 Task: Add a signature Dylan Clark containing With sincere gratitude, Dylan Clark to email address softage.4@softage.net and add a label Tickets
Action: Mouse moved to (1222, 124)
Screenshot: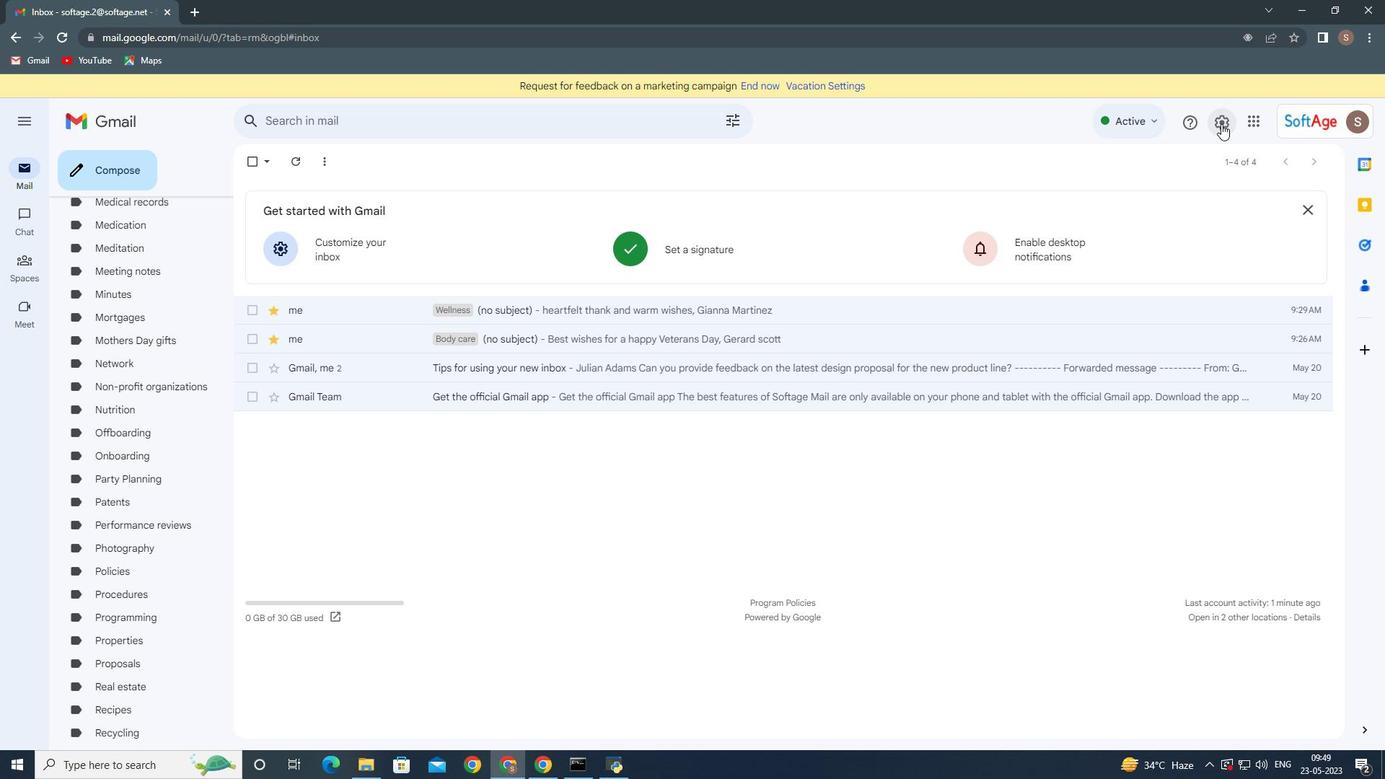 
Action: Mouse pressed left at (1222, 124)
Screenshot: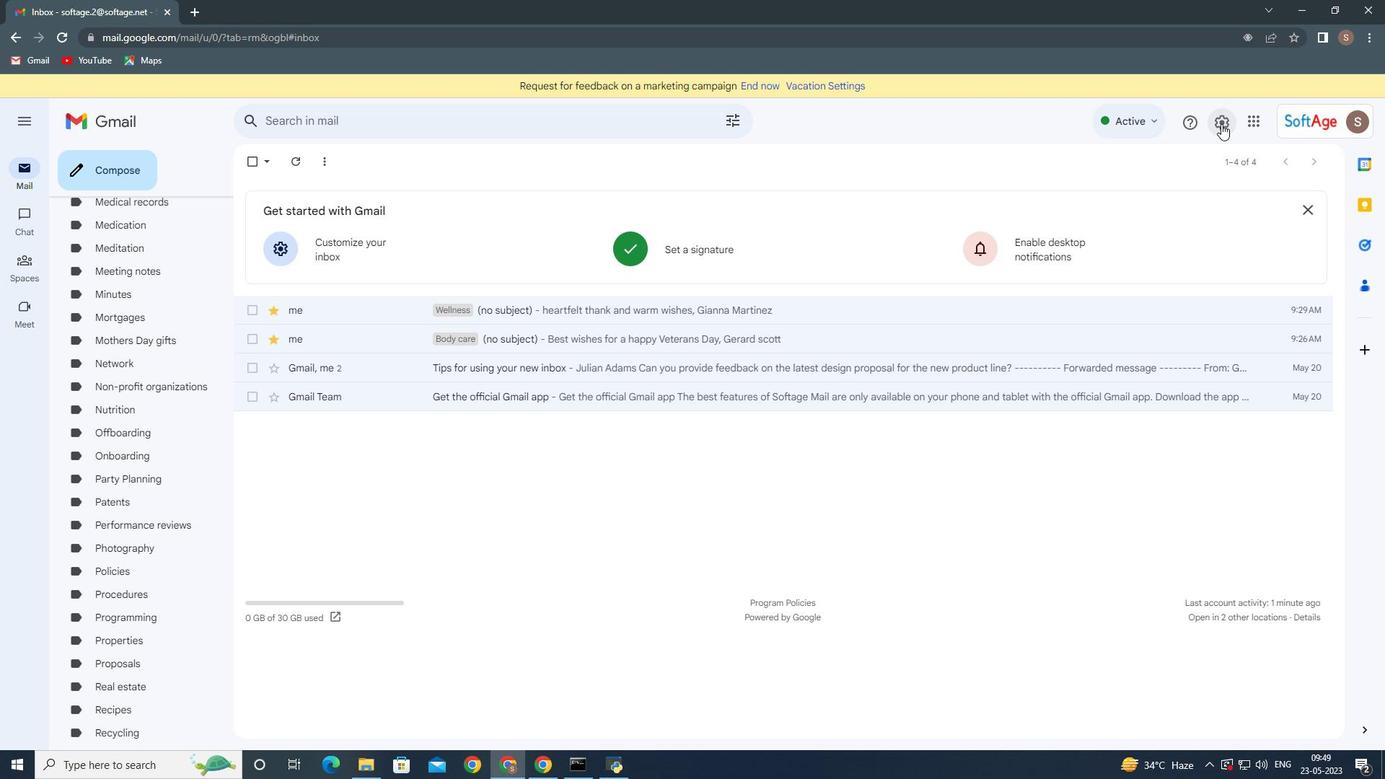 
Action: Mouse moved to (1186, 194)
Screenshot: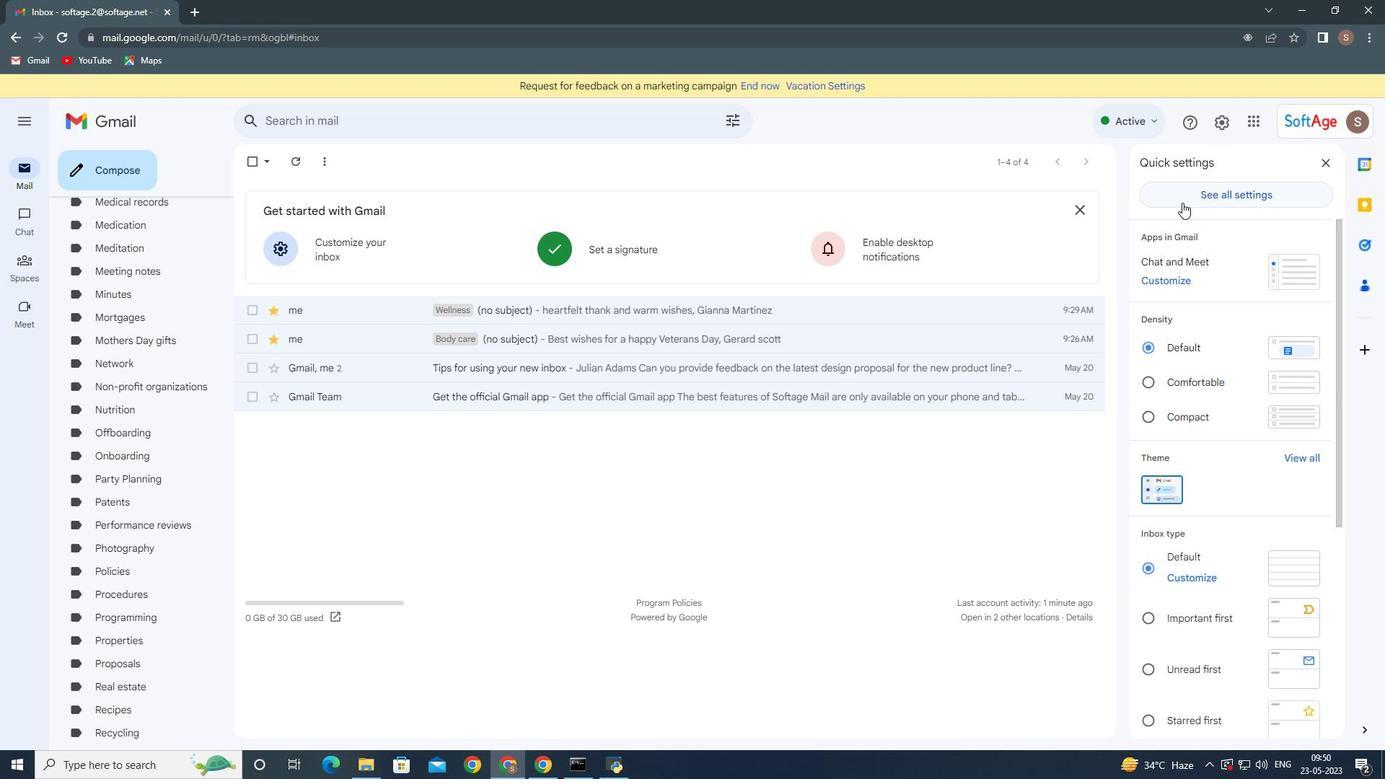 
Action: Mouse pressed left at (1186, 194)
Screenshot: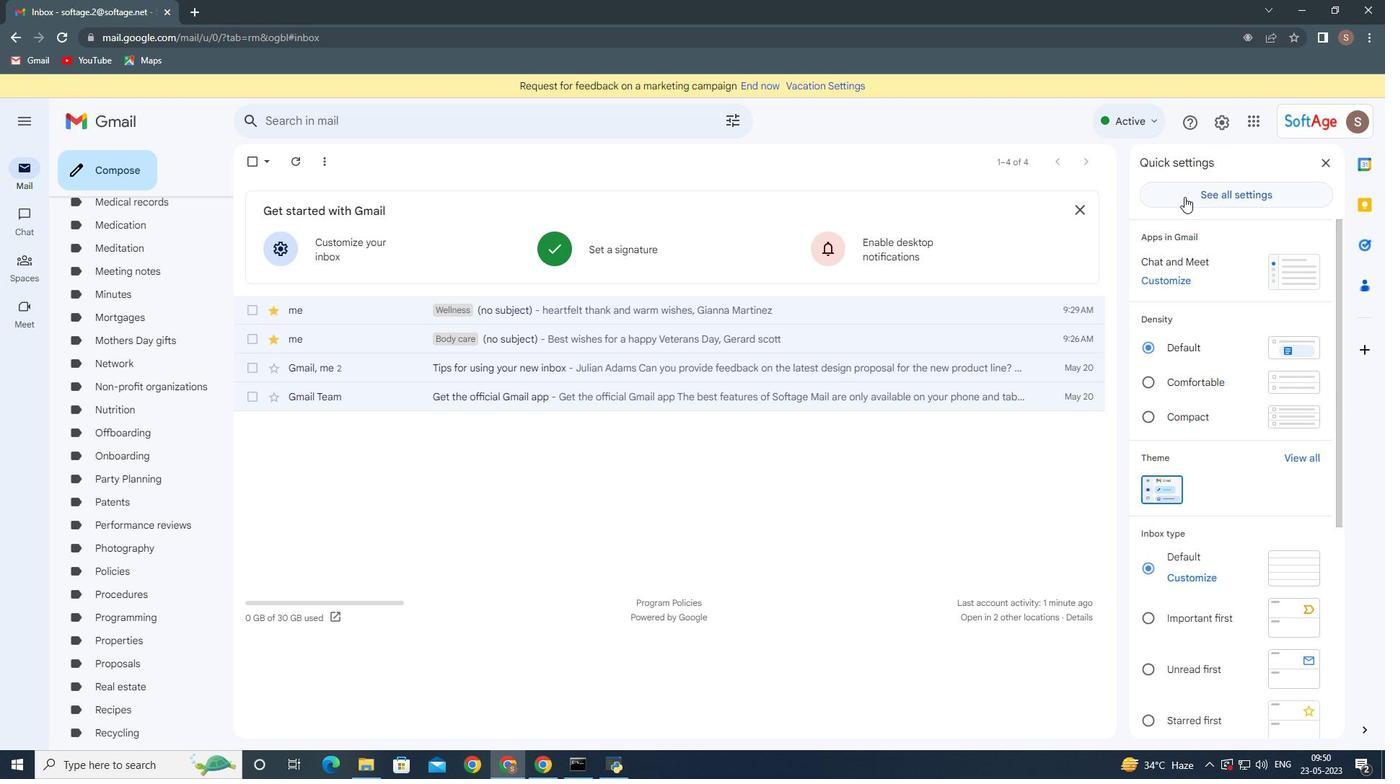 
Action: Mouse moved to (365, 230)
Screenshot: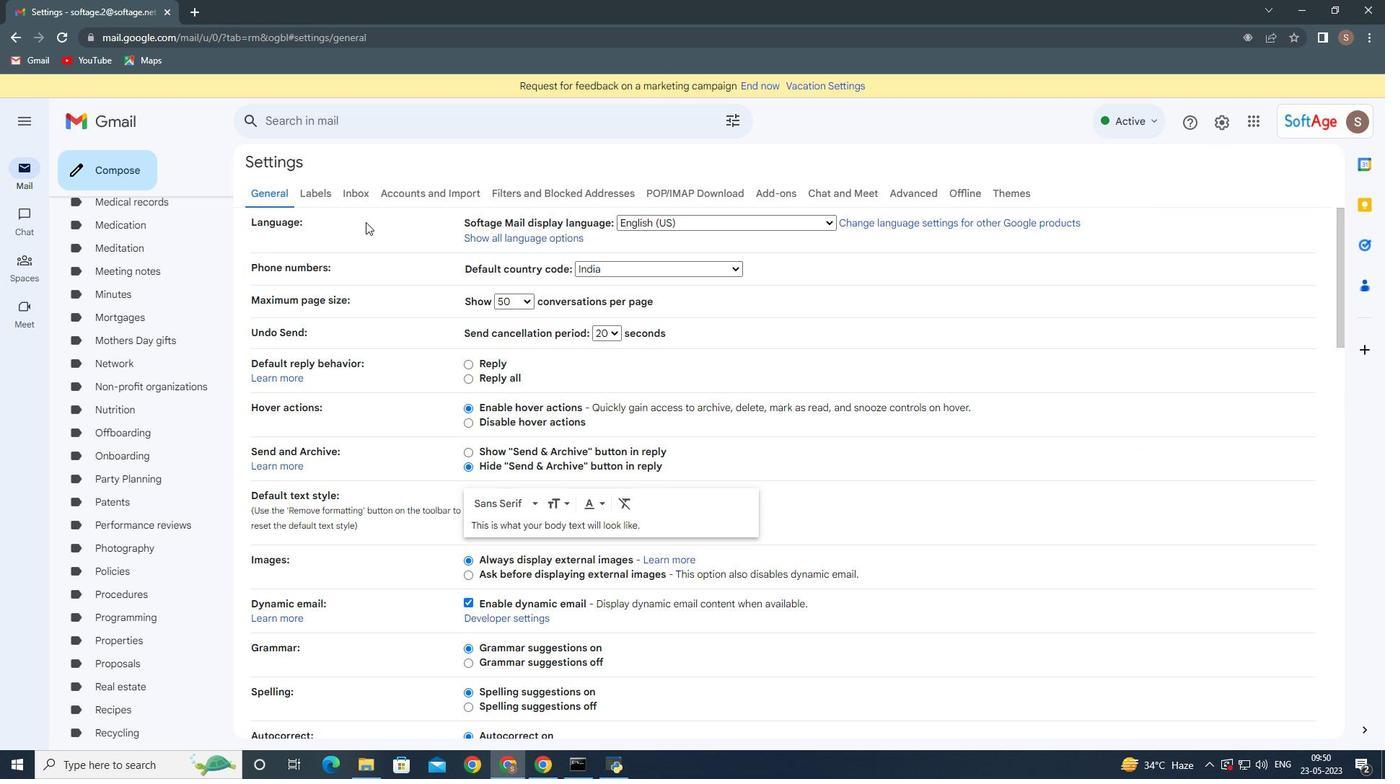 
Action: Mouse scrolled (365, 229) with delta (0, 0)
Screenshot: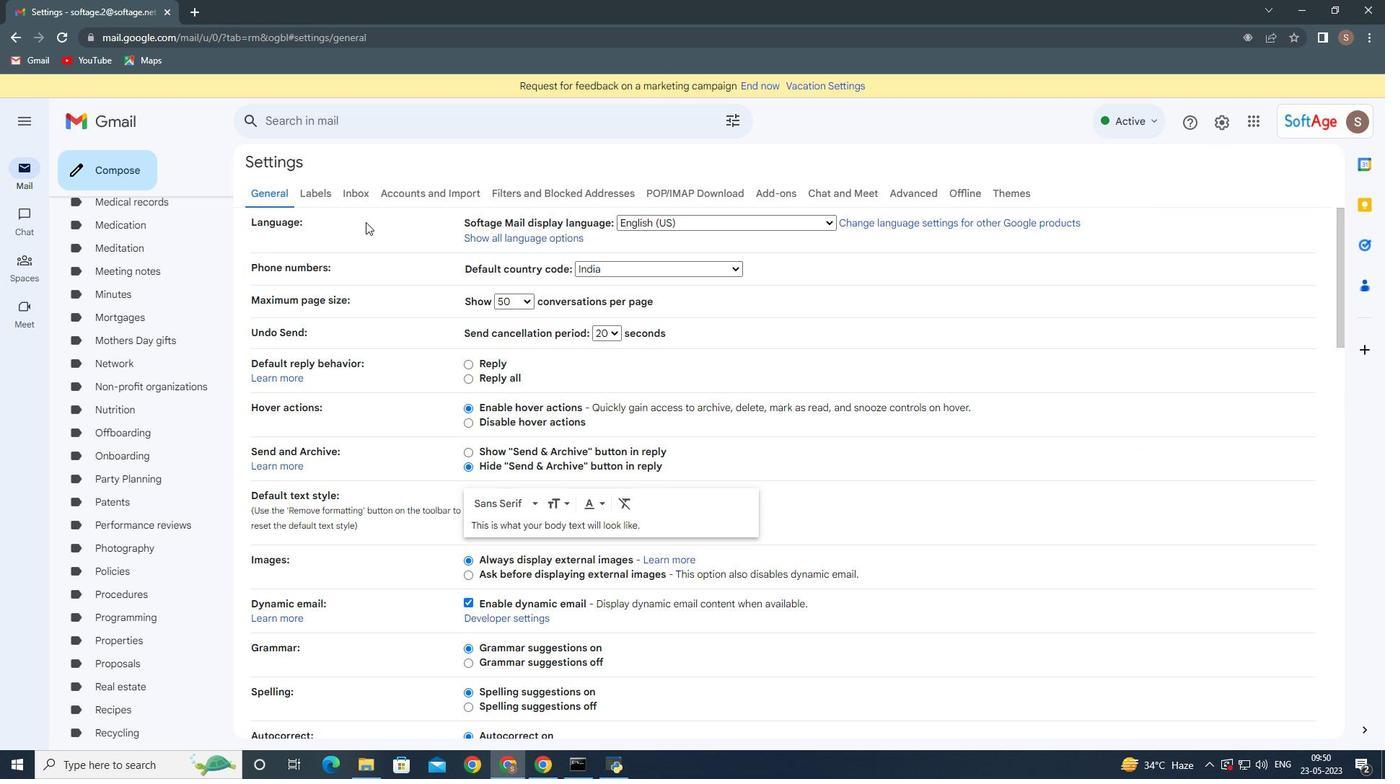 
Action: Mouse moved to (366, 240)
Screenshot: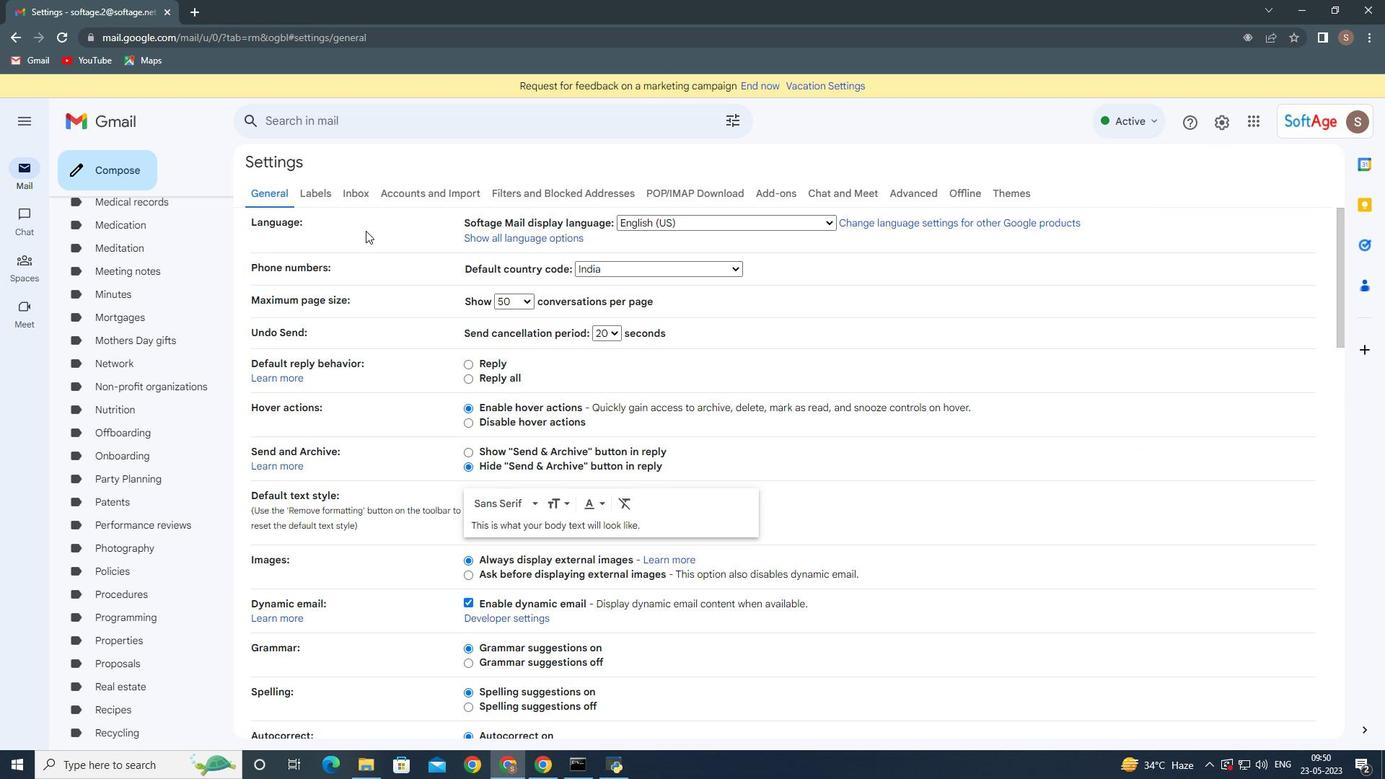 
Action: Mouse scrolled (366, 240) with delta (0, 0)
Screenshot: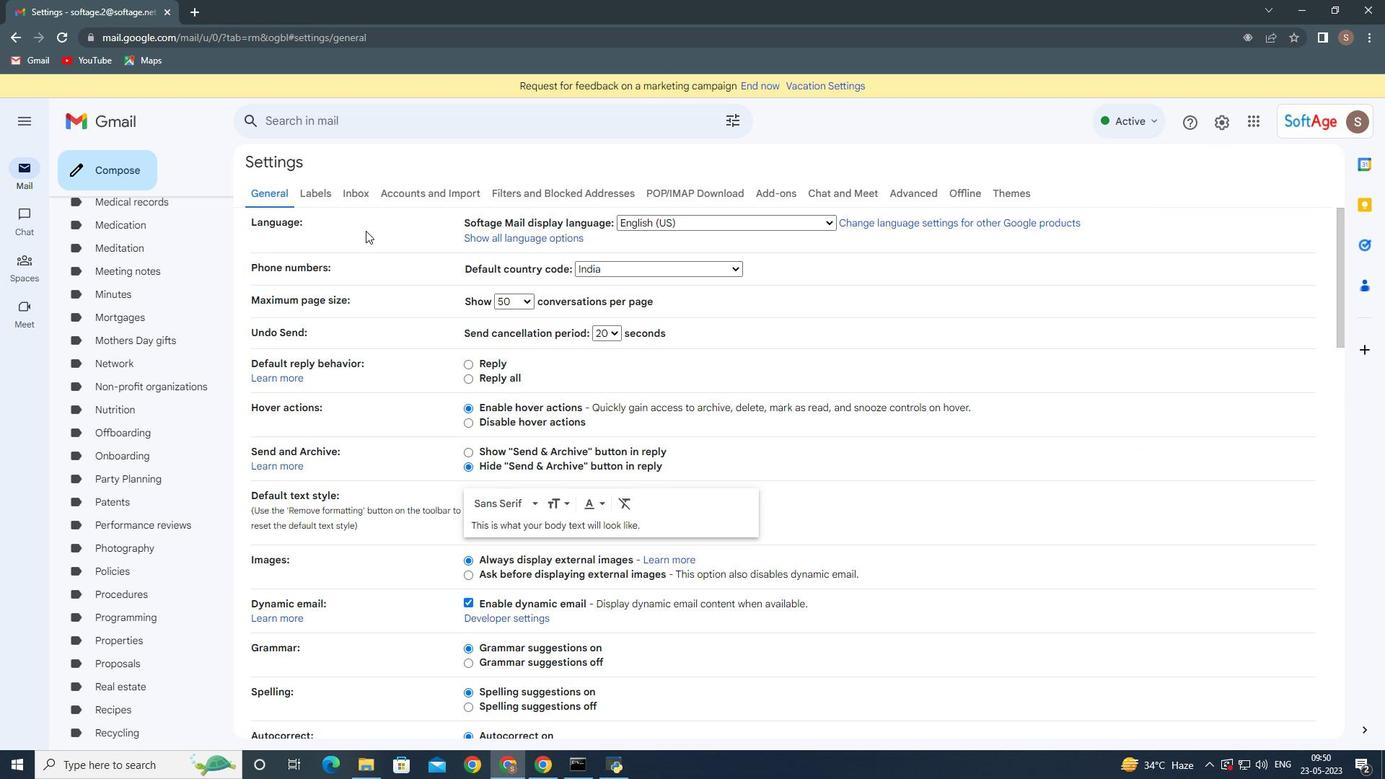 
Action: Mouse moved to (489, 375)
Screenshot: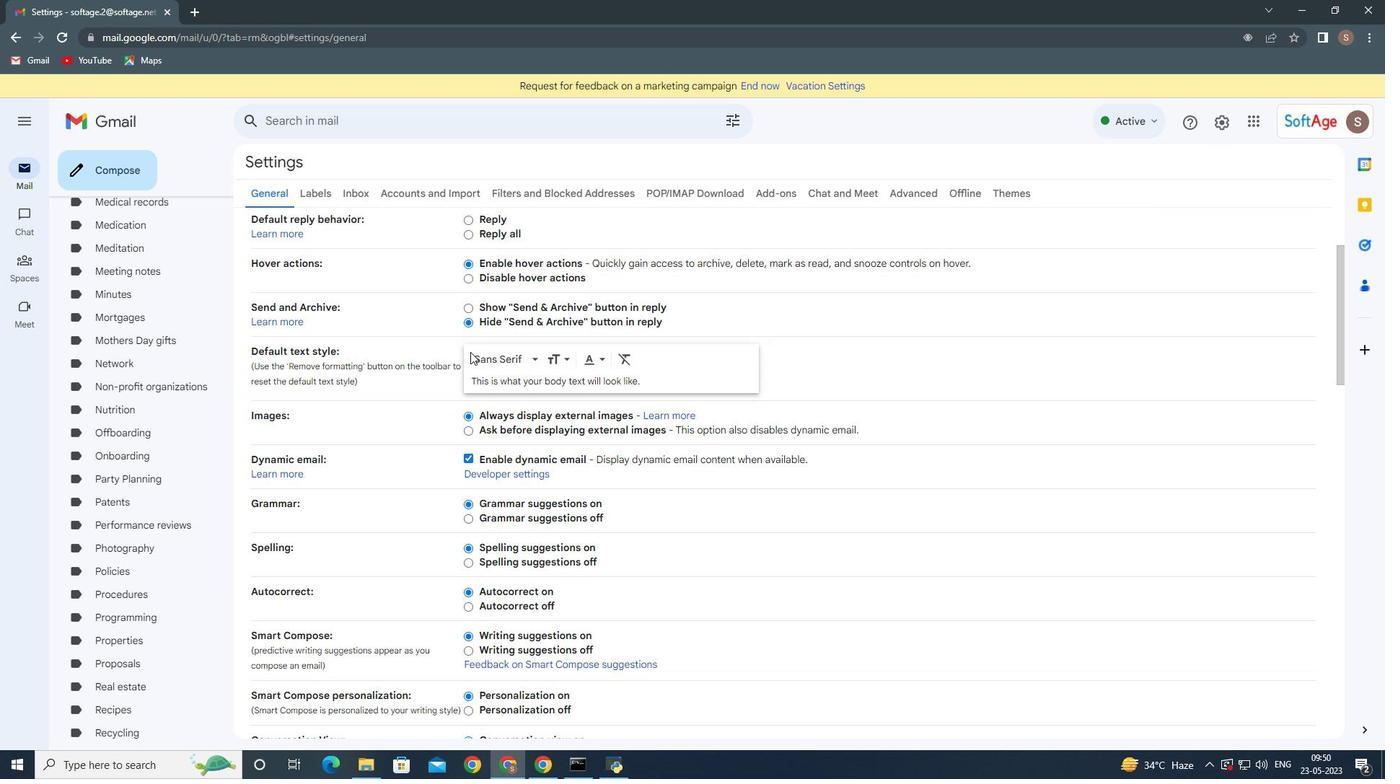 
Action: Mouse scrolled (489, 375) with delta (0, 0)
Screenshot: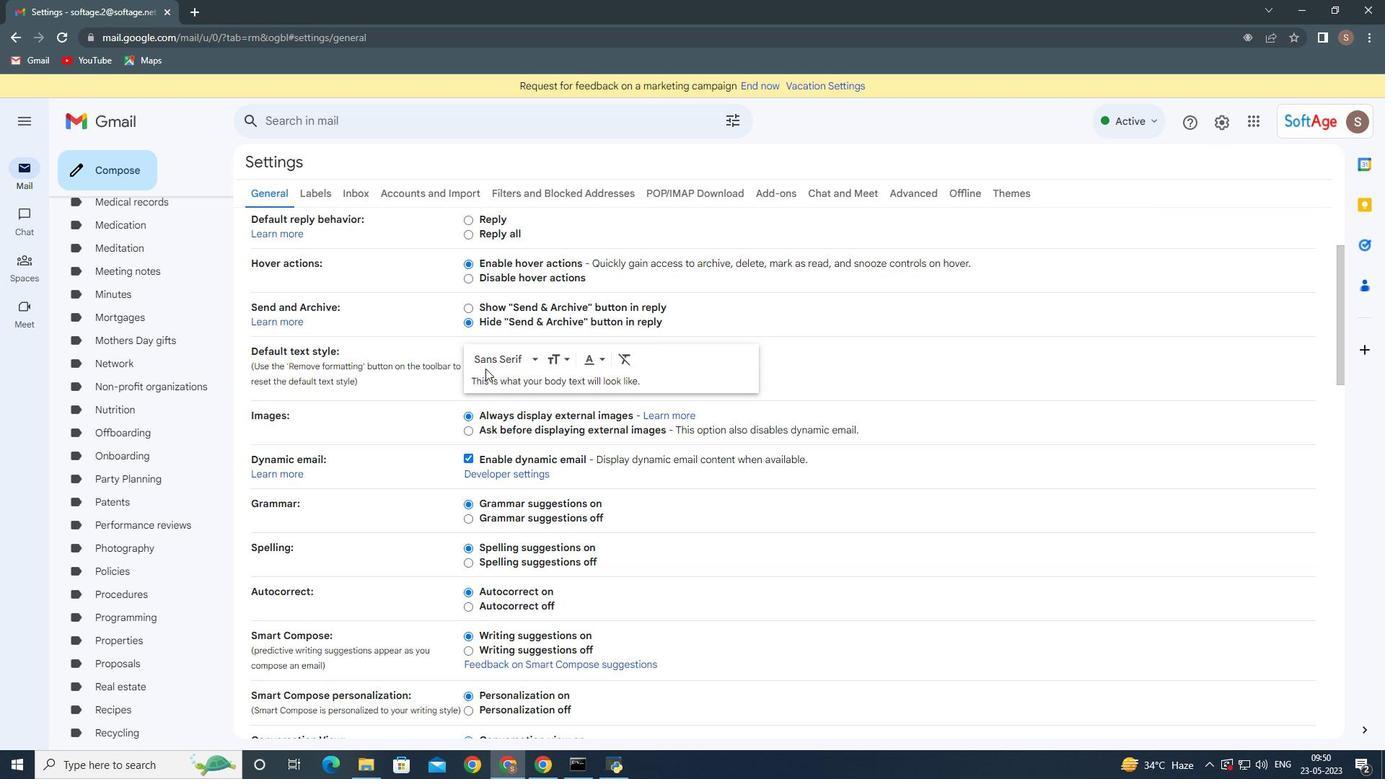 
Action: Mouse moved to (489, 375)
Screenshot: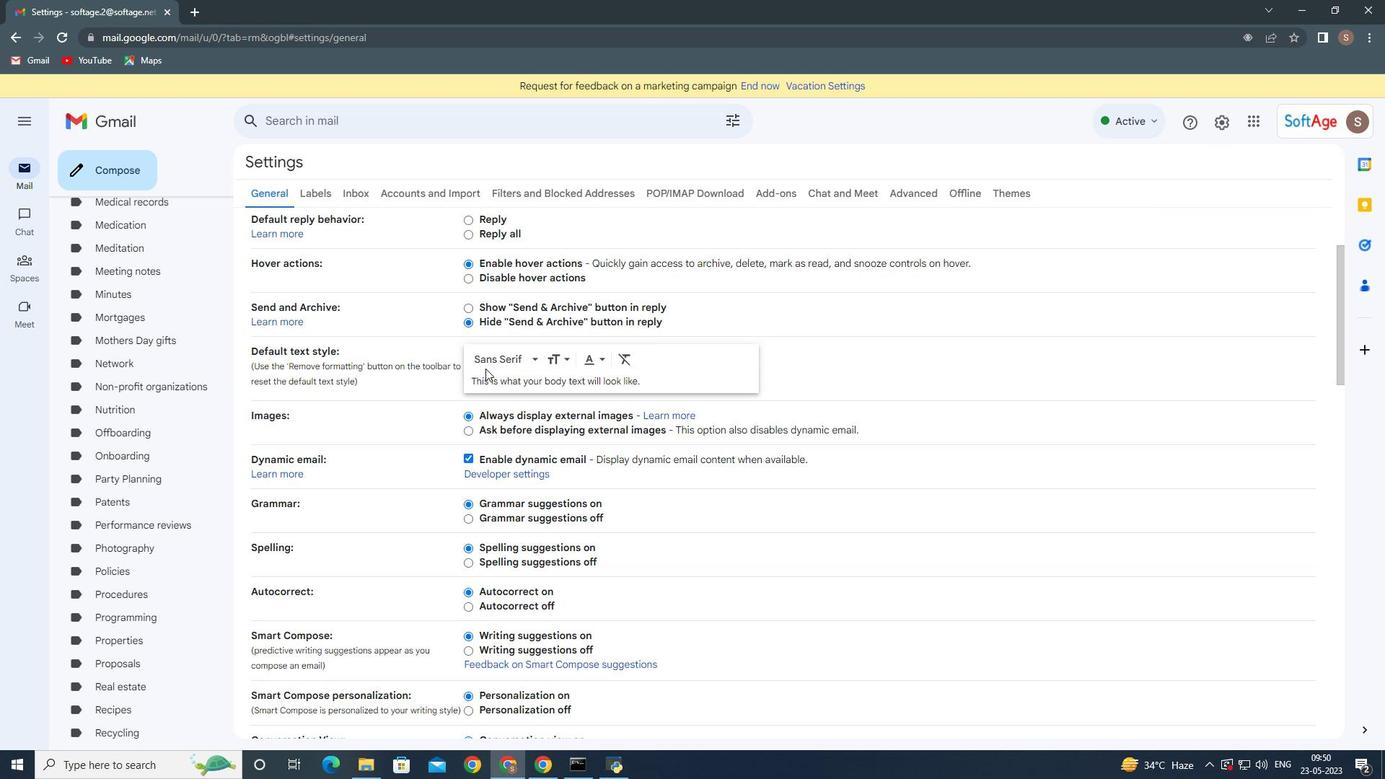 
Action: Mouse scrolled (489, 375) with delta (0, 0)
Screenshot: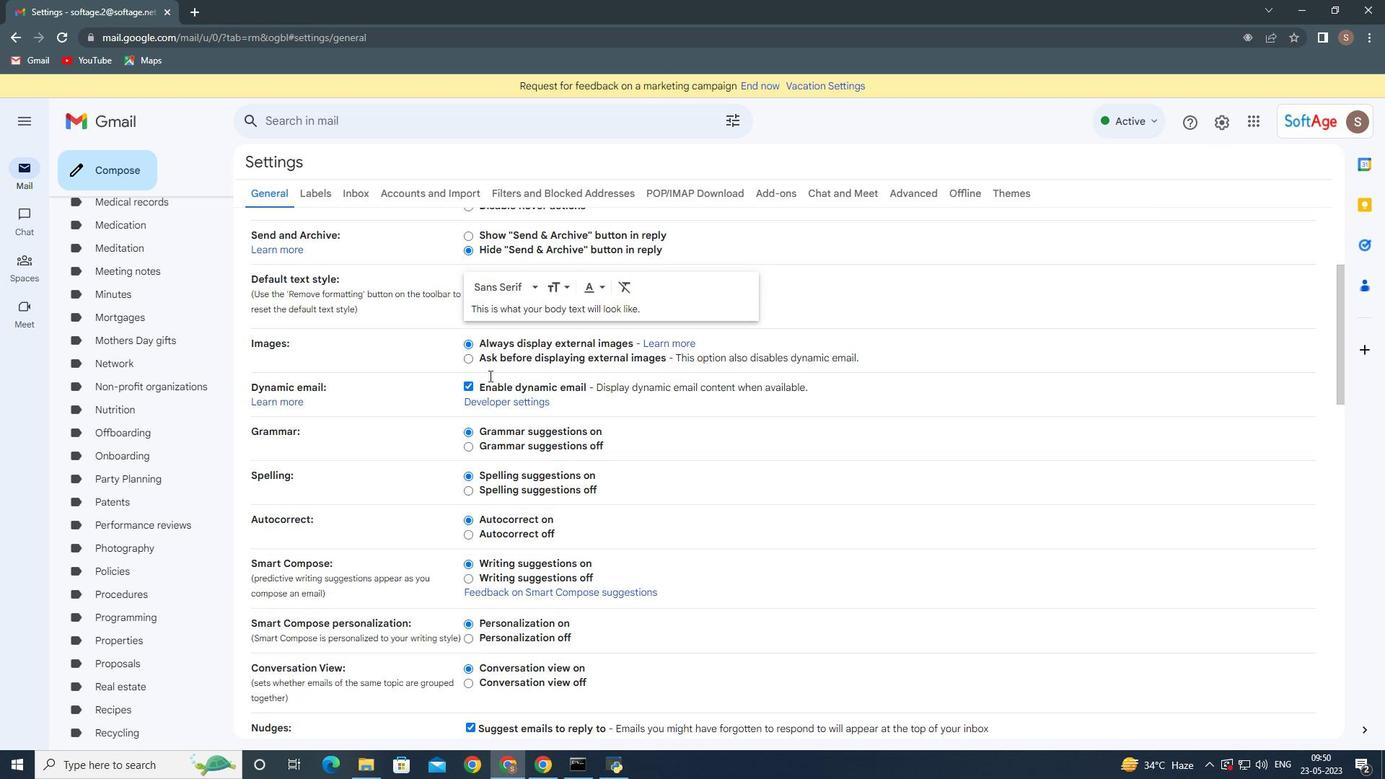
Action: Mouse moved to (489, 378)
Screenshot: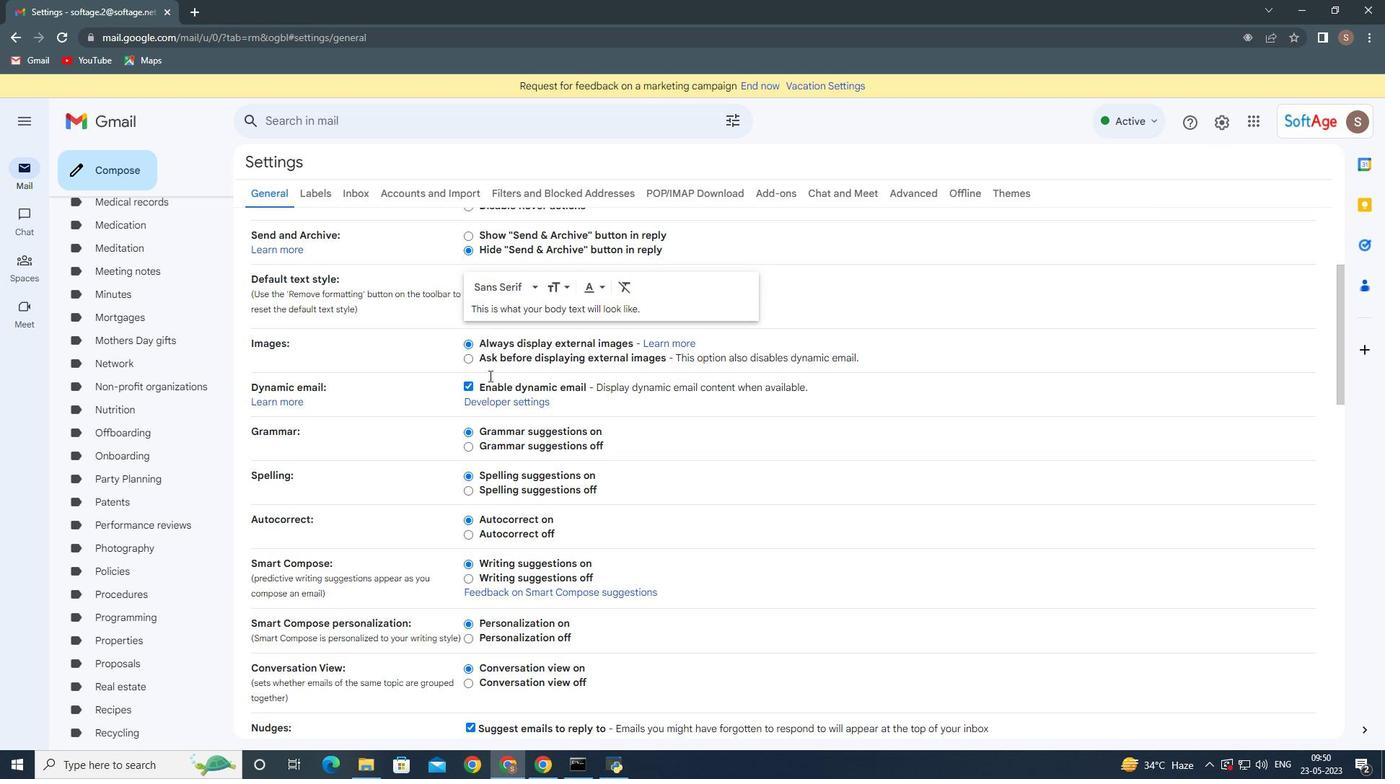 
Action: Mouse scrolled (489, 378) with delta (0, 0)
Screenshot: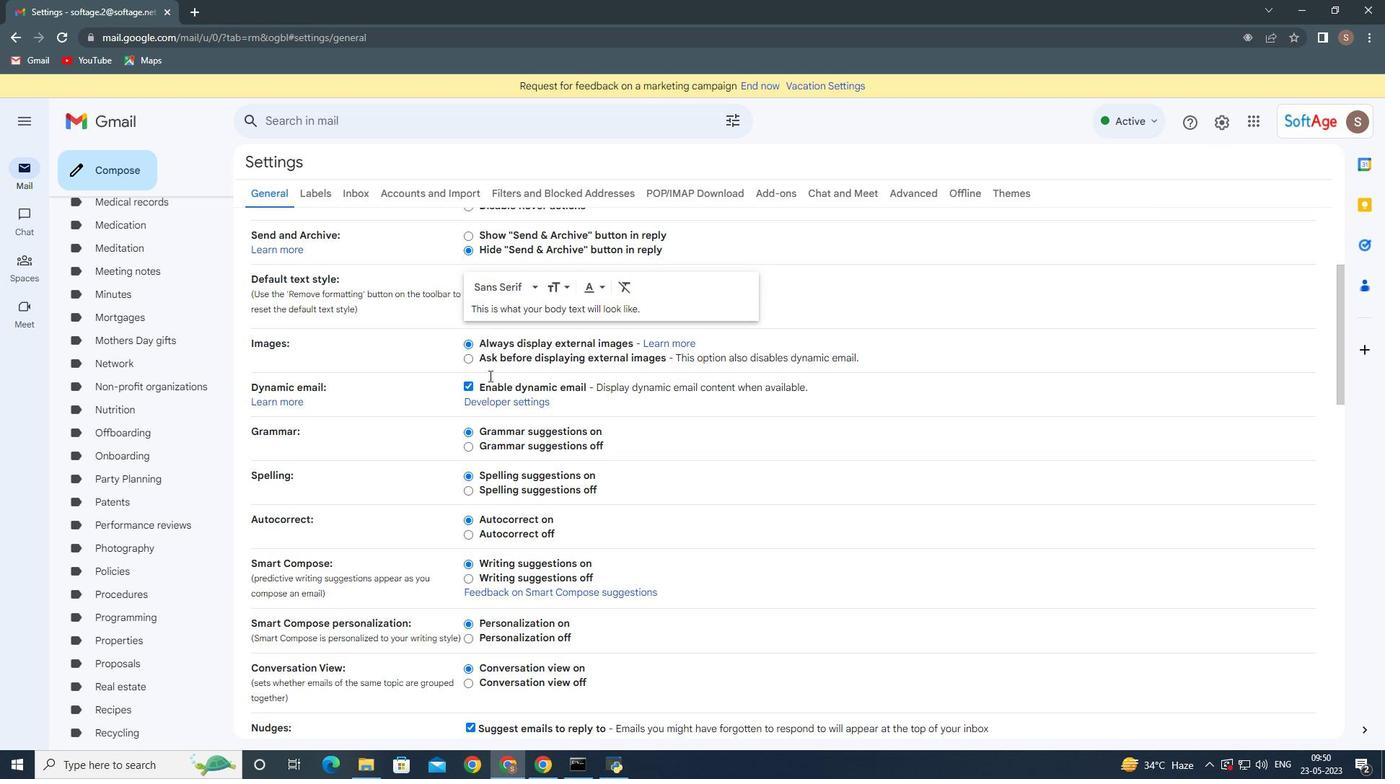 
Action: Mouse moved to (489, 380)
Screenshot: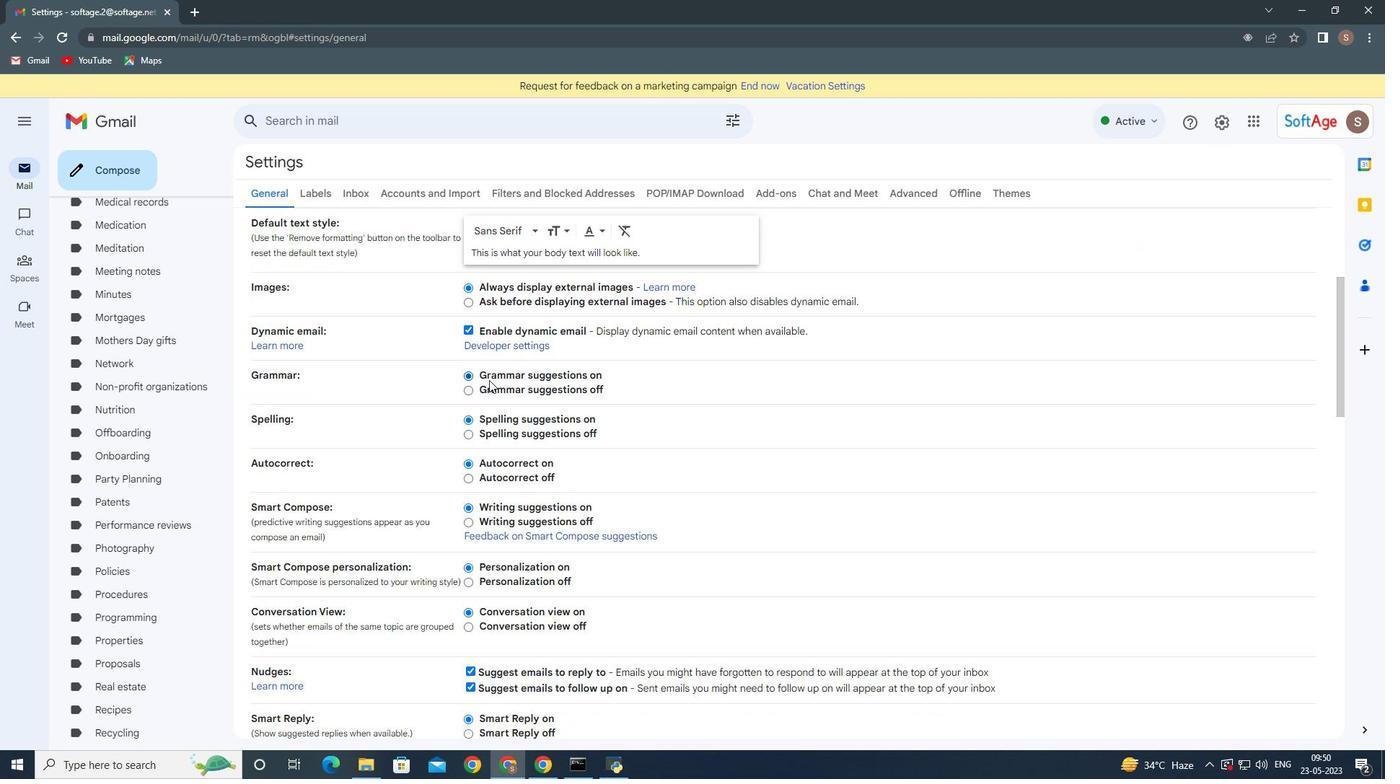 
Action: Mouse scrolled (489, 380) with delta (0, 0)
Screenshot: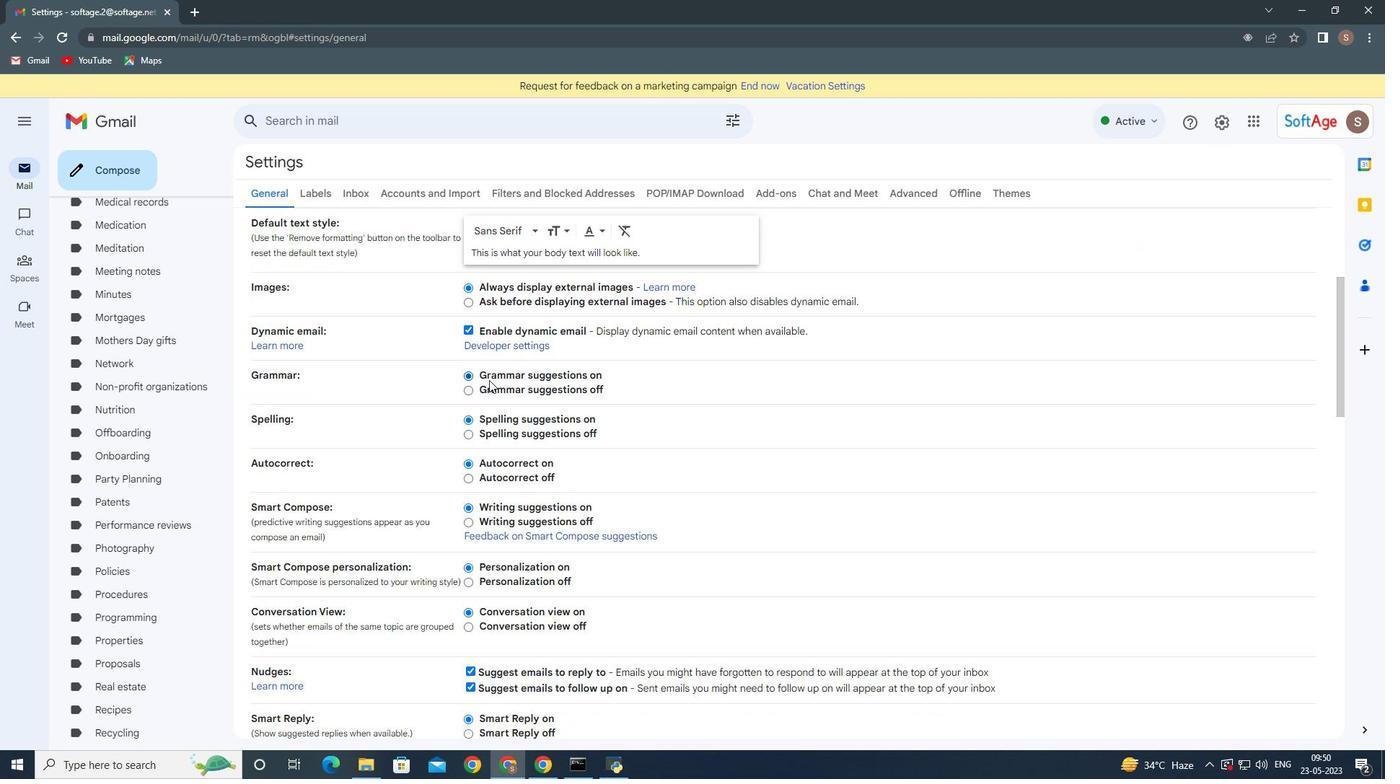 
Action: Mouse moved to (496, 399)
Screenshot: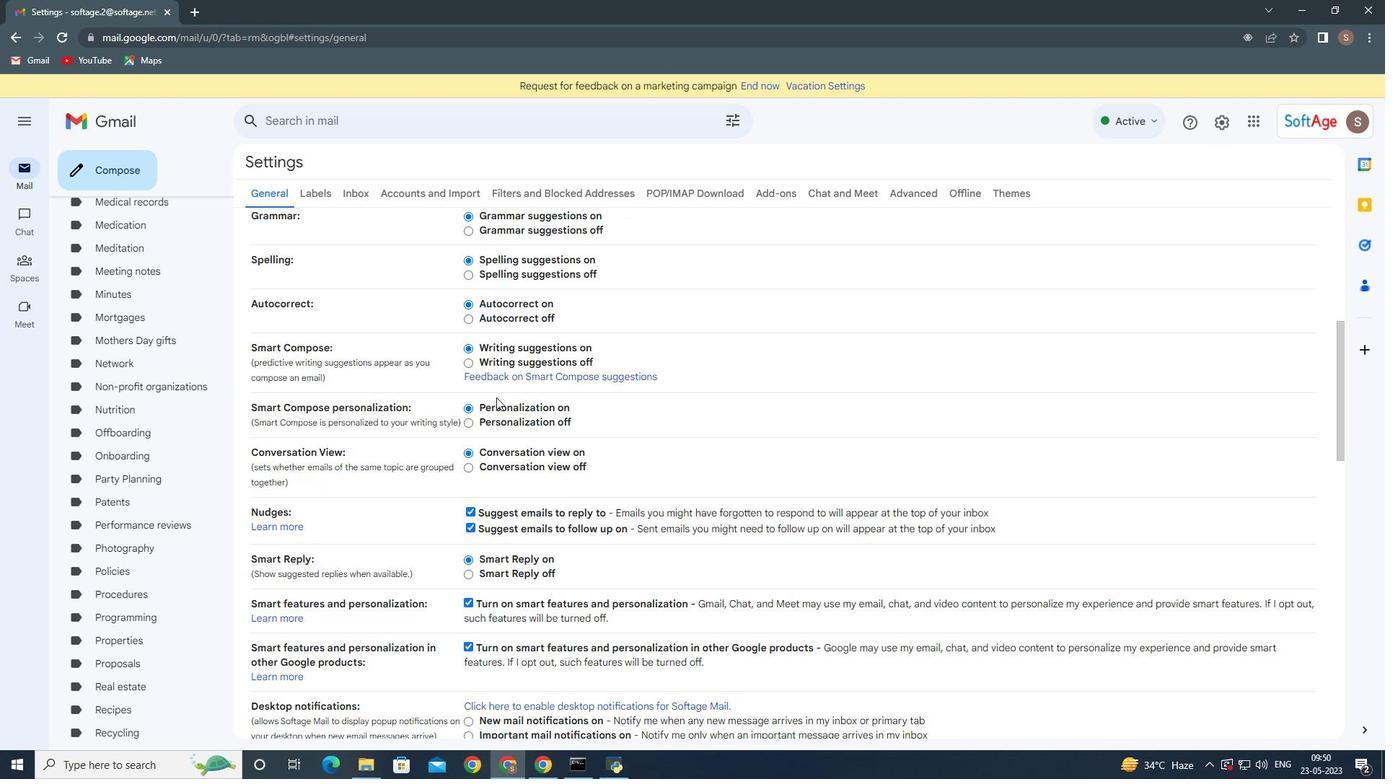 
Action: Mouse scrolled (496, 399) with delta (0, 0)
Screenshot: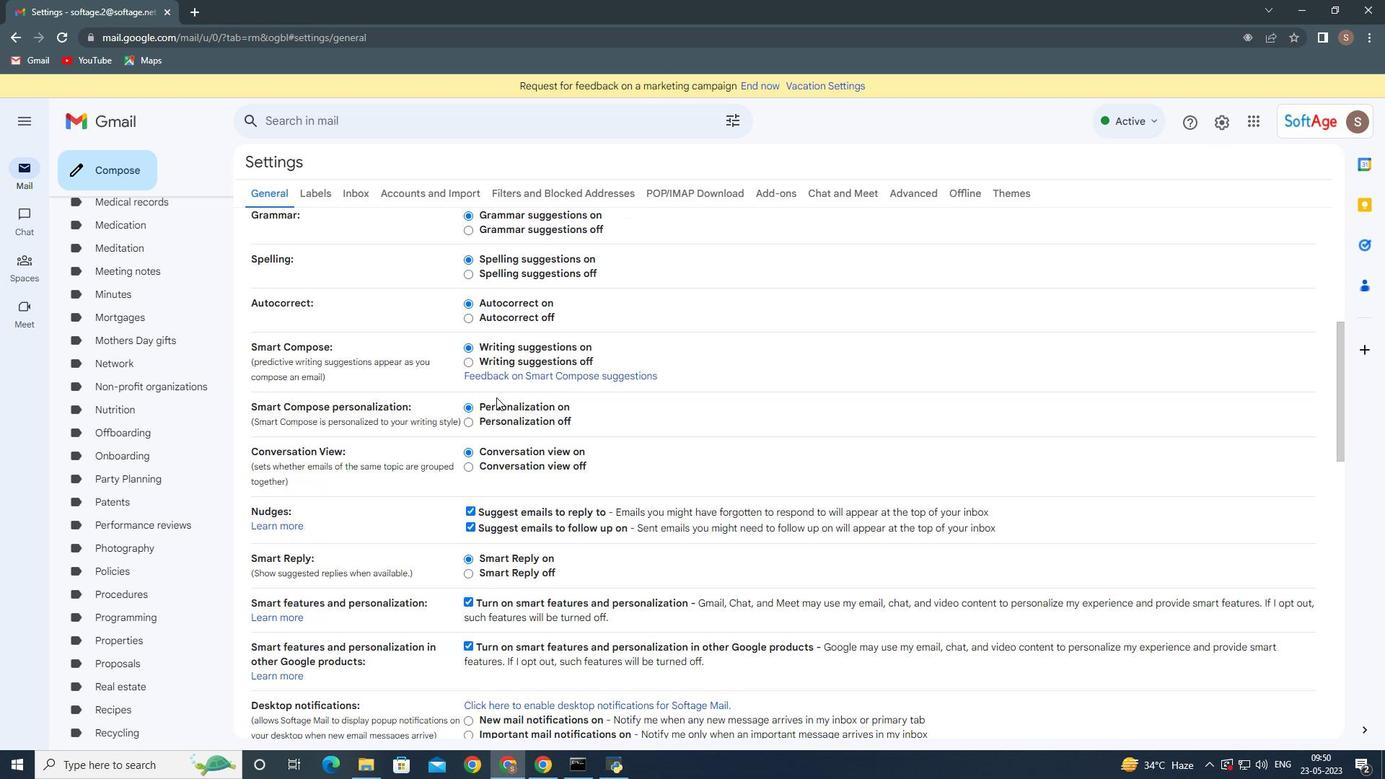 
Action: Mouse moved to (497, 401)
Screenshot: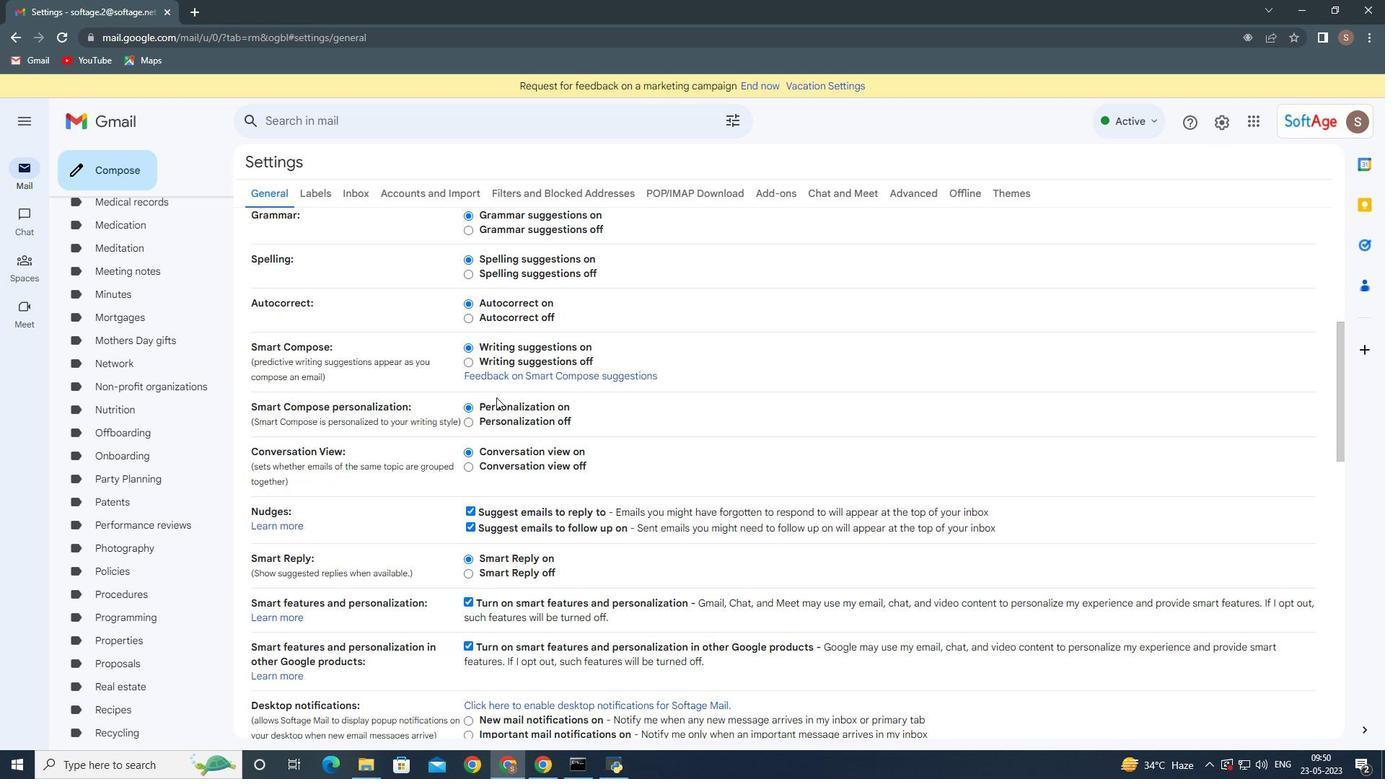 
Action: Mouse scrolled (497, 400) with delta (0, 0)
Screenshot: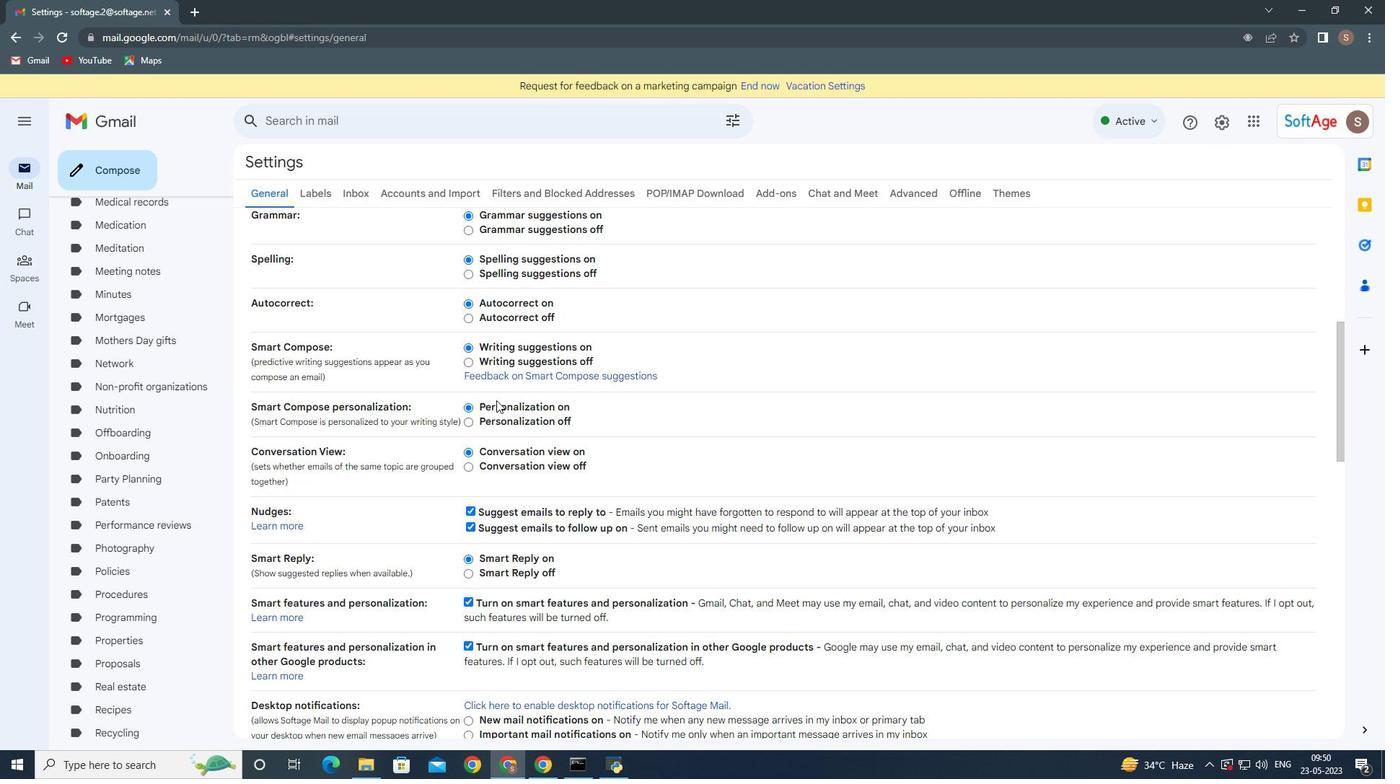
Action: Mouse moved to (497, 401)
Screenshot: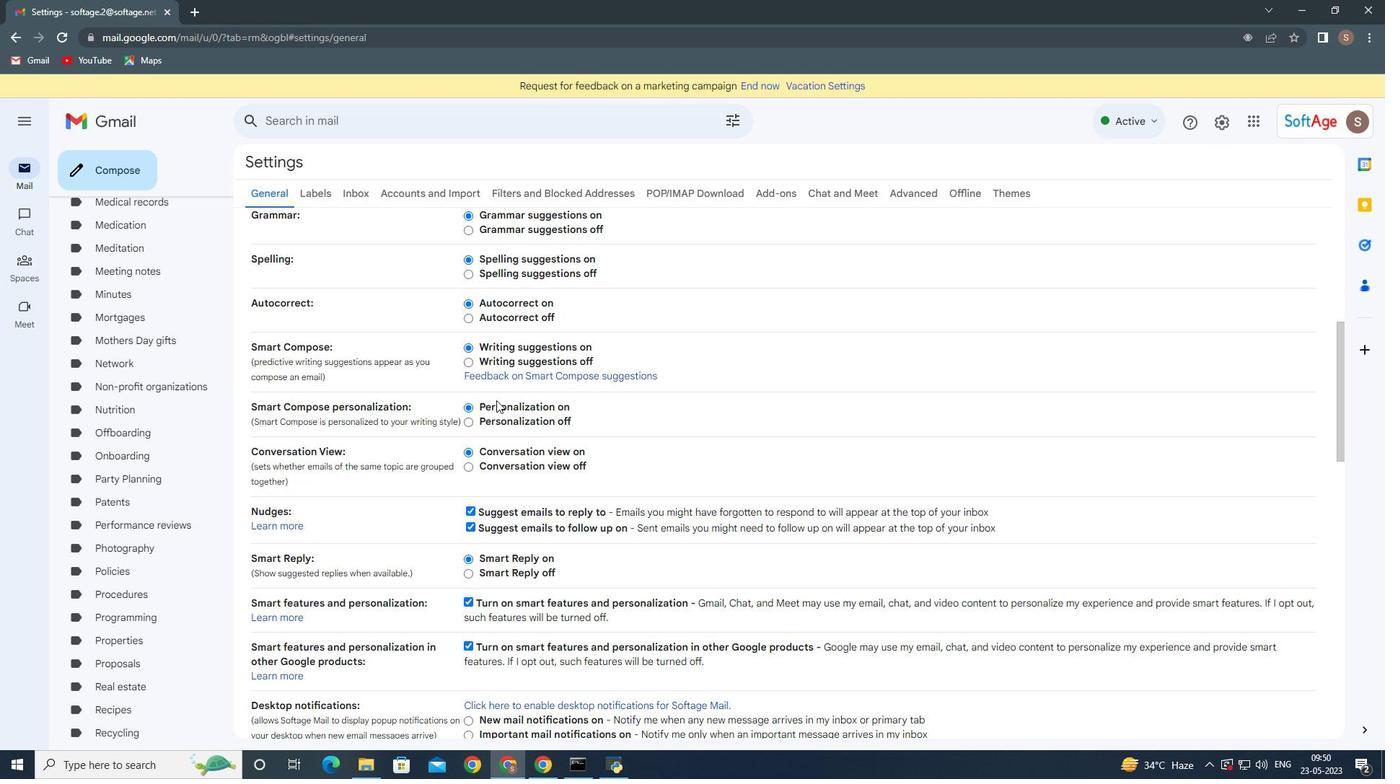 
Action: Mouse scrolled (497, 400) with delta (0, 0)
Screenshot: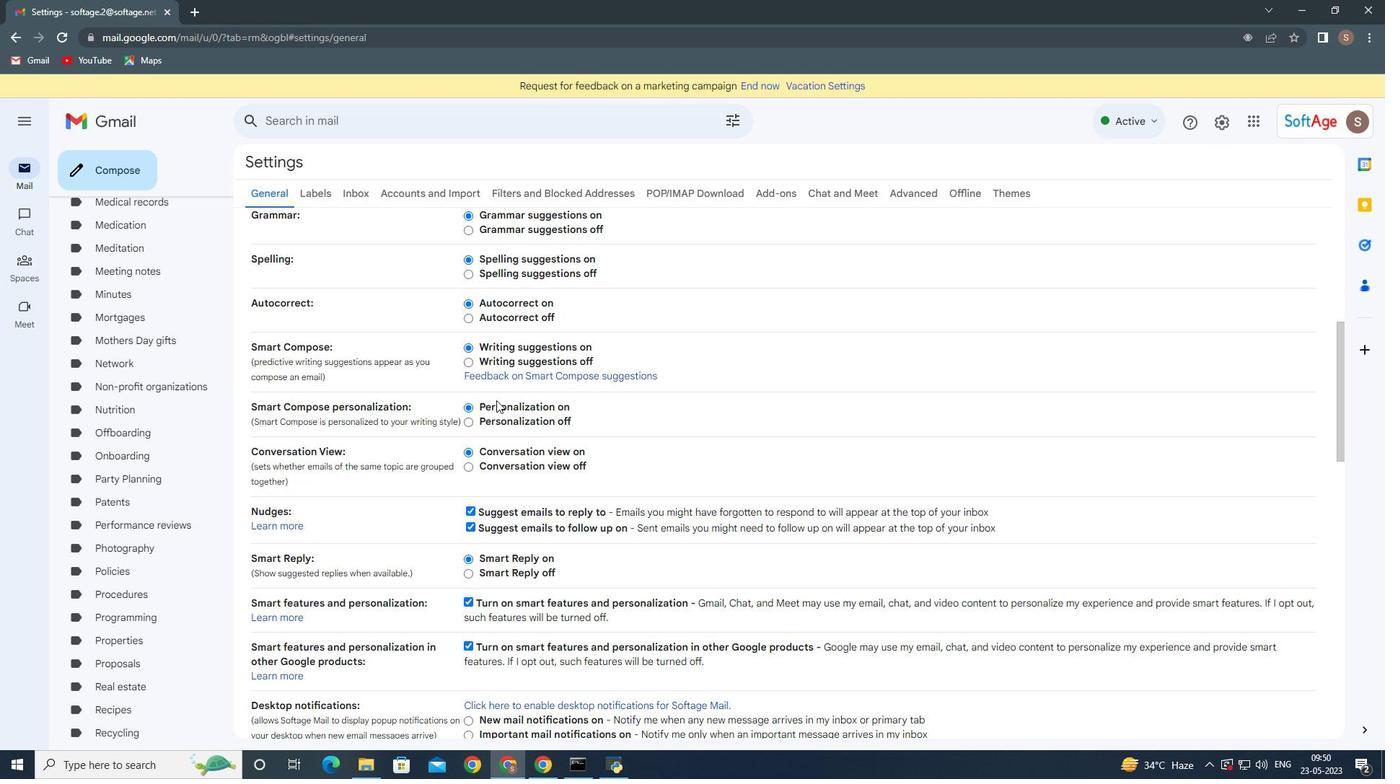
Action: Mouse moved to (499, 407)
Screenshot: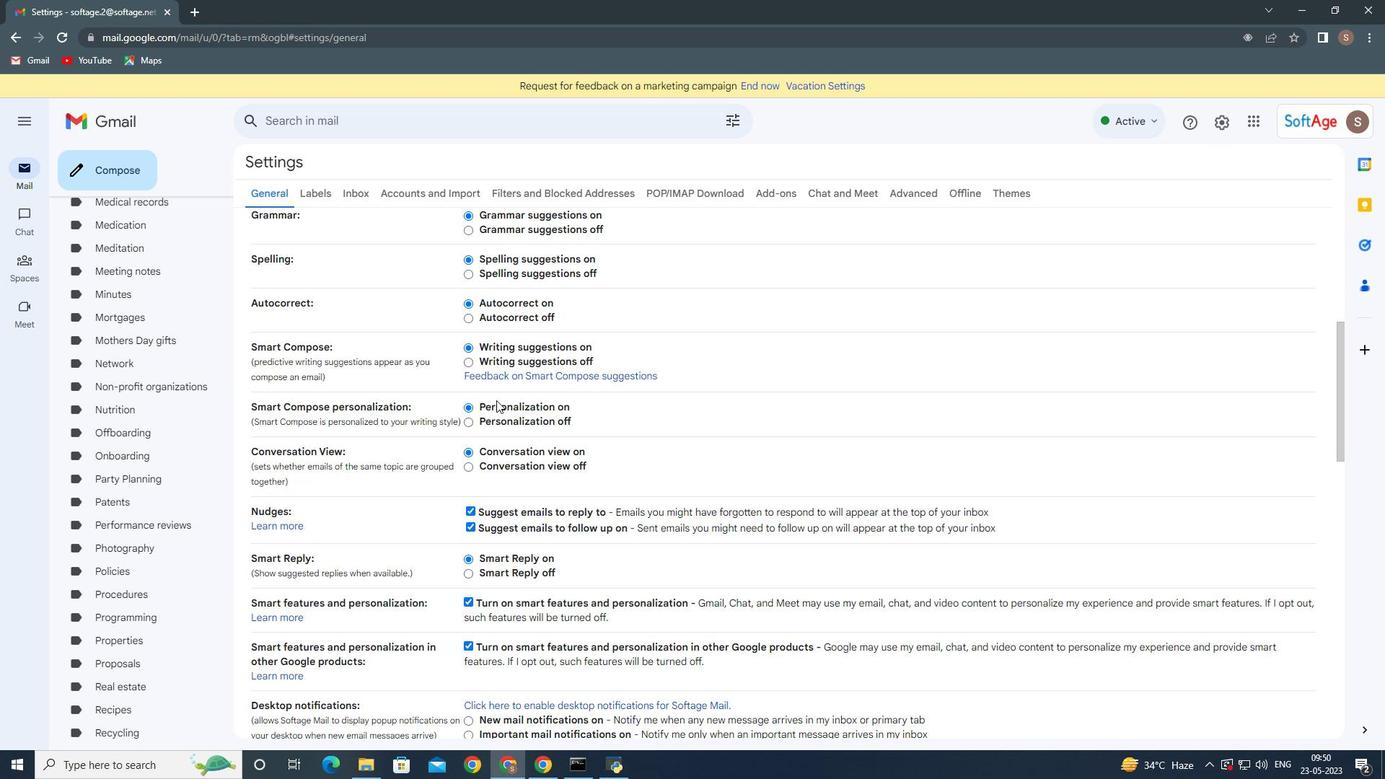 
Action: Mouse scrolled (498, 403) with delta (0, 0)
Screenshot: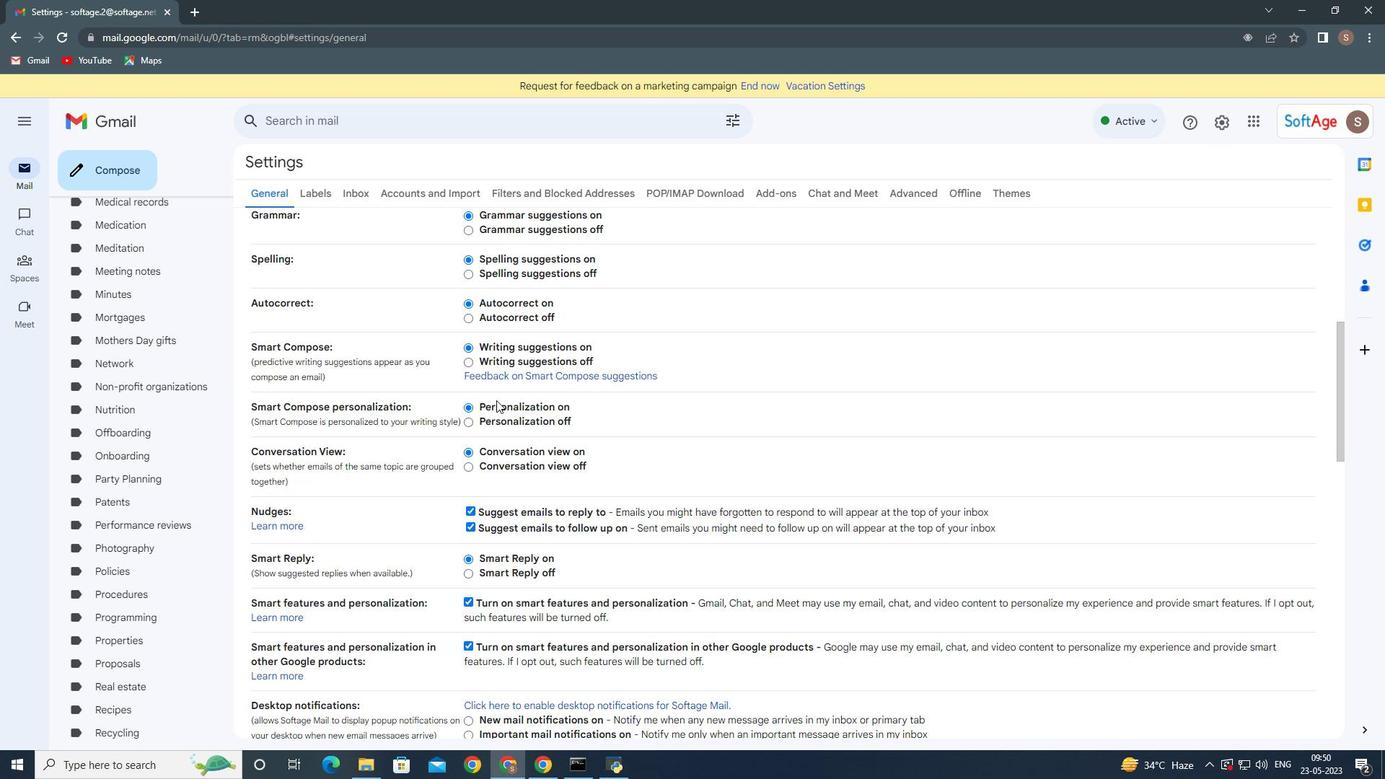 
Action: Mouse moved to (501, 414)
Screenshot: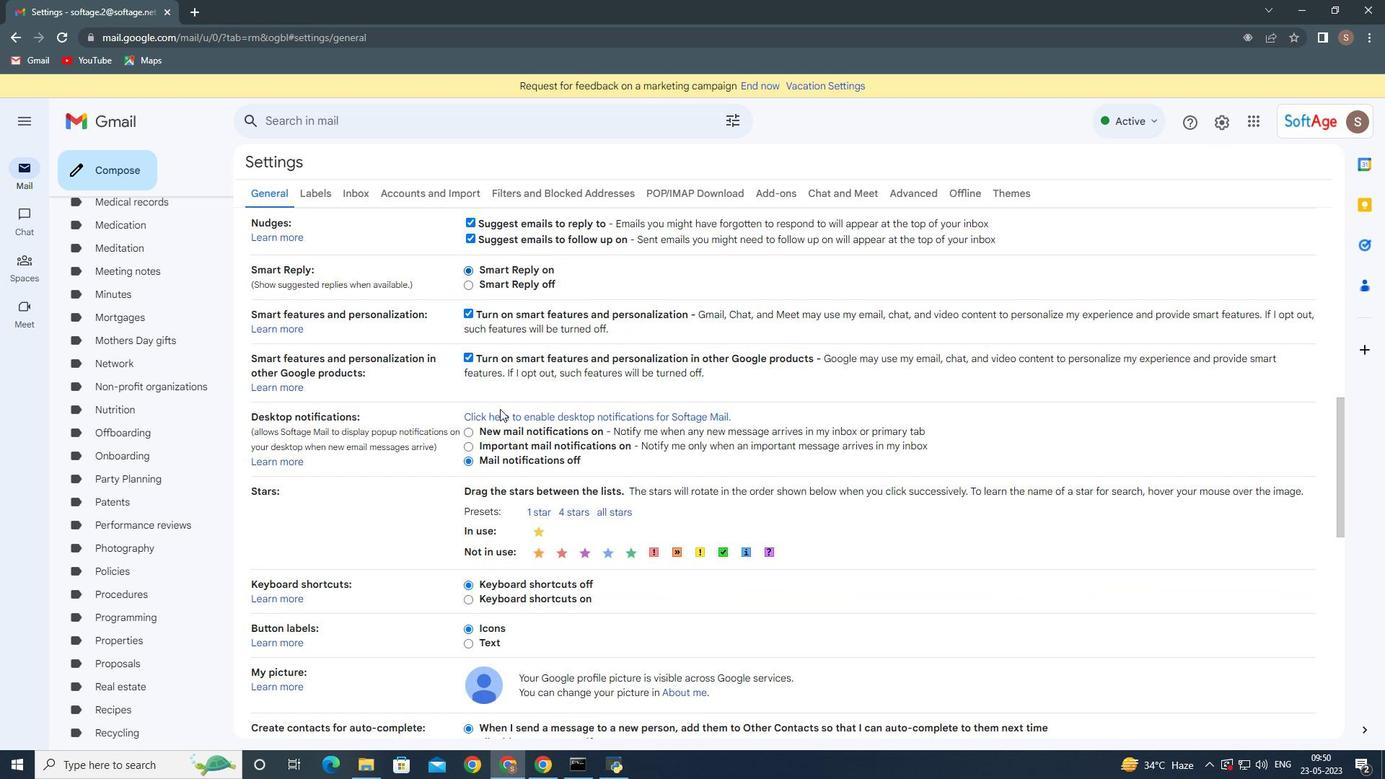 
Action: Mouse scrolled (501, 413) with delta (0, 0)
Screenshot: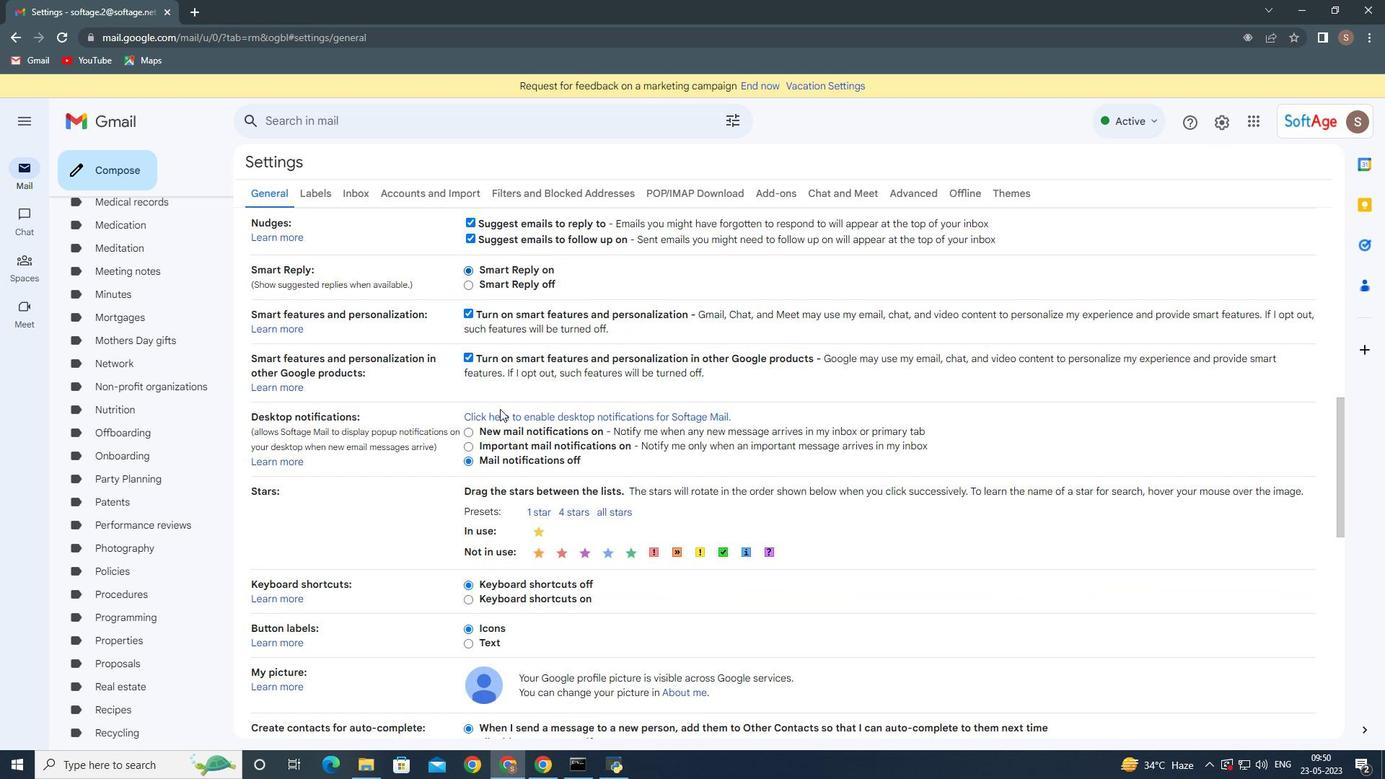
Action: Mouse moved to (509, 426)
Screenshot: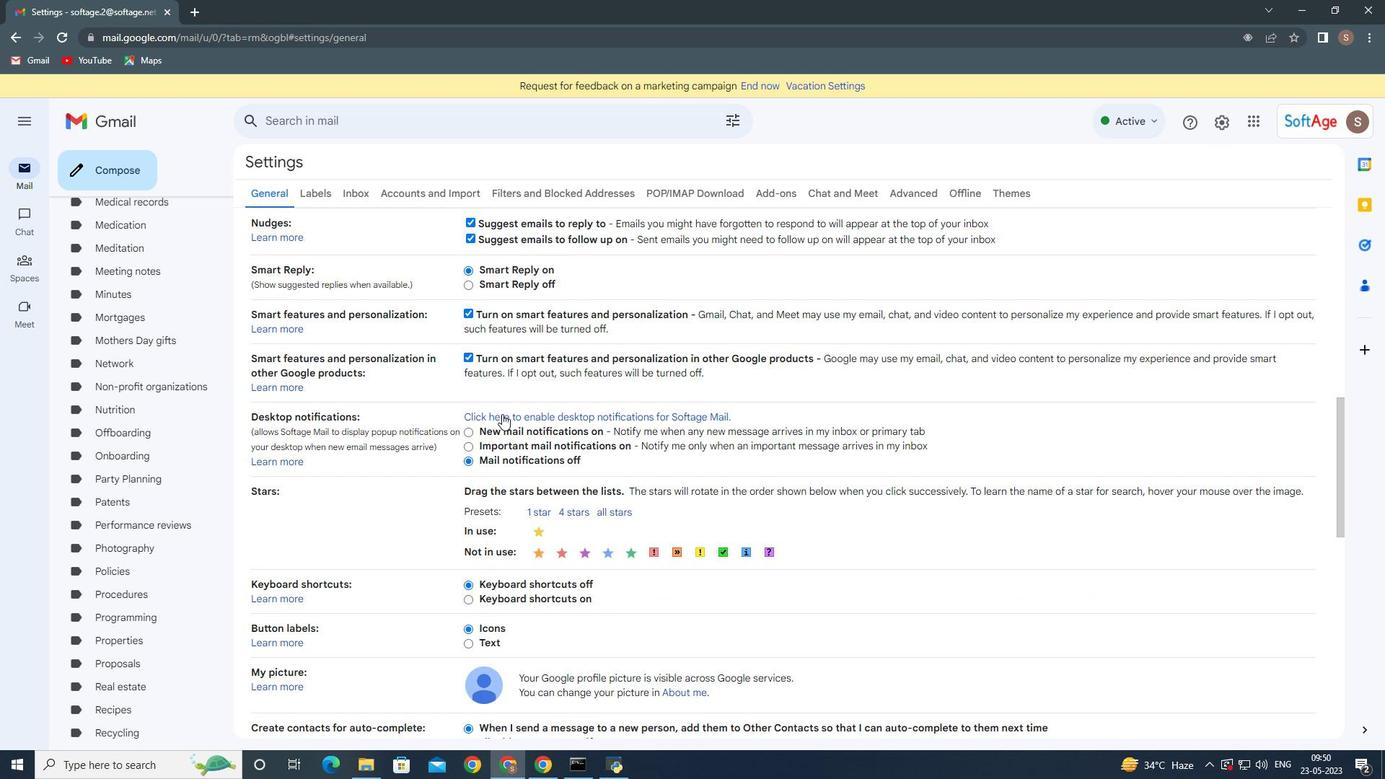 
Action: Mouse scrolled (509, 425) with delta (0, 0)
Screenshot: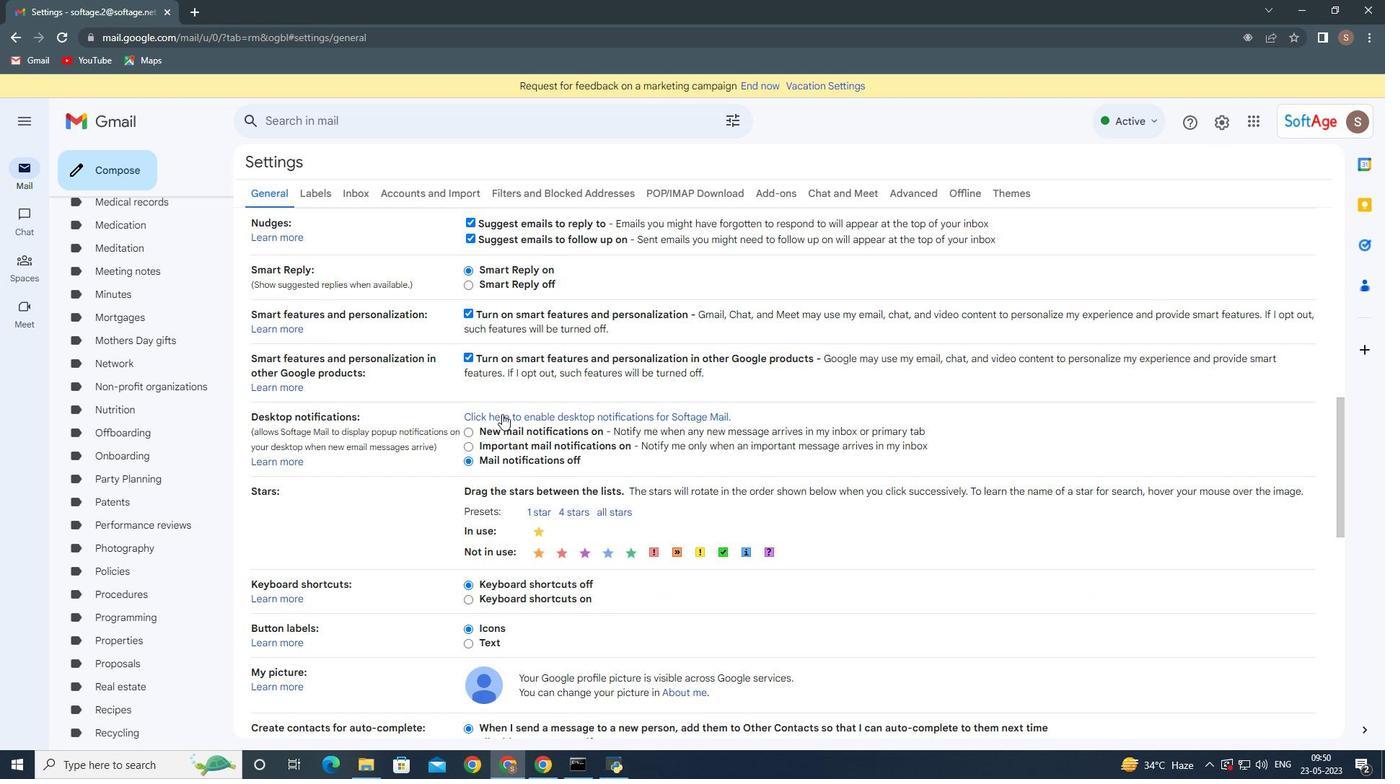 
Action: Mouse moved to (534, 493)
Screenshot: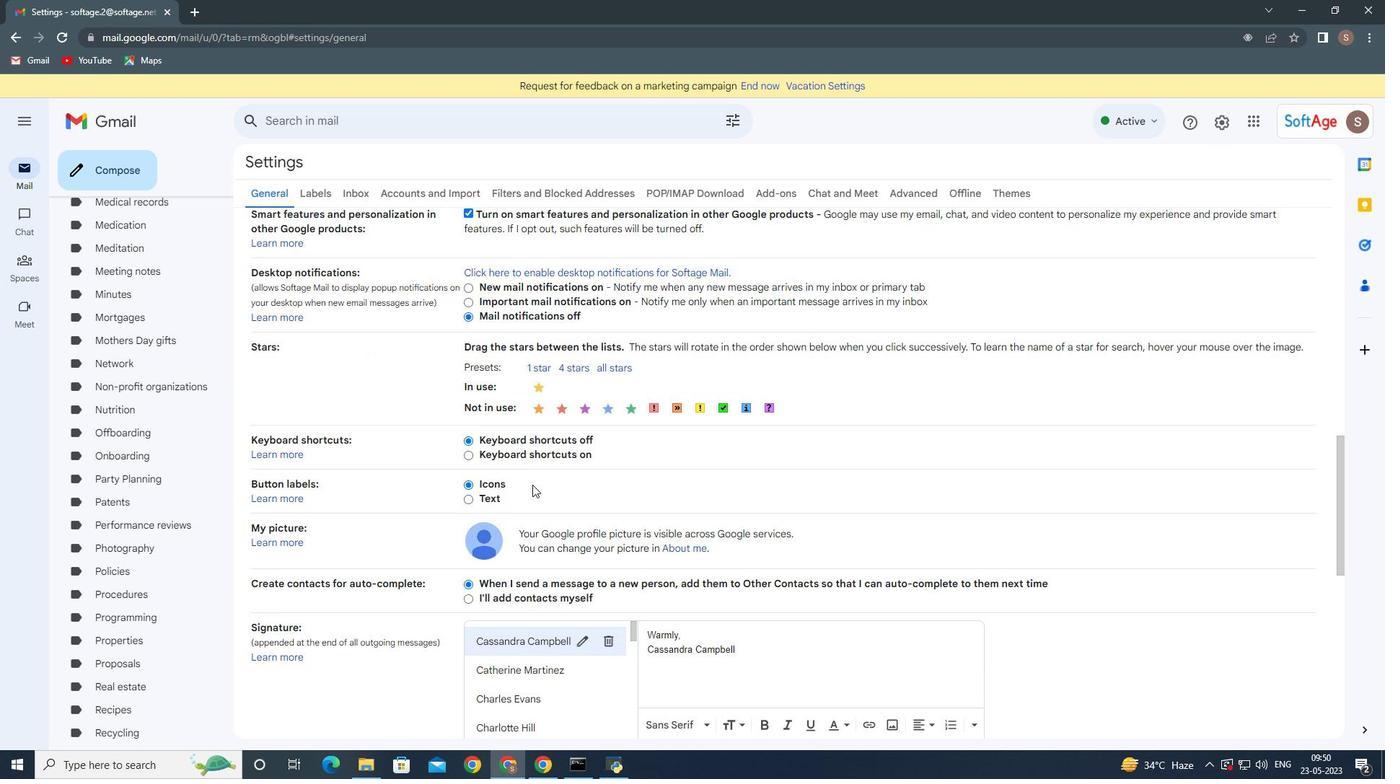 
Action: Mouse scrolled (534, 492) with delta (0, 0)
Screenshot: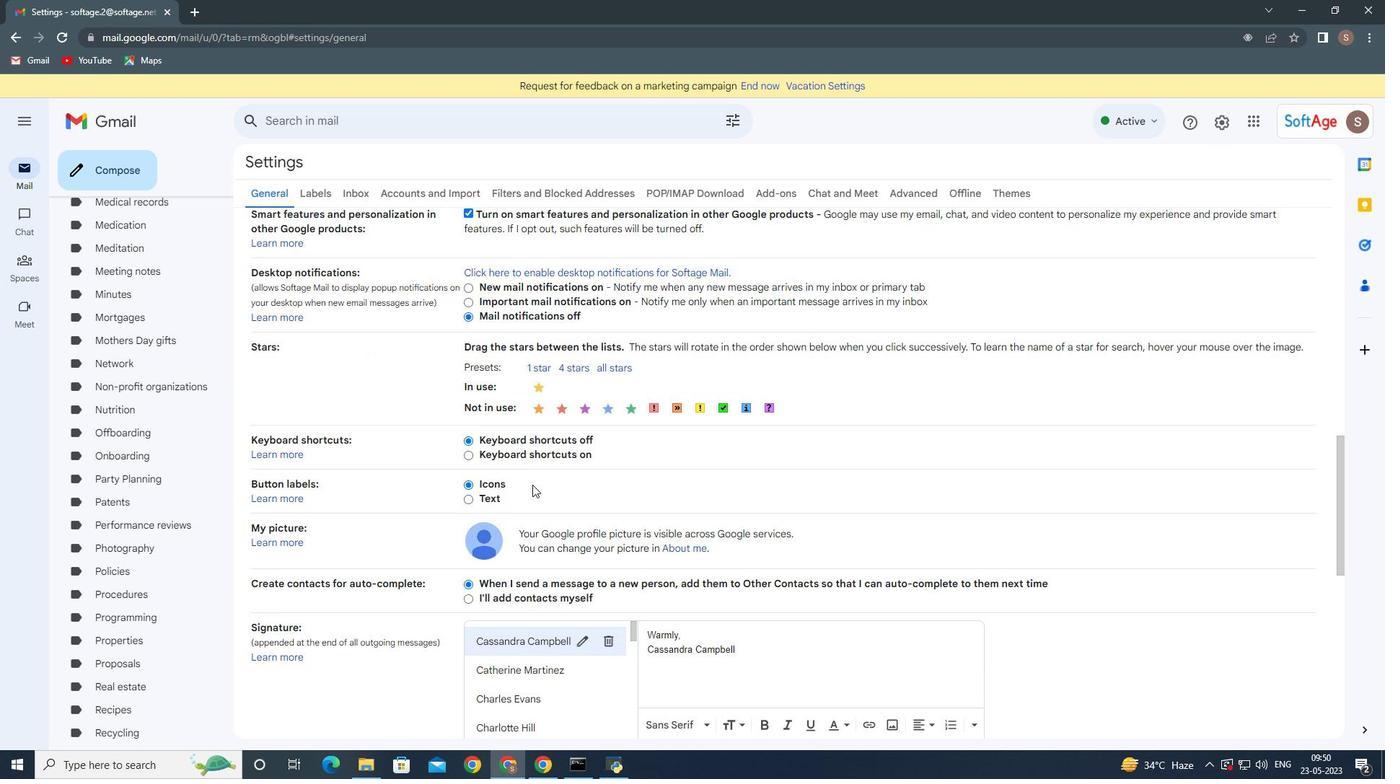 
Action: Mouse moved to (536, 500)
Screenshot: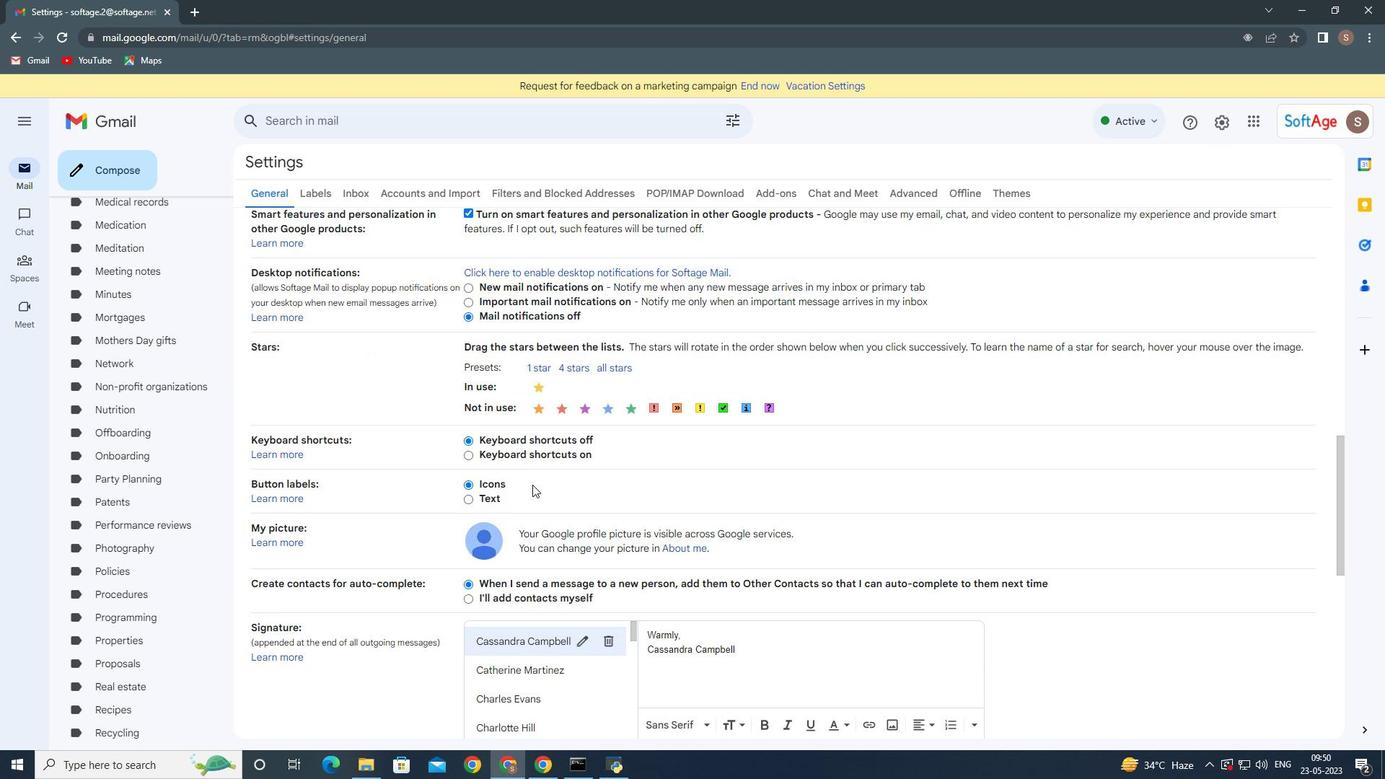 
Action: Mouse scrolled (536, 500) with delta (0, 0)
Screenshot: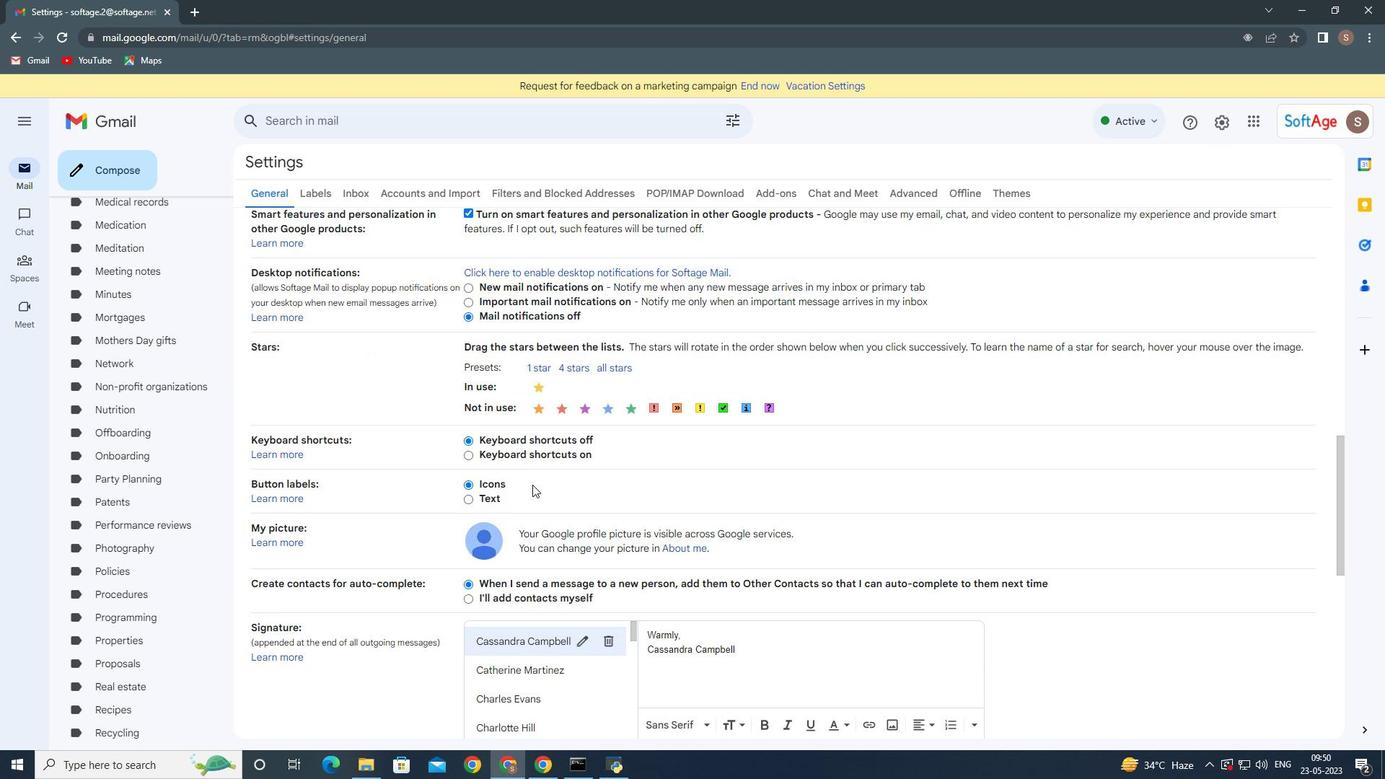 
Action: Mouse moved to (544, 515)
Screenshot: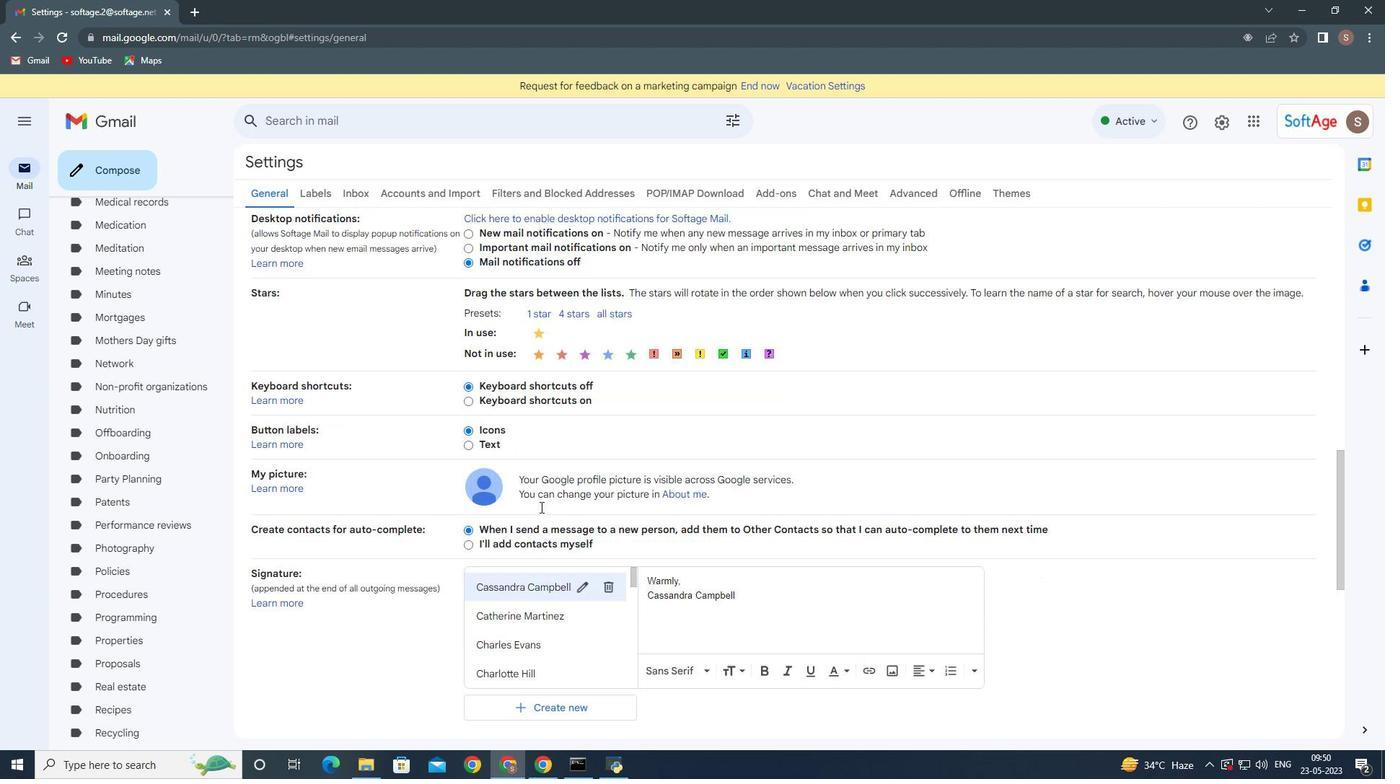 
Action: Mouse scrolled (541, 507) with delta (0, 0)
Screenshot: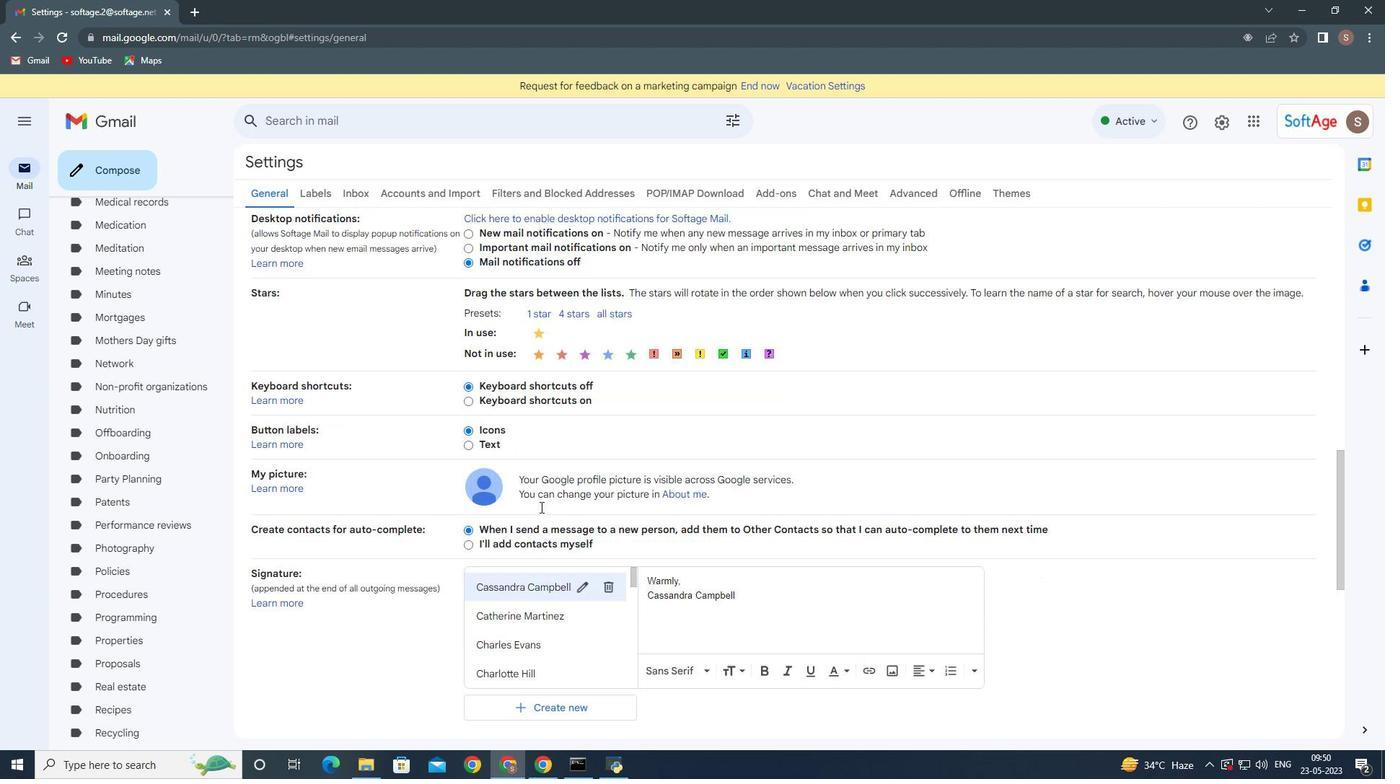 
Action: Mouse moved to (545, 516)
Screenshot: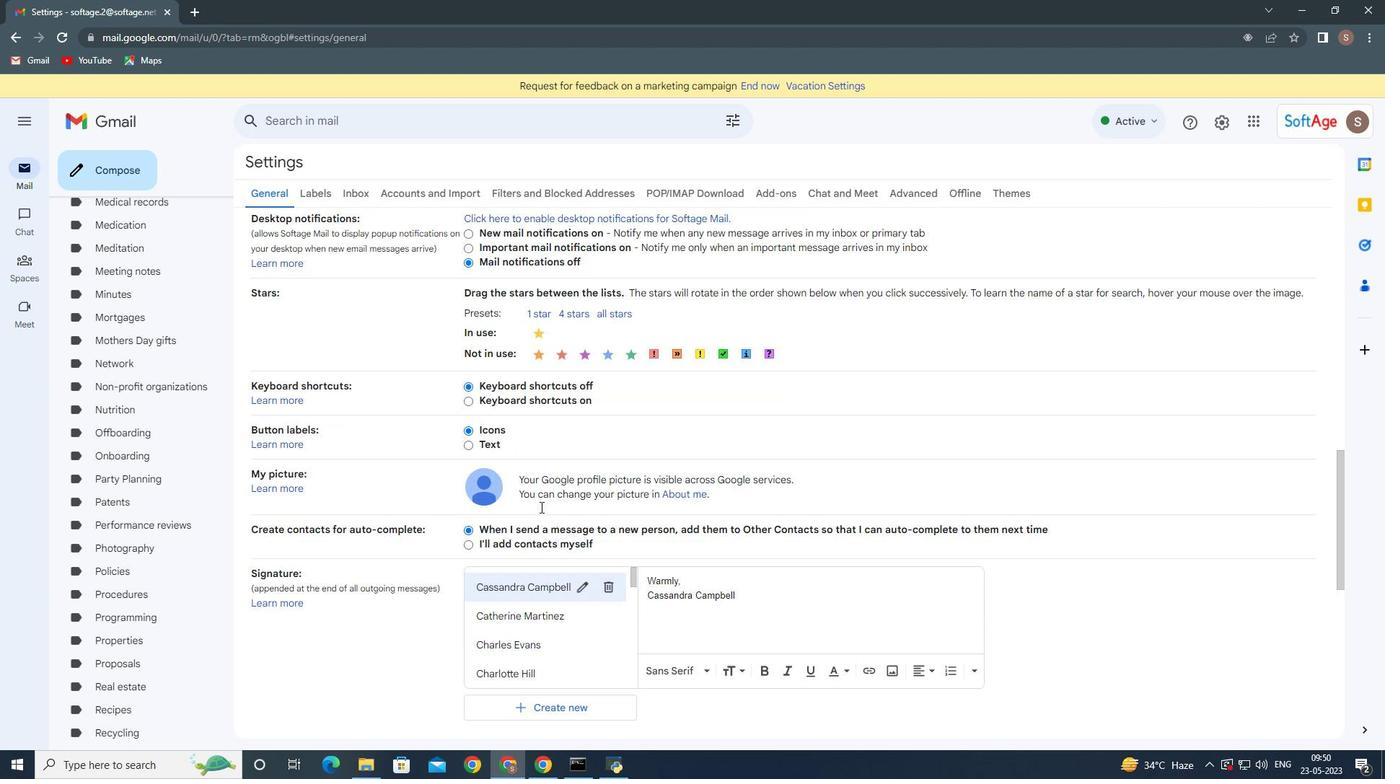 
Action: Mouse scrolled (545, 515) with delta (0, 0)
Screenshot: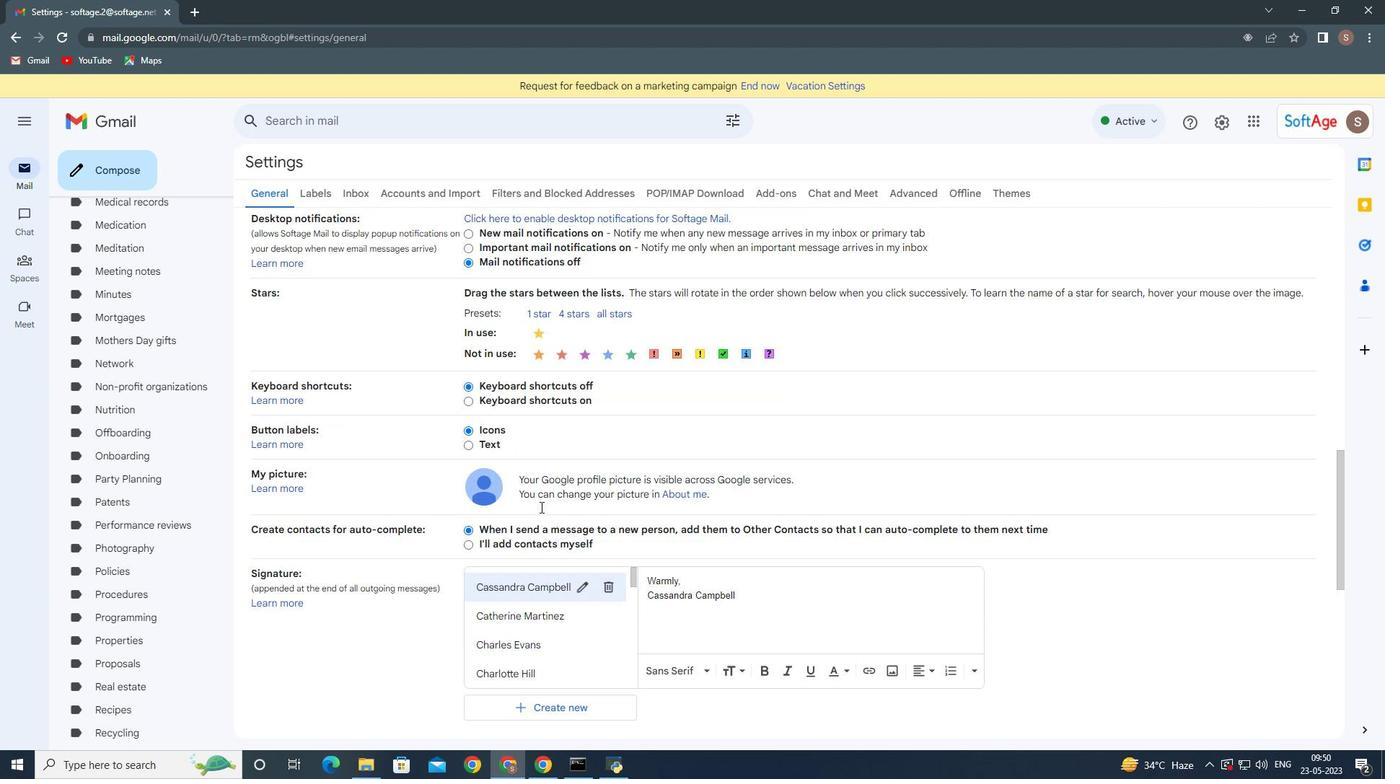 
Action: Mouse moved to (572, 622)
Screenshot: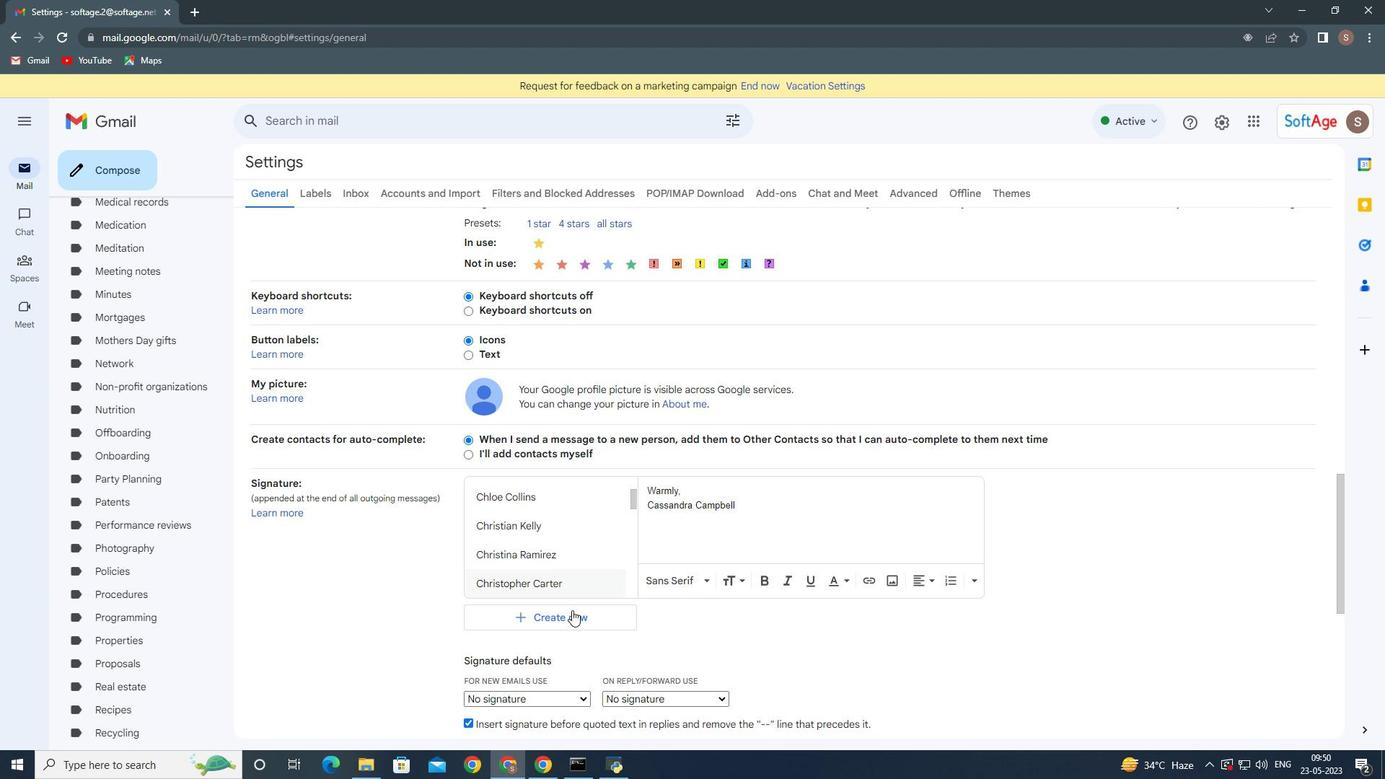 
Action: Mouse pressed left at (572, 622)
Screenshot: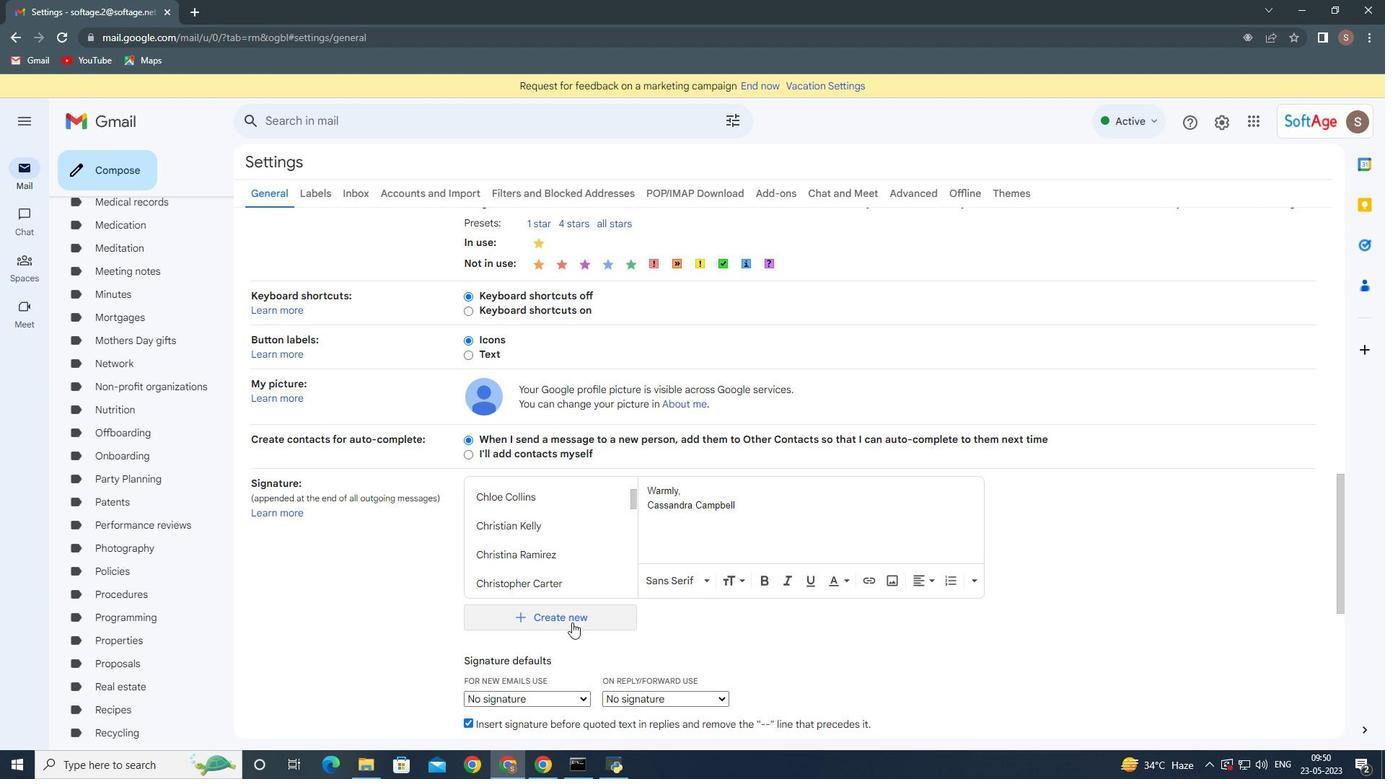 
Action: Mouse moved to (717, 442)
Screenshot: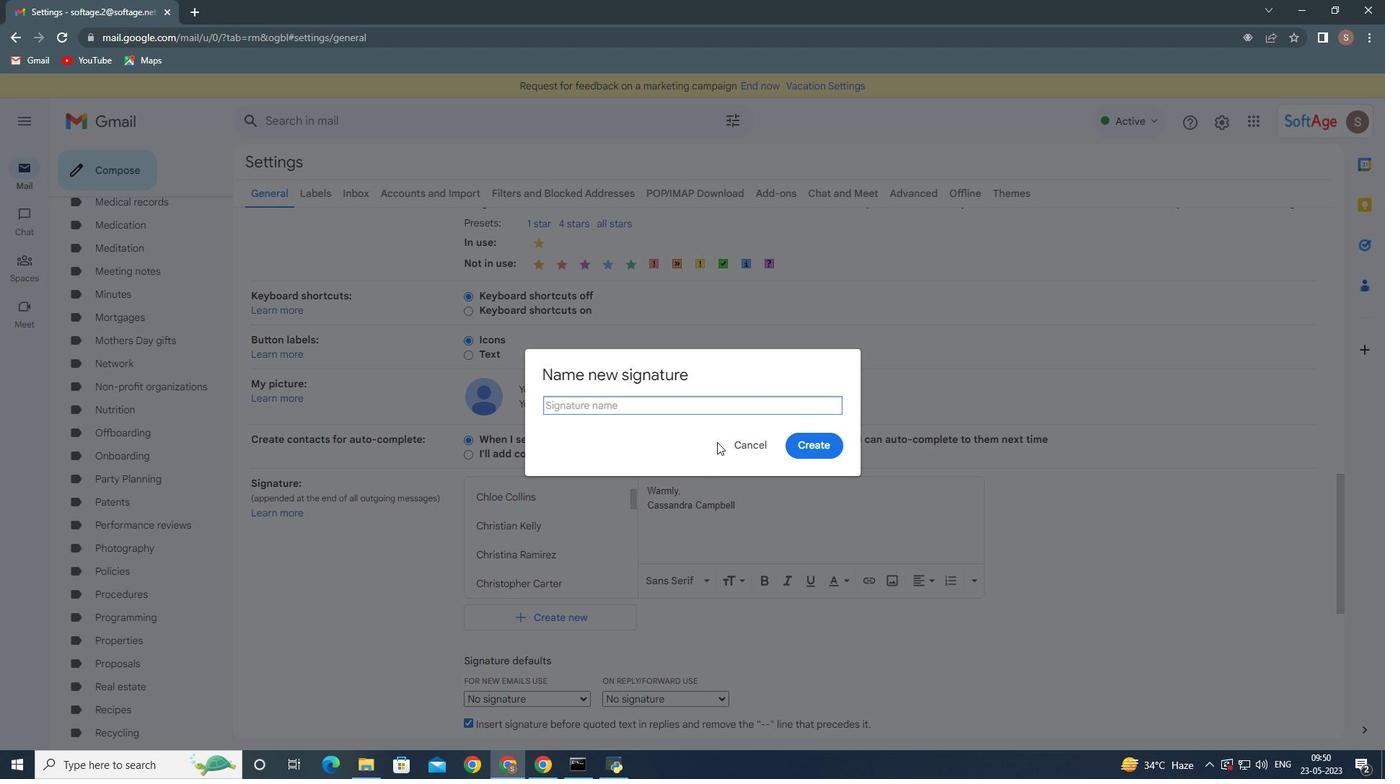 
Action: Key pressed <Key.shift>Dylan<Key.space><Key.shift><Key.shift><Key.shift><Key.shift><Key.shift><Key.shift><Key.shift><Key.shift><Key.shift><Key.shift><Key.shift><Key.shift><Key.shift><Key.shift><Key.shift><Key.shift><Key.shift>Clark
Screenshot: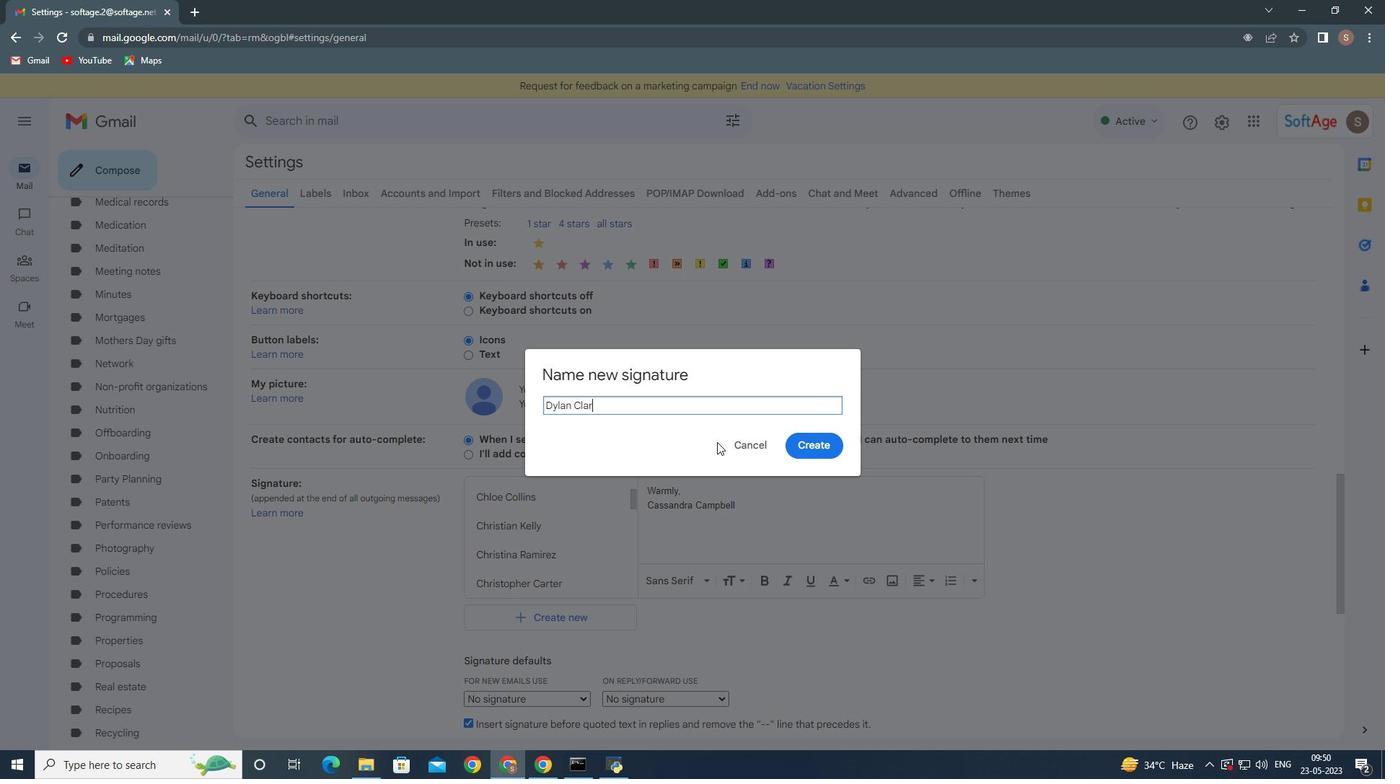 
Action: Mouse moved to (822, 441)
Screenshot: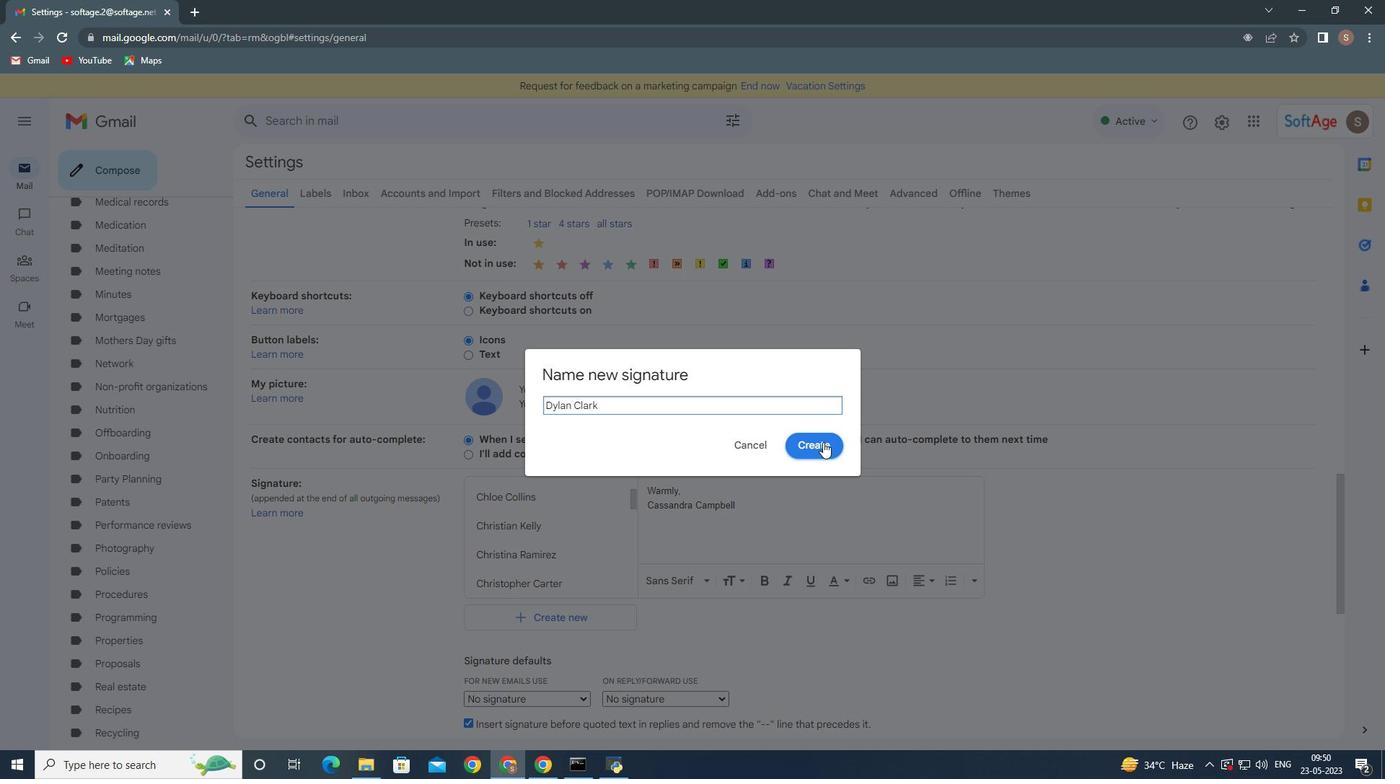 
Action: Mouse pressed left at (822, 441)
Screenshot: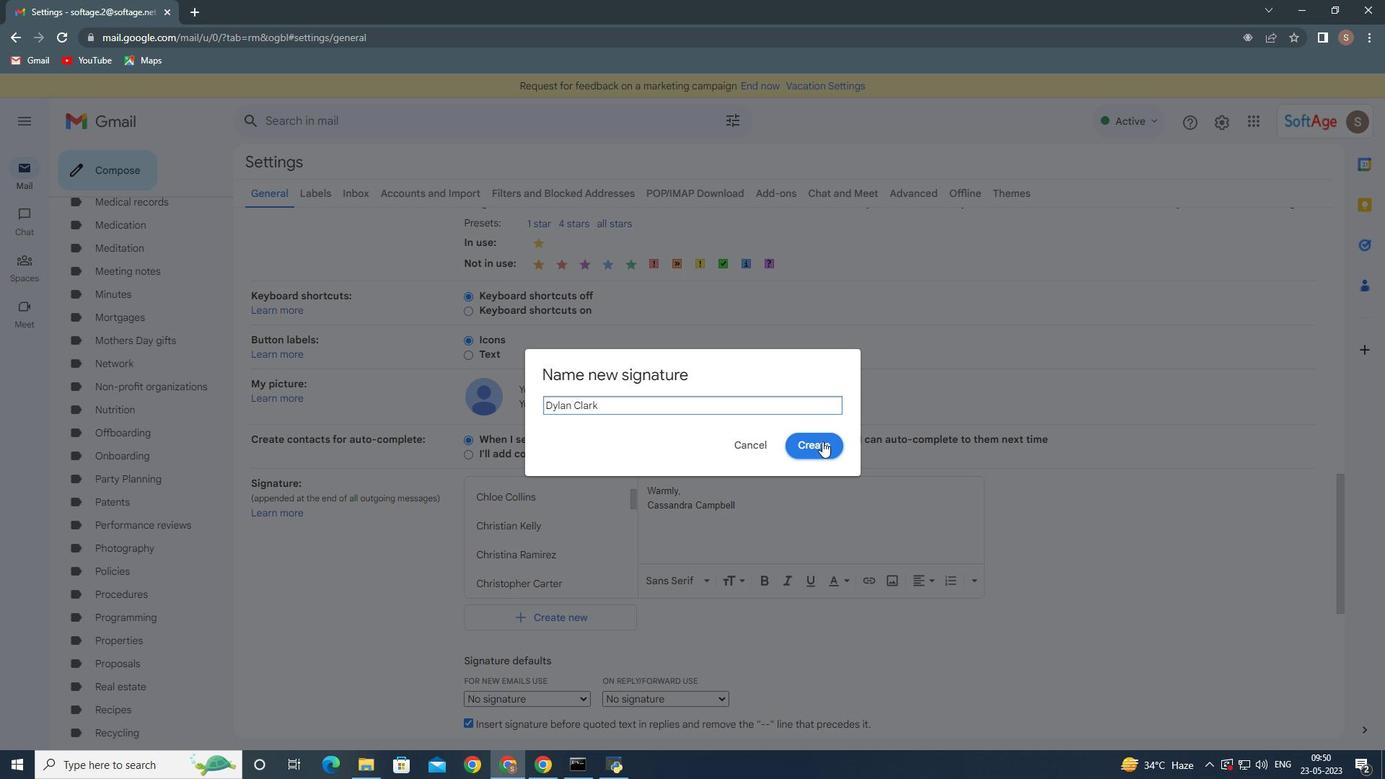 
Action: Mouse moved to (754, 460)
Screenshot: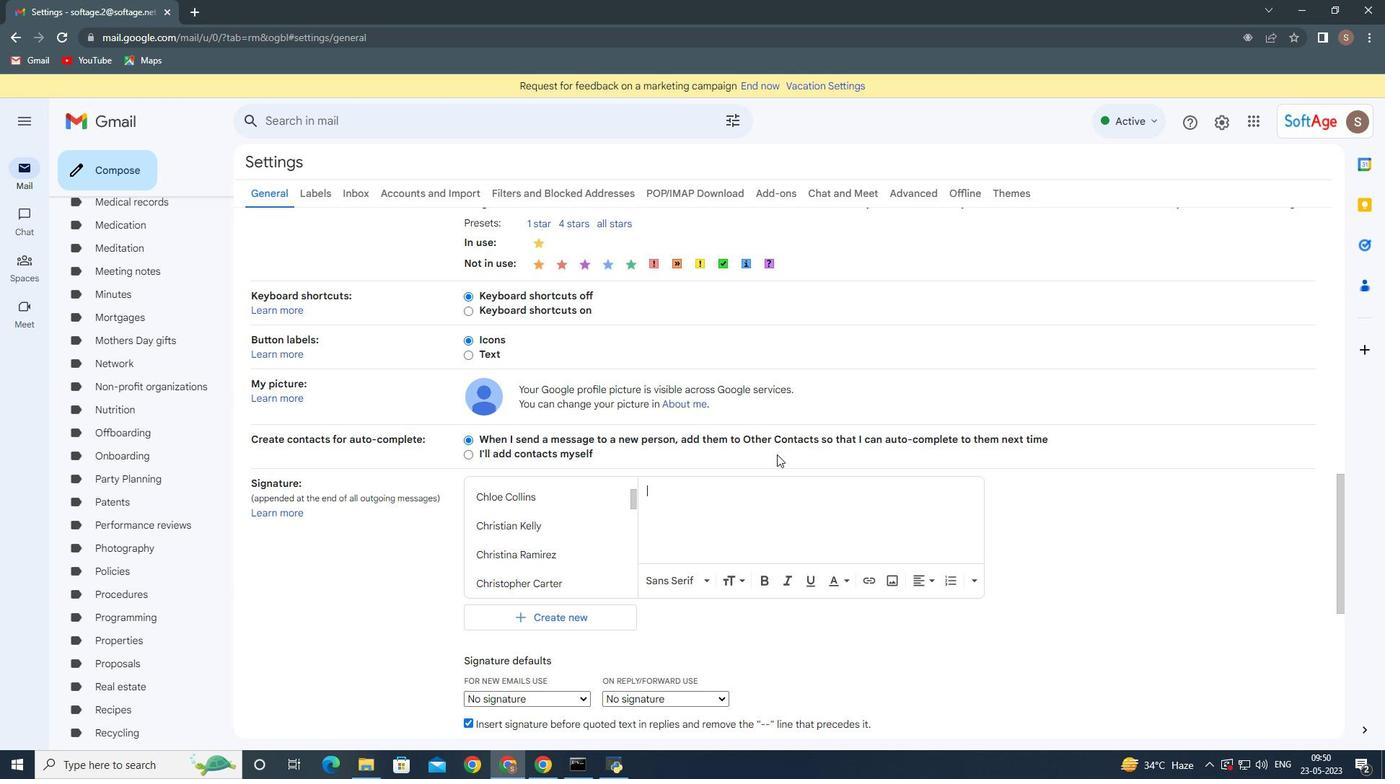 
Action: Key pressed <Key.shift><Key.shift><Key.shift><Key.shift><Key.shift>With<Key.space>sincere<Key.space>gratitude,<Key.enter><Key.shift>Du<Key.backspace>ylan<Key.space><Key.shift>Clark
Screenshot: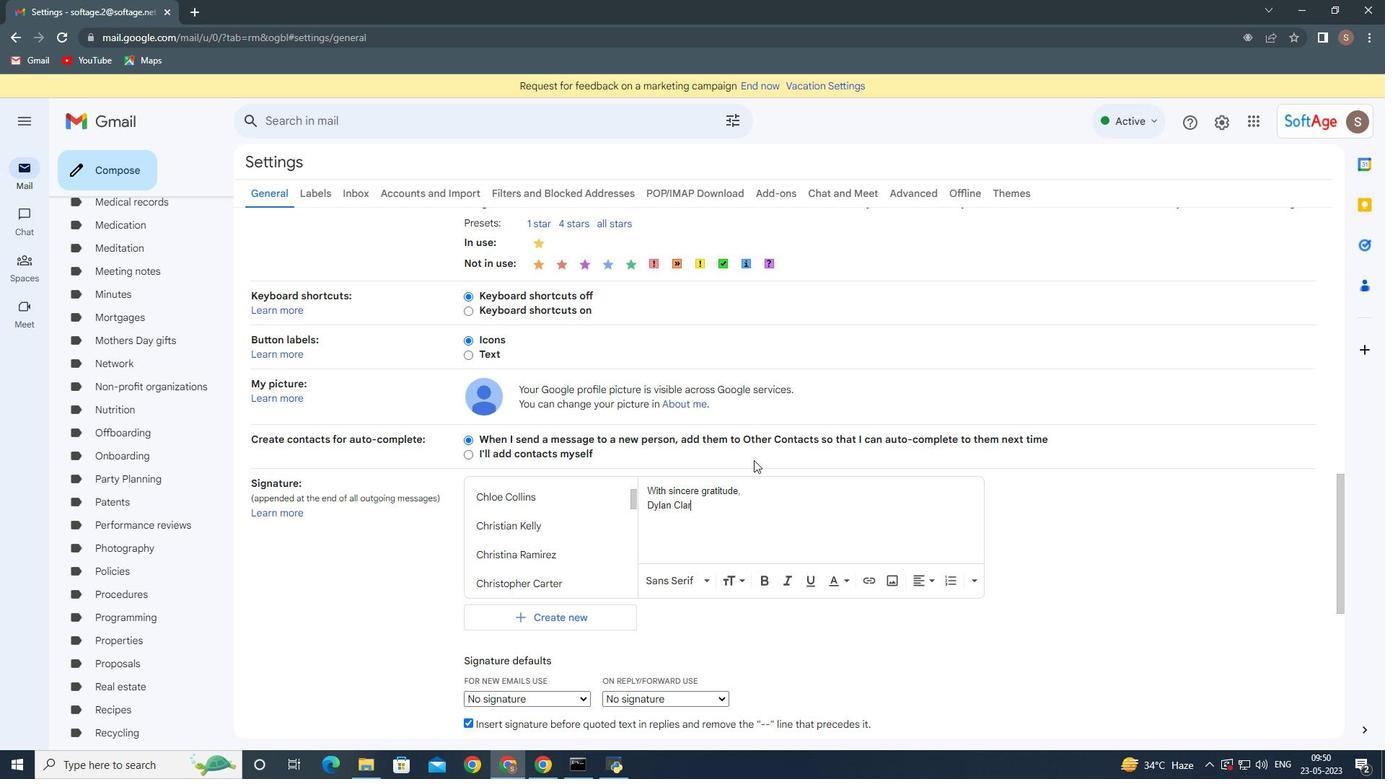 
Action: Mouse moved to (783, 461)
Screenshot: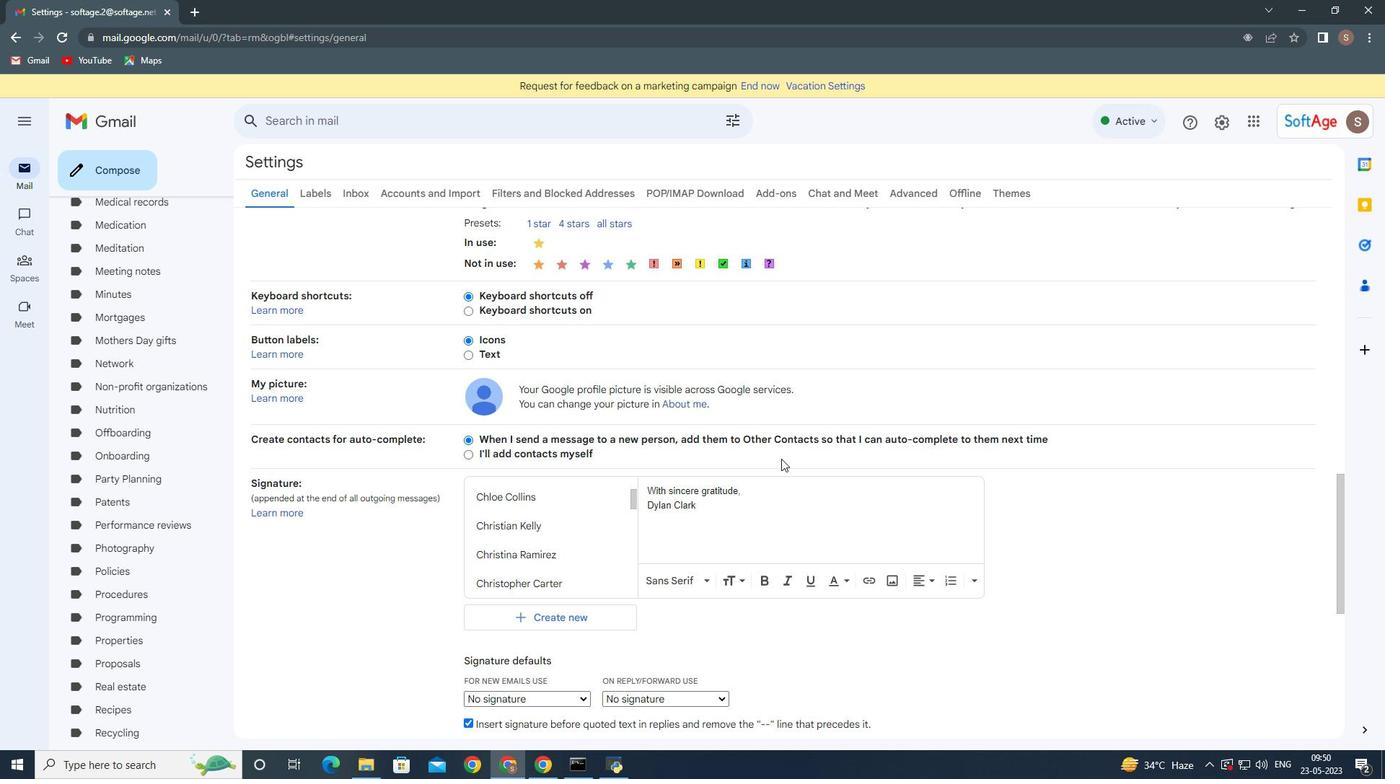 
Action: Mouse scrolled (783, 460) with delta (0, 0)
Screenshot: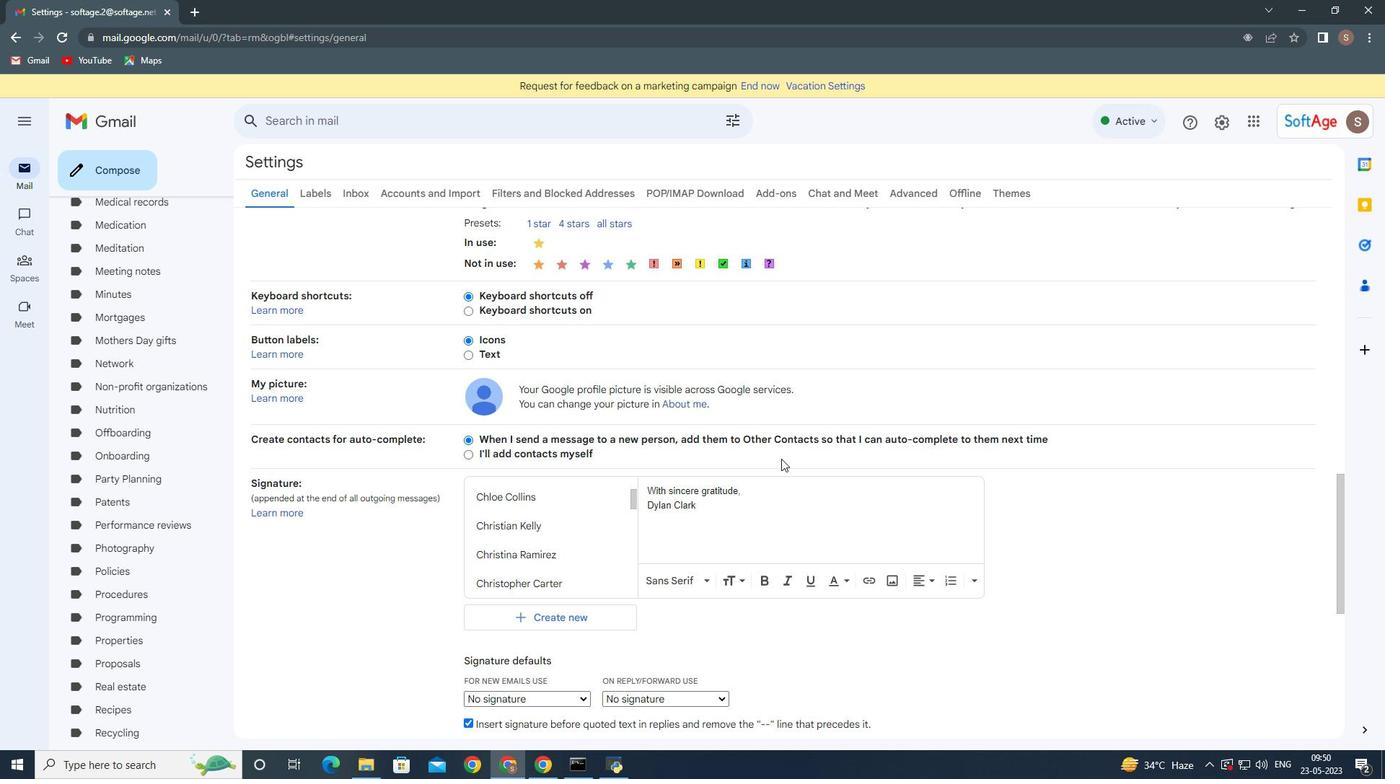 
Action: Mouse moved to (774, 478)
Screenshot: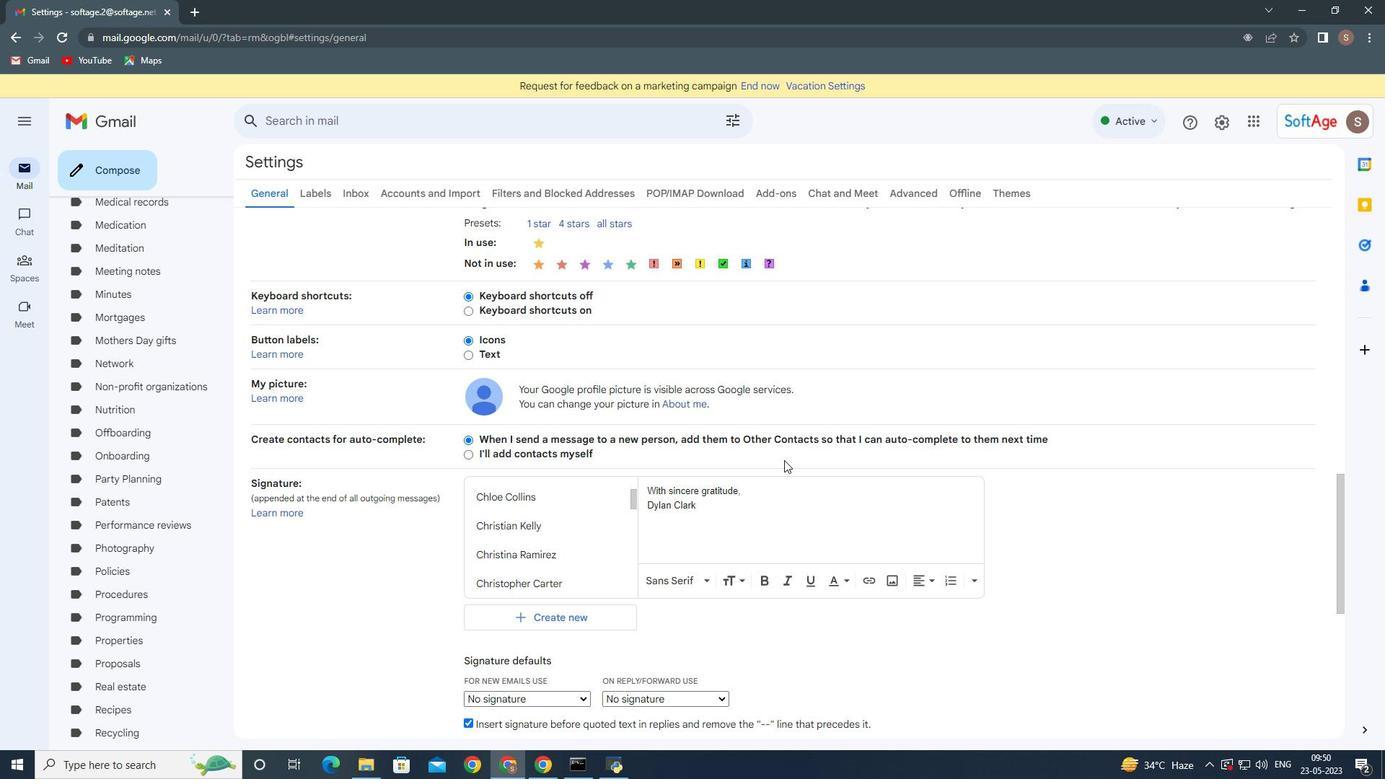 
Action: Mouse scrolled (774, 477) with delta (0, 0)
Screenshot: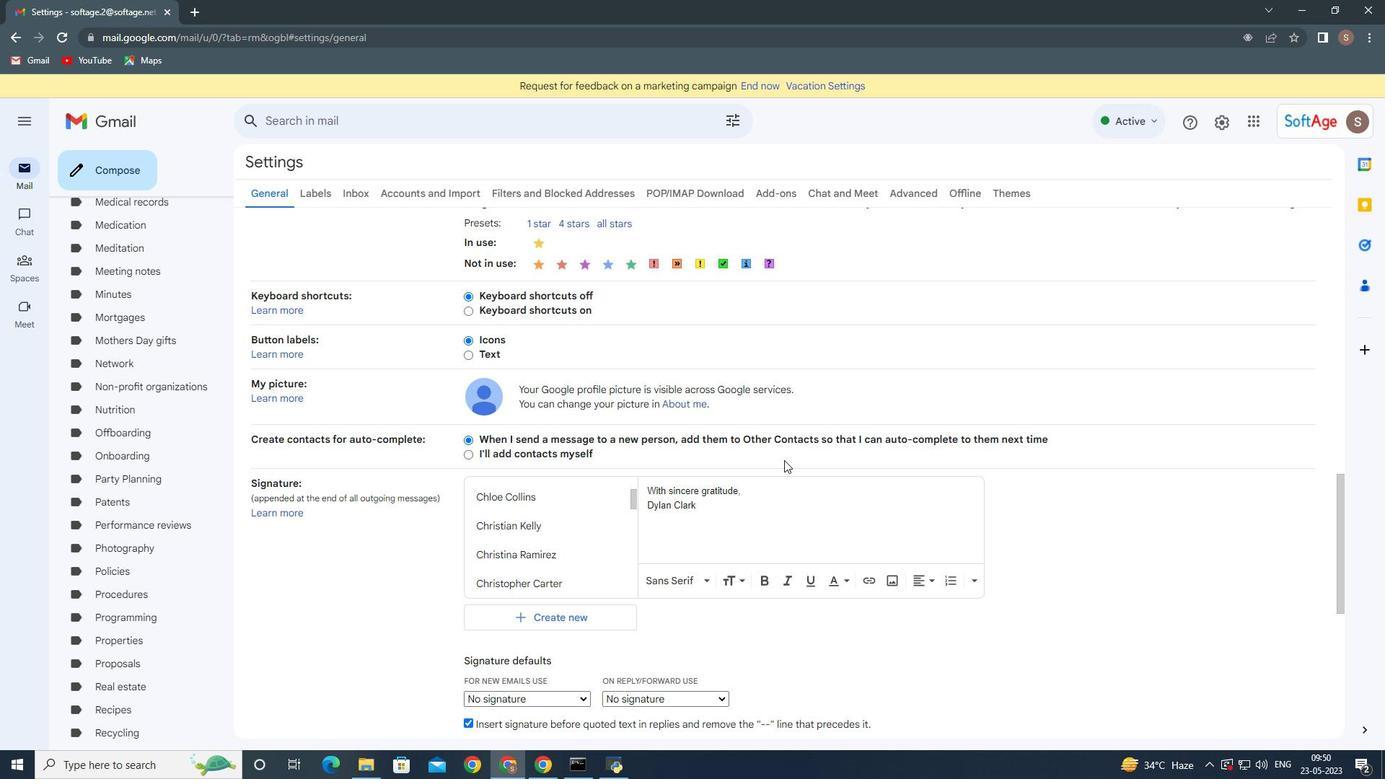 
Action: Mouse moved to (622, 611)
Screenshot: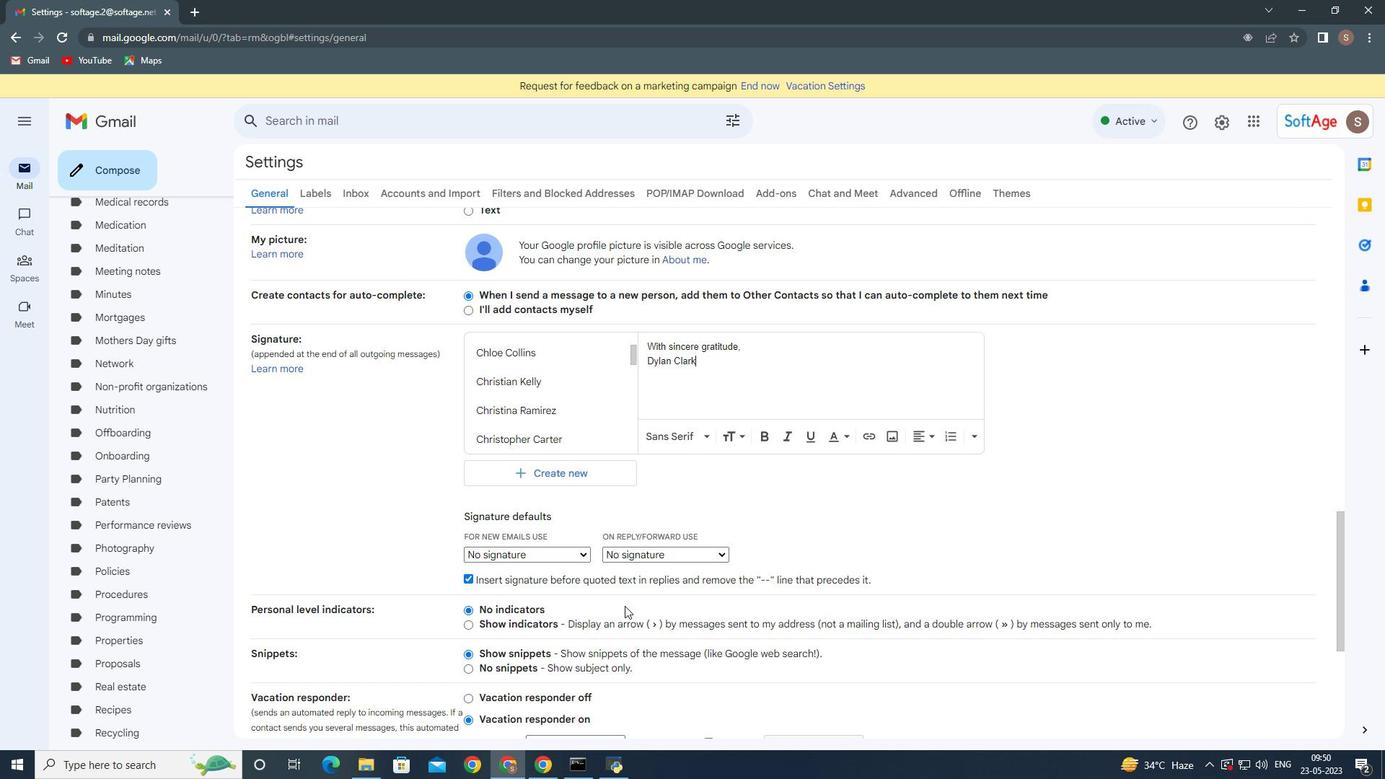 
Action: Mouse scrolled (622, 611) with delta (0, 0)
Screenshot: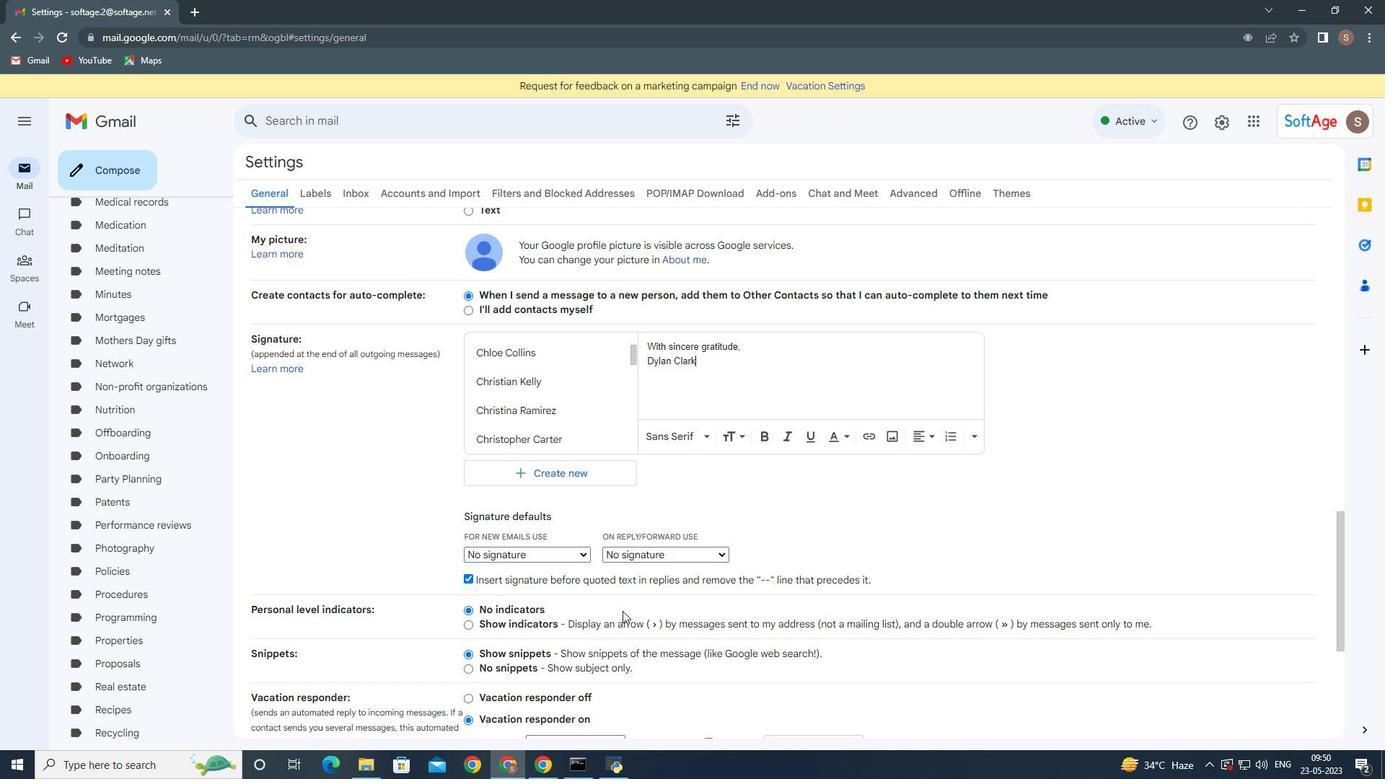 
Action: Mouse scrolled (622, 611) with delta (0, 0)
Screenshot: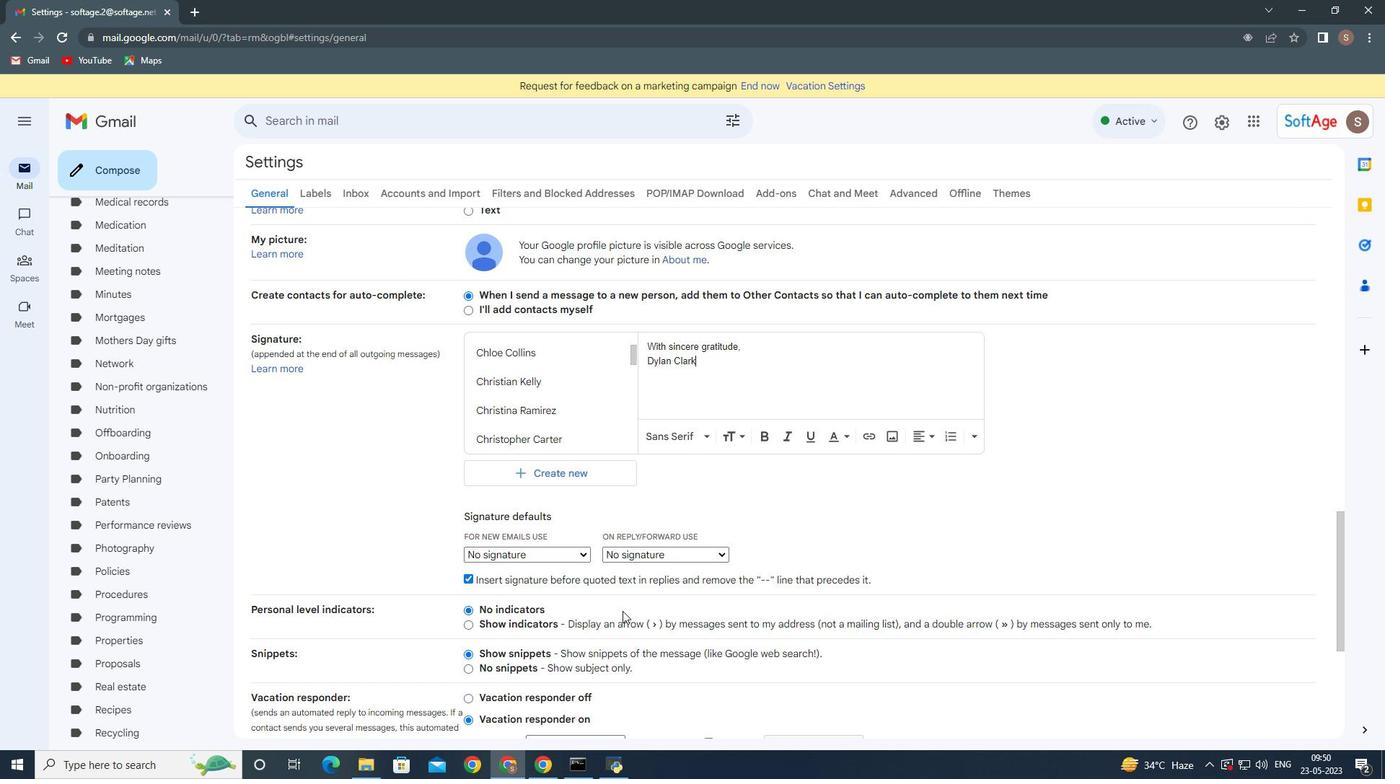 
Action: Mouse moved to (614, 622)
Screenshot: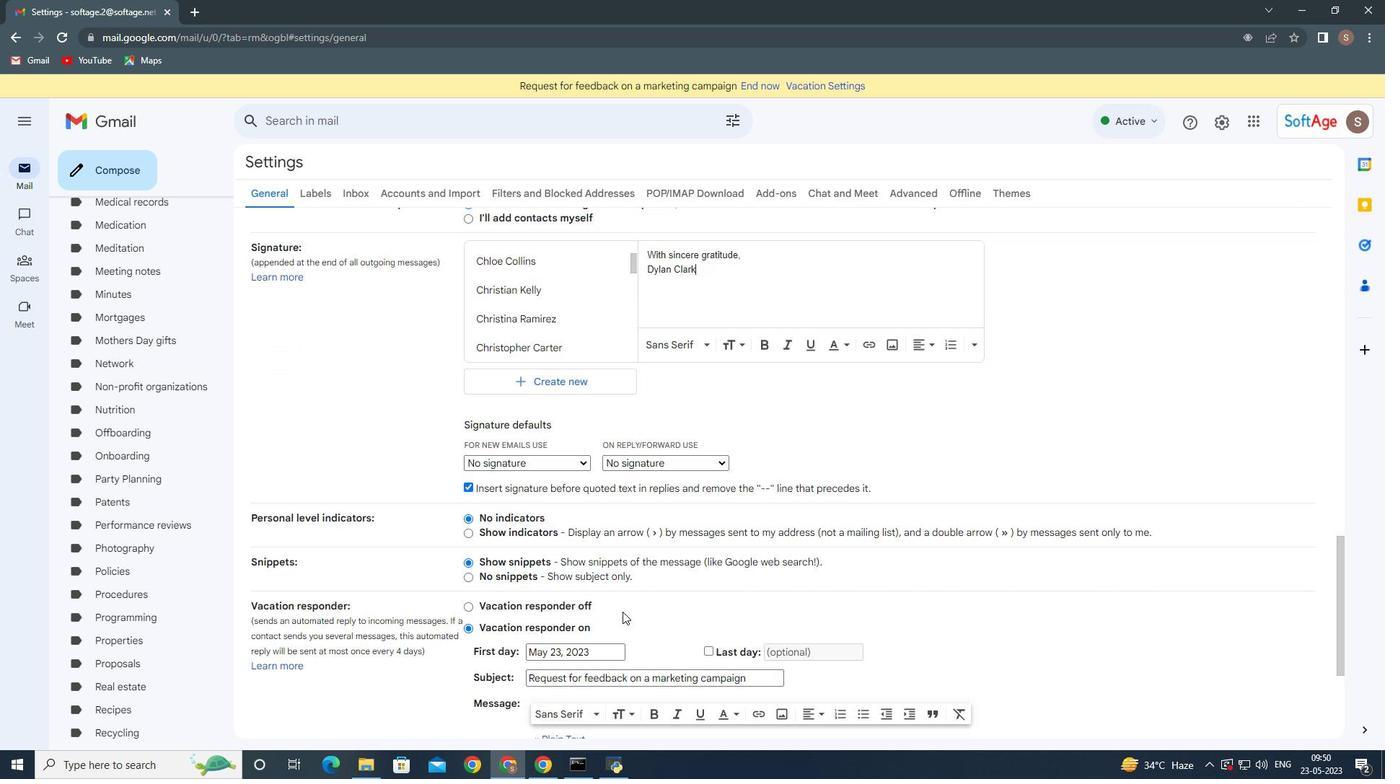 
Action: Mouse scrolled (622, 611) with delta (0, 0)
Screenshot: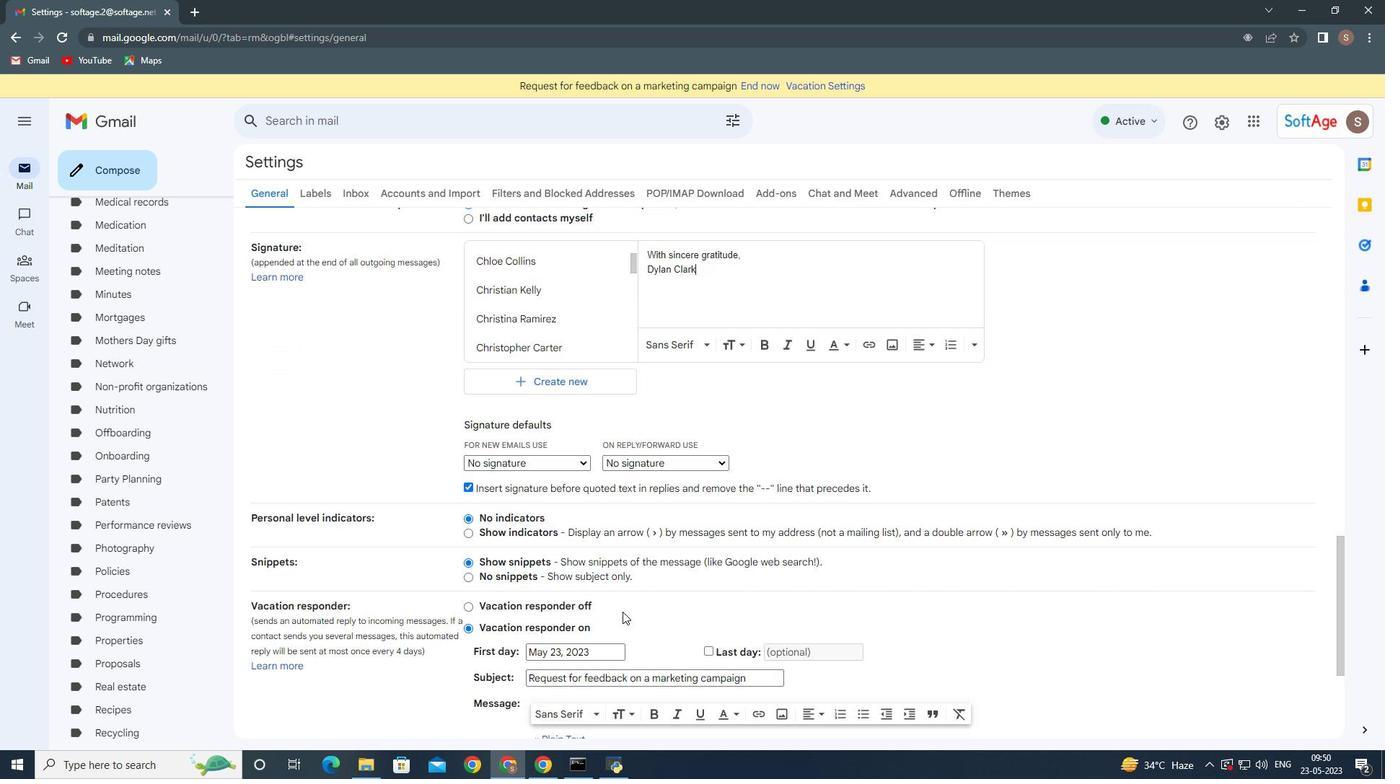 
Action: Mouse moved to (603, 652)
Screenshot: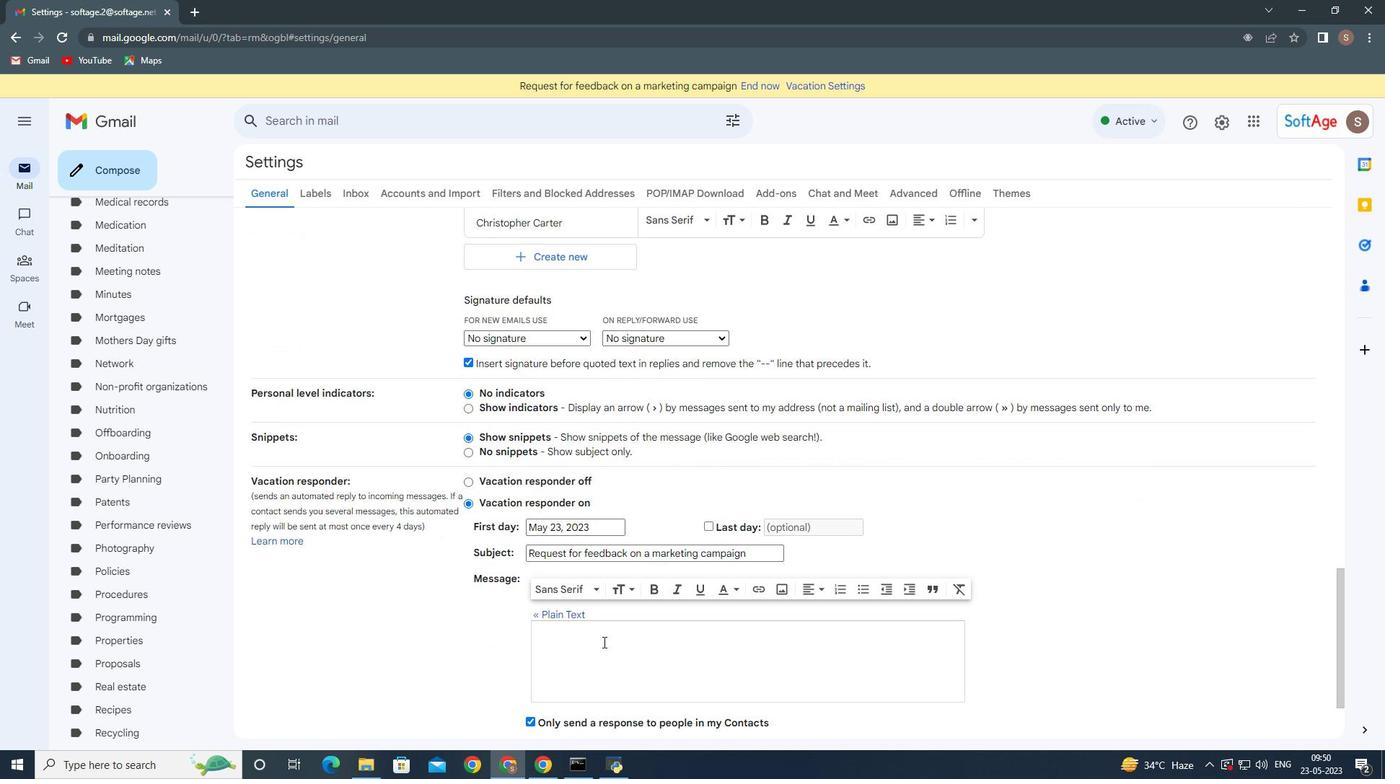 
Action: Mouse scrolled (603, 651) with delta (0, 0)
Screenshot: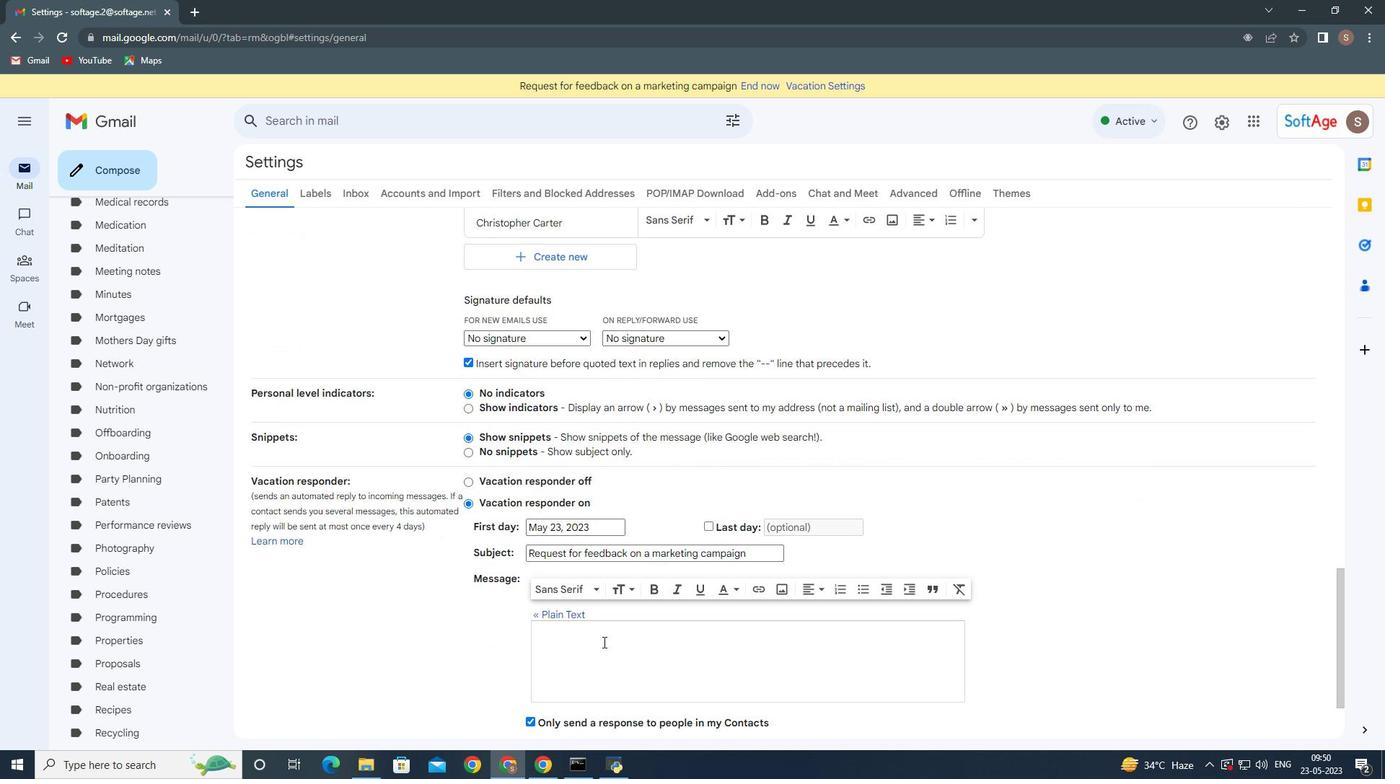 
Action: Mouse scrolled (603, 651) with delta (0, 0)
Screenshot: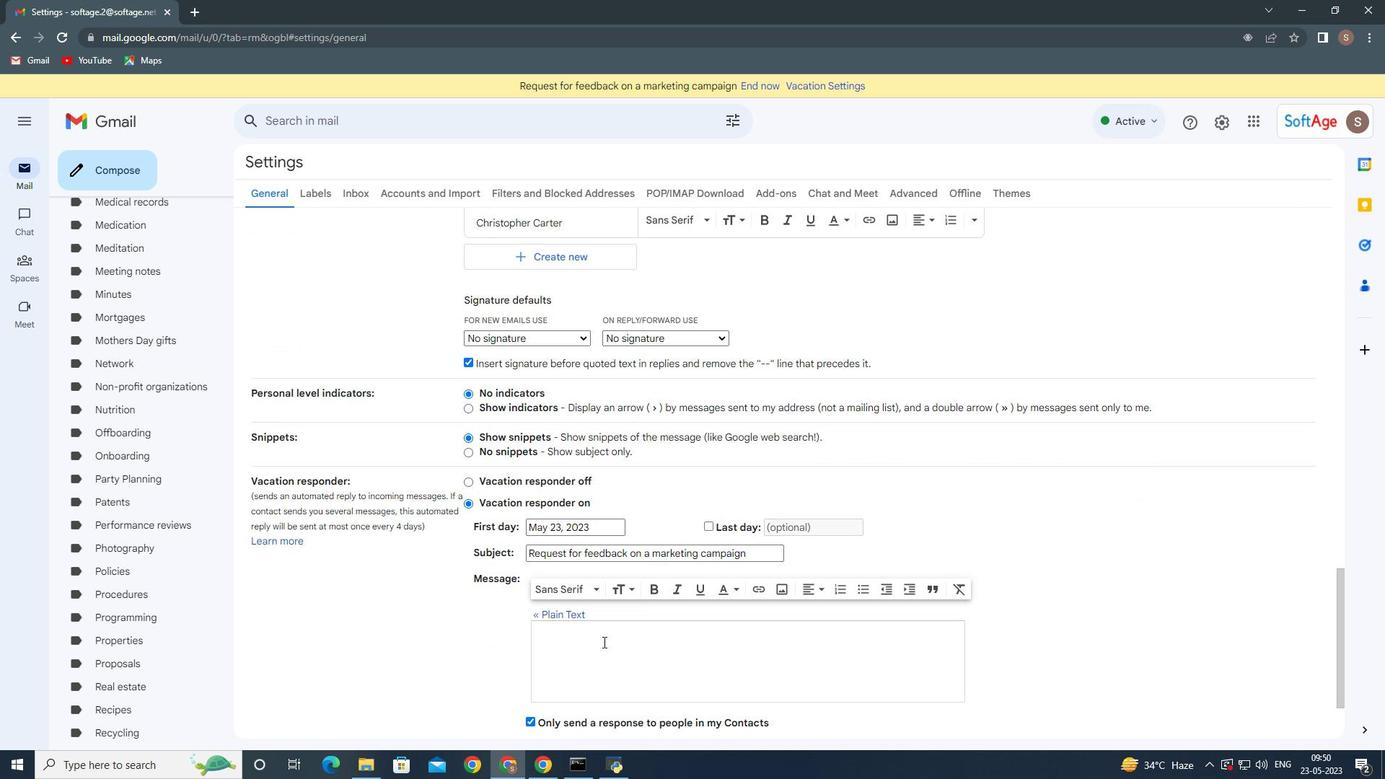 
Action: Mouse scrolled (603, 651) with delta (0, 0)
Screenshot: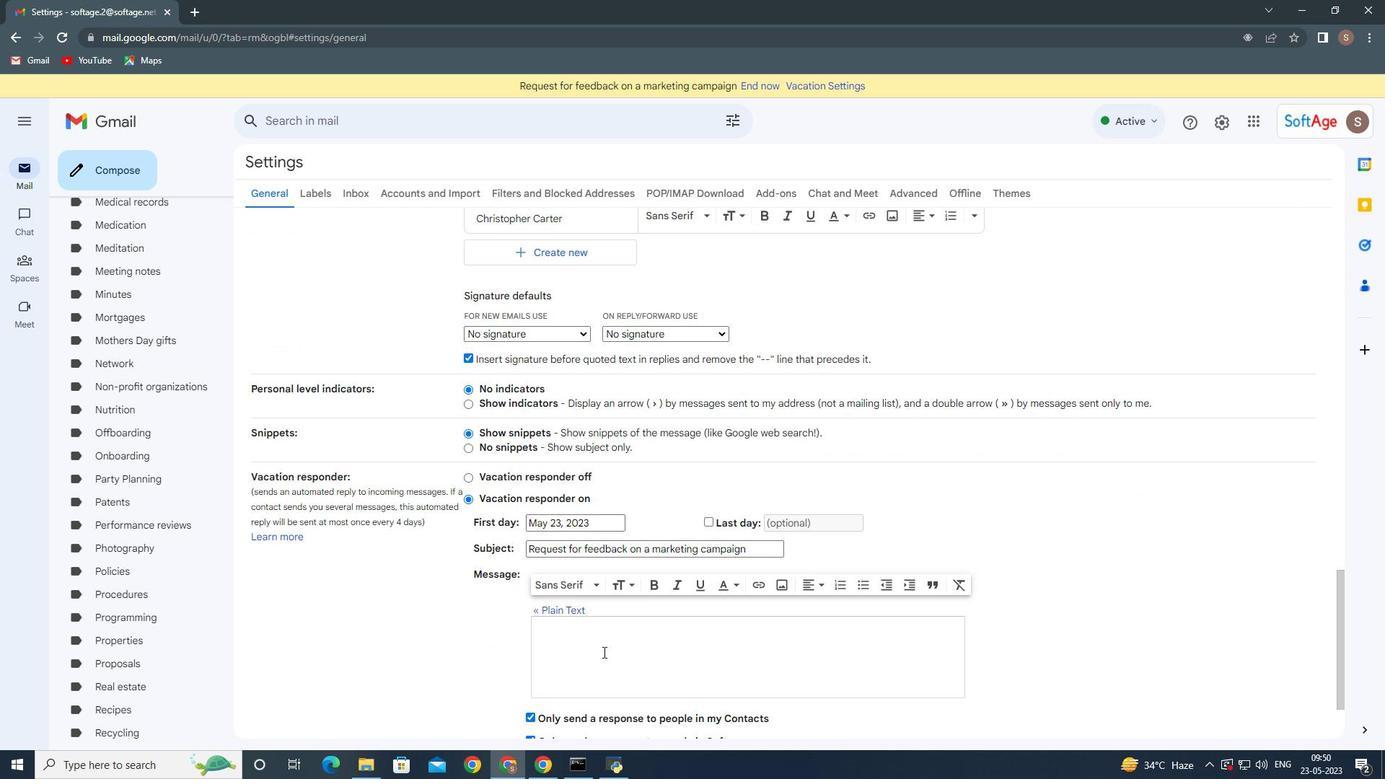
Action: Mouse scrolled (603, 651) with delta (0, 0)
Screenshot: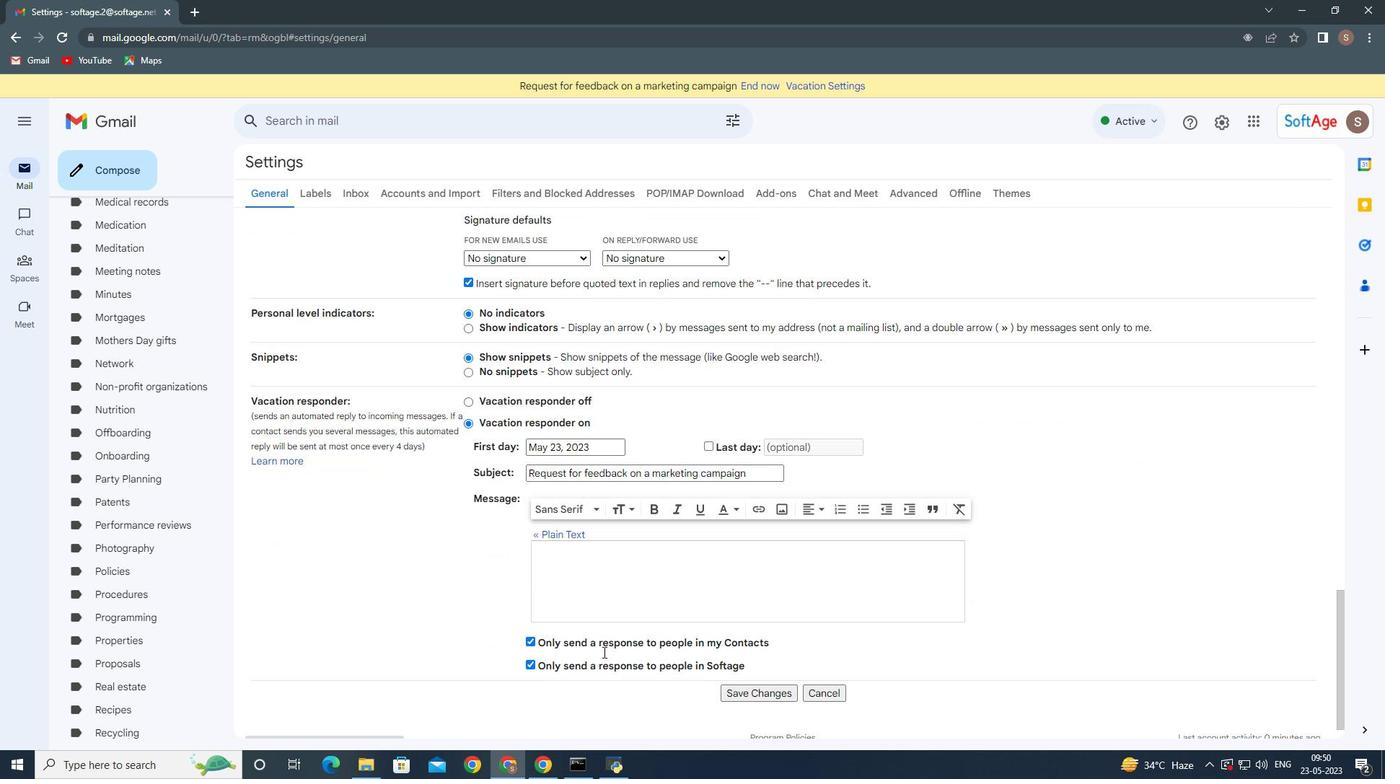 
Action: Mouse moved to (733, 653)
Screenshot: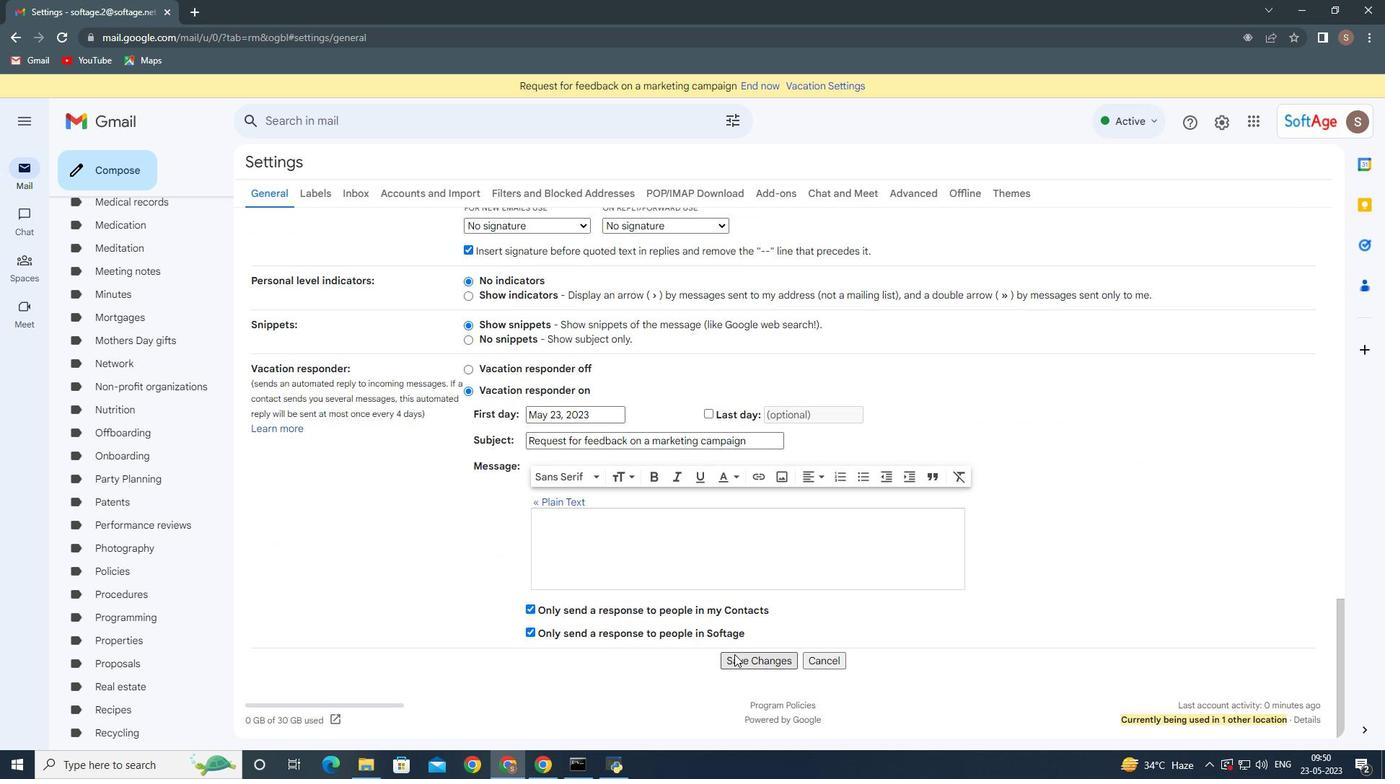 
Action: Mouse pressed left at (733, 653)
Screenshot: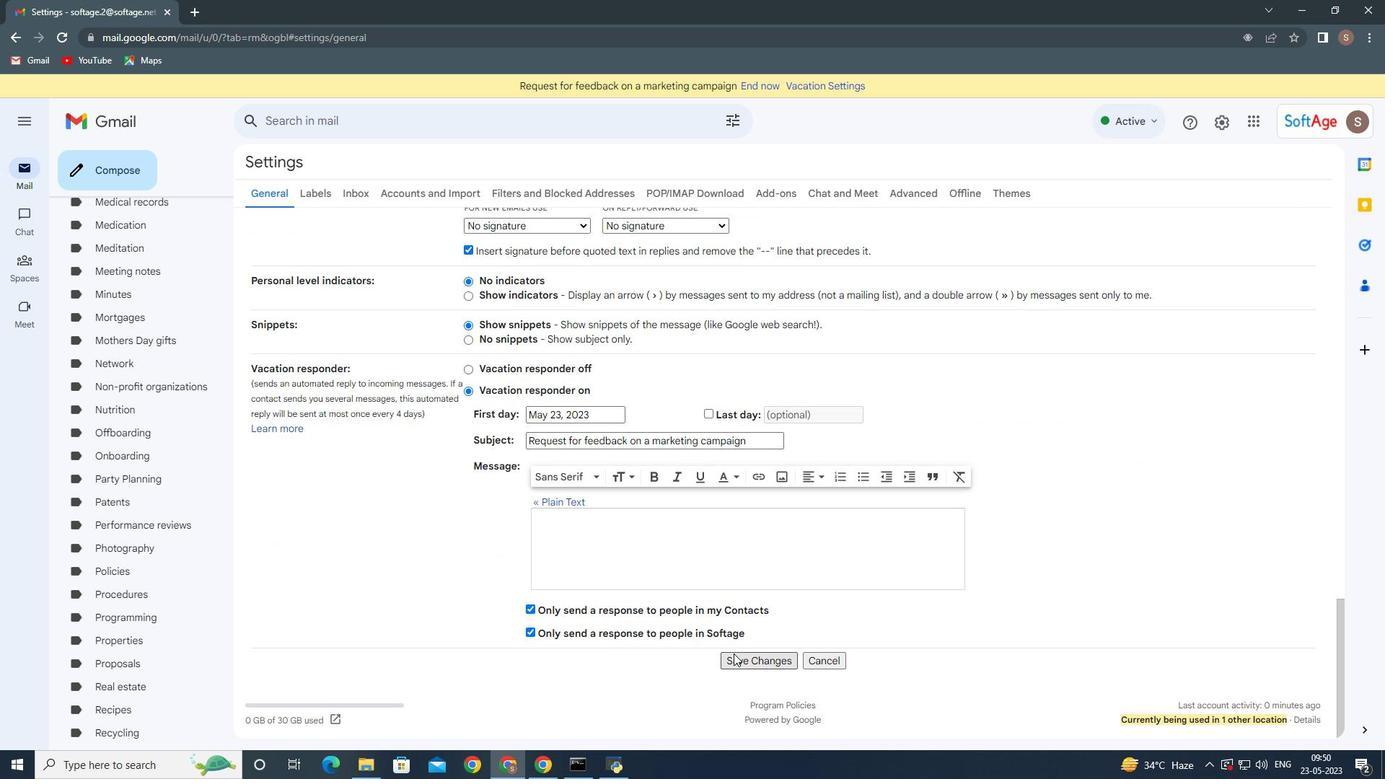 
Action: Mouse moved to (106, 168)
Screenshot: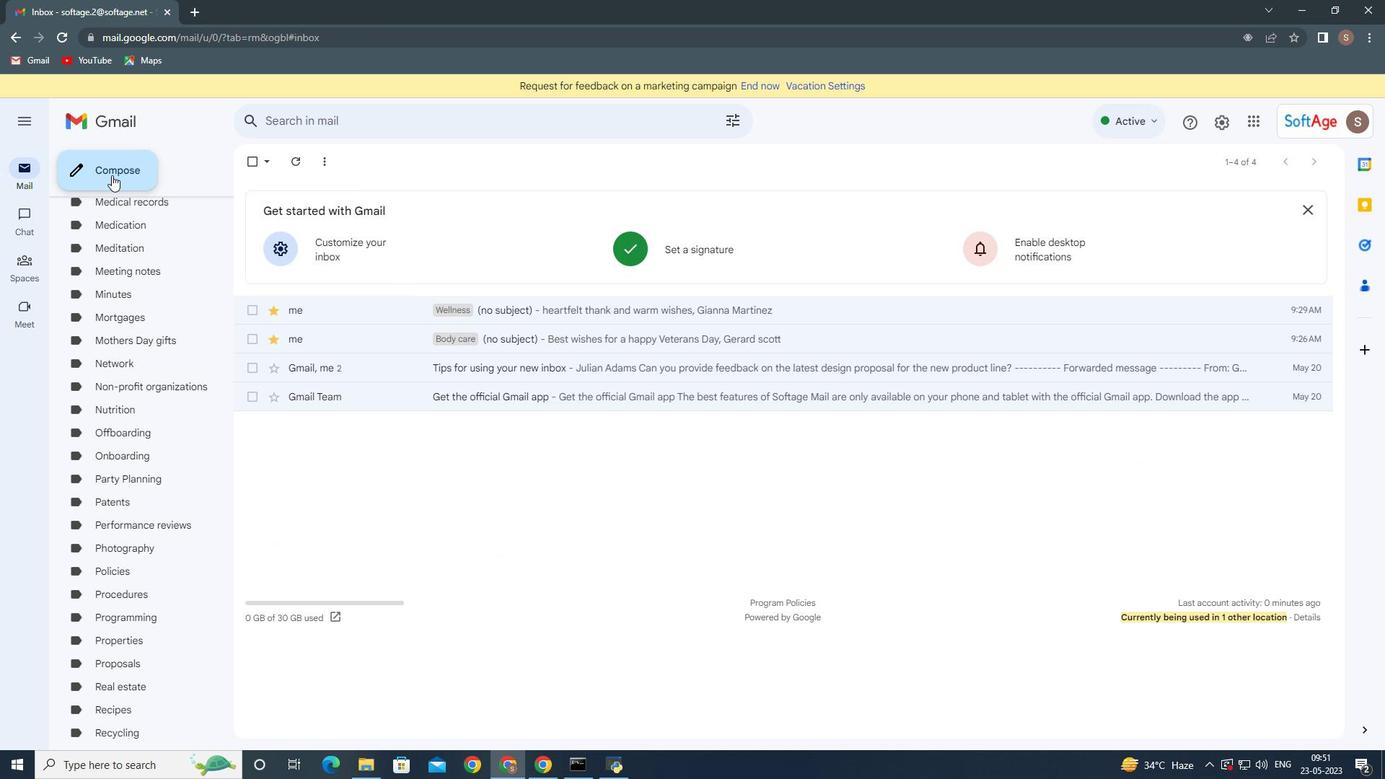 
Action: Mouse pressed left at (106, 168)
Screenshot: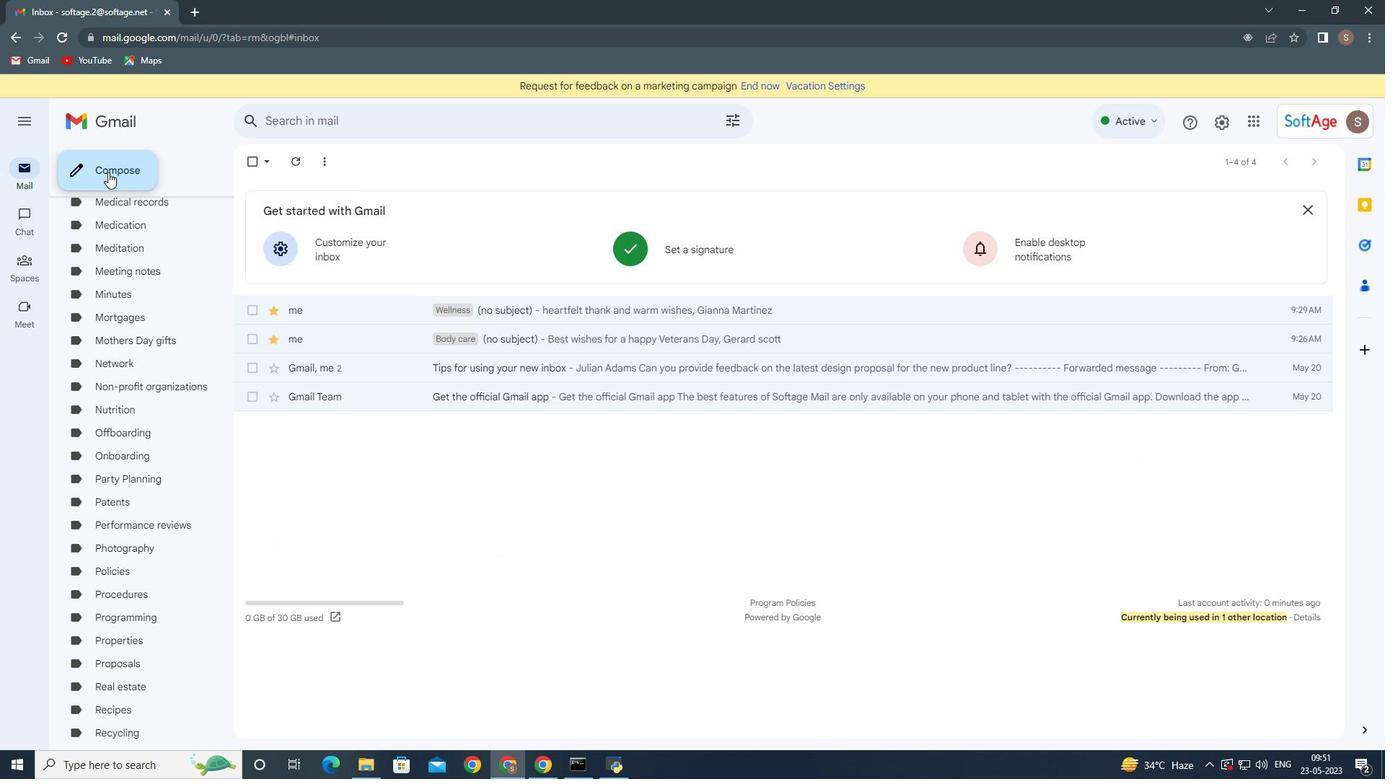 
Action: Mouse moved to (933, 340)
Screenshot: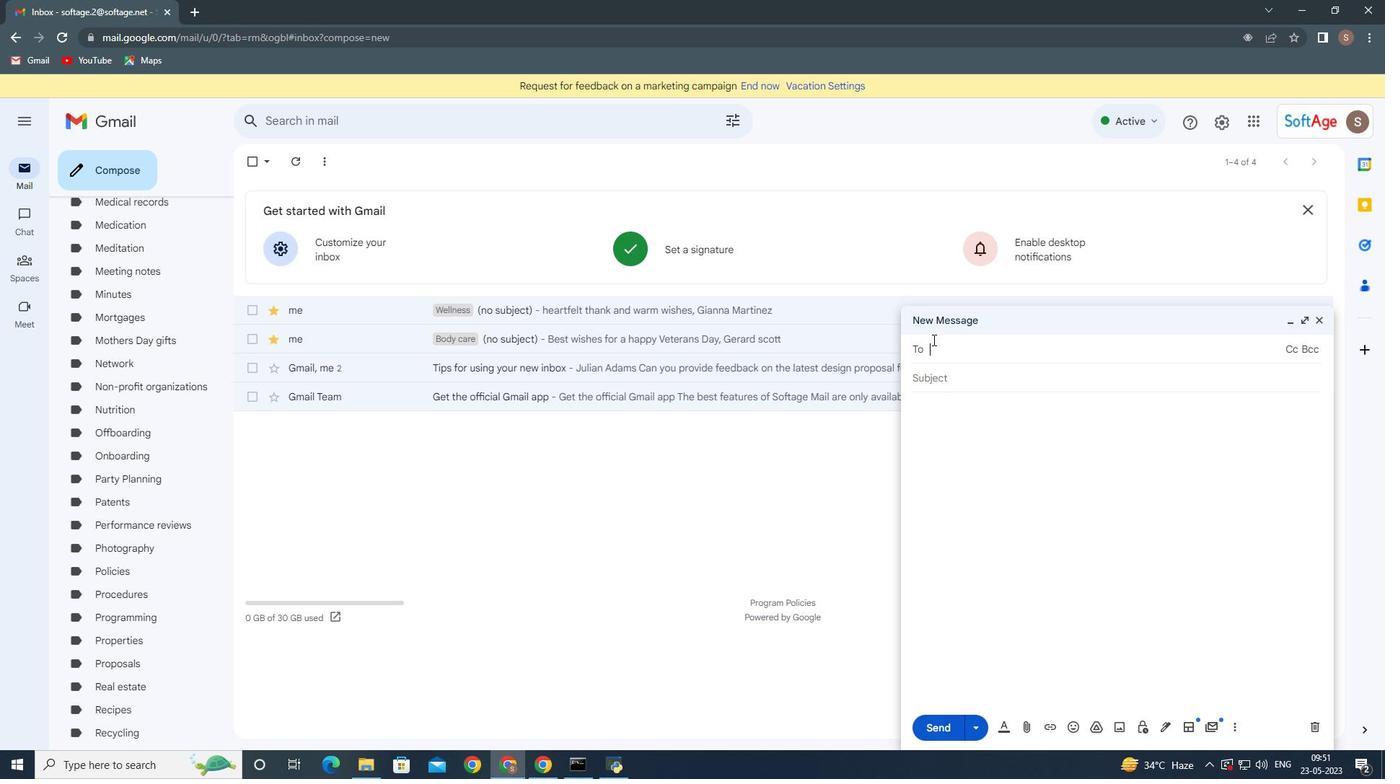 
Action: Key pressed softage.4<Key.enter>
Screenshot: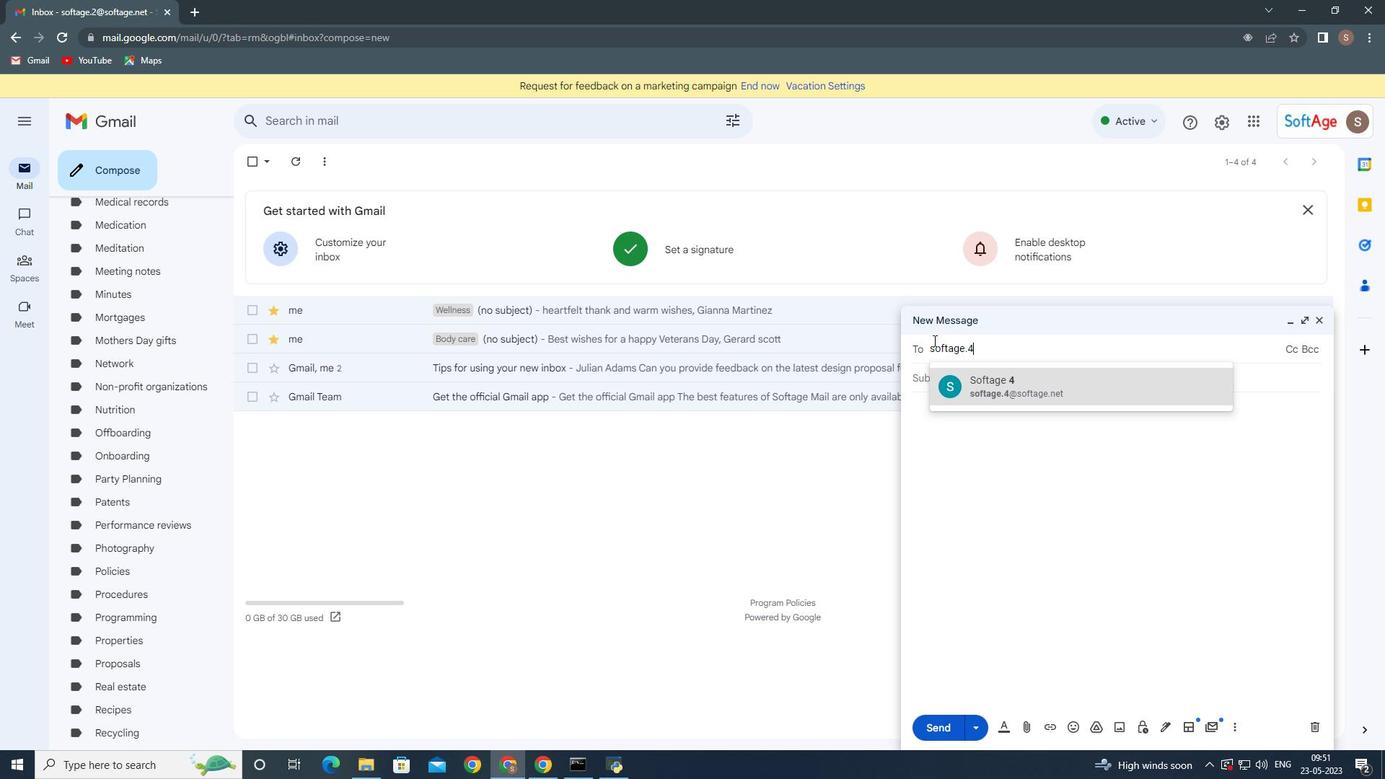 
Action: Mouse moved to (1166, 733)
Screenshot: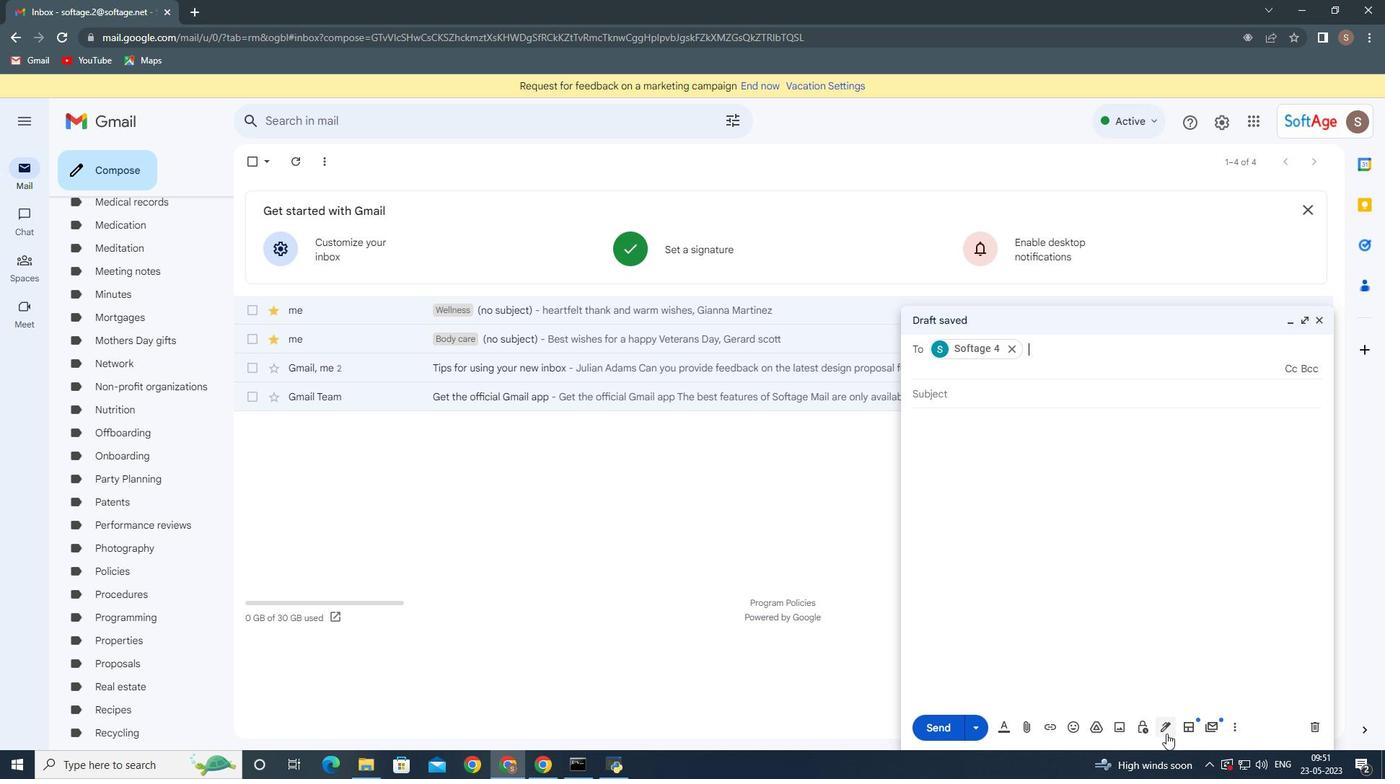 
Action: Mouse pressed left at (1166, 733)
Screenshot: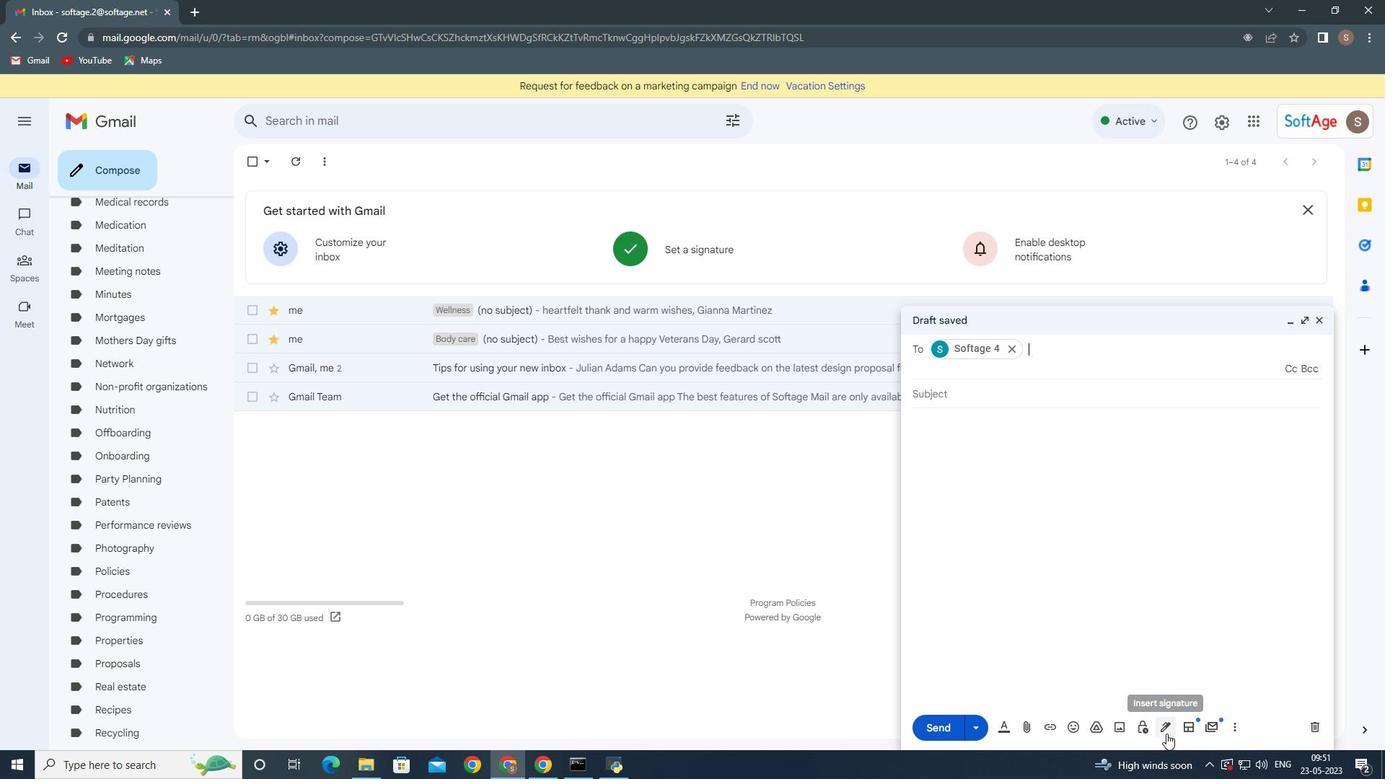 
Action: Mouse moved to (1223, 538)
Screenshot: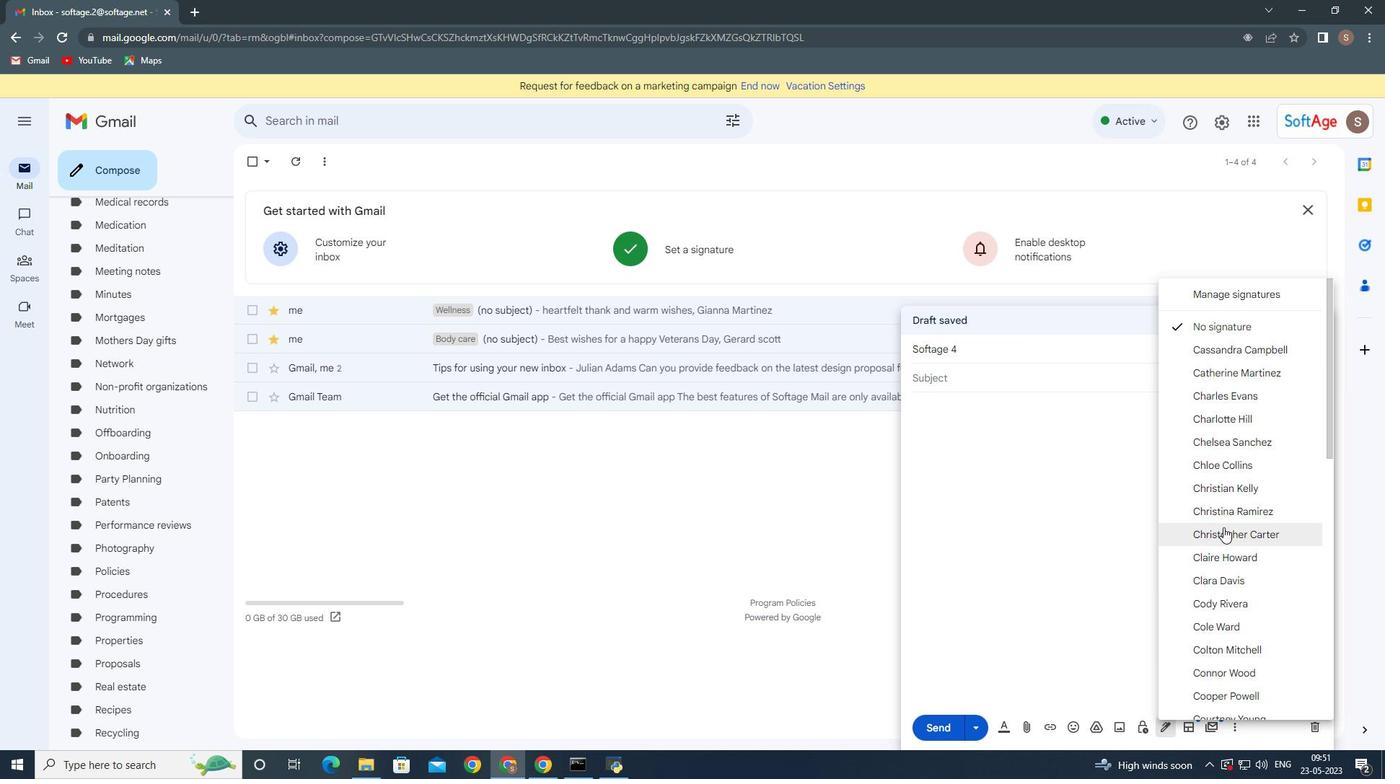 
Action: Mouse scrolled (1223, 537) with delta (0, 0)
Screenshot: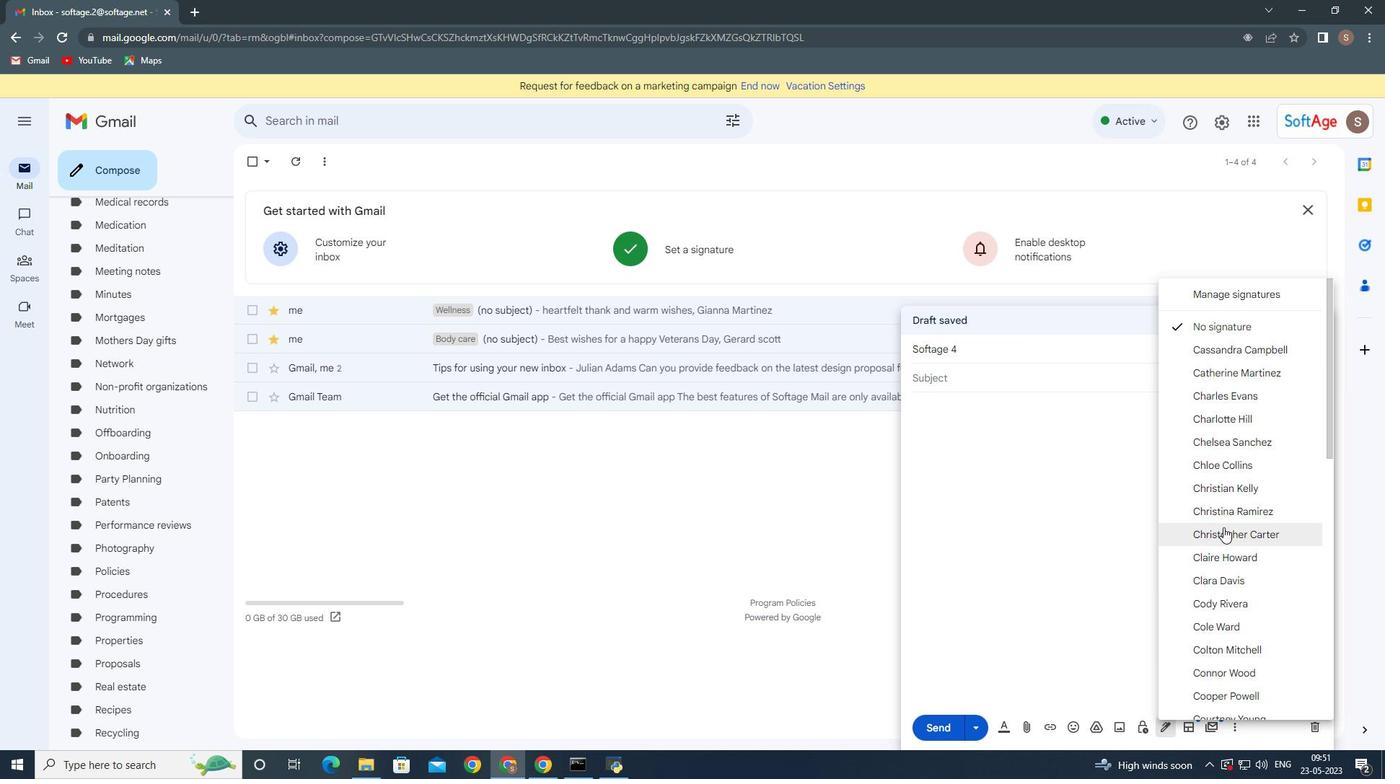 
Action: Mouse moved to (1223, 541)
Screenshot: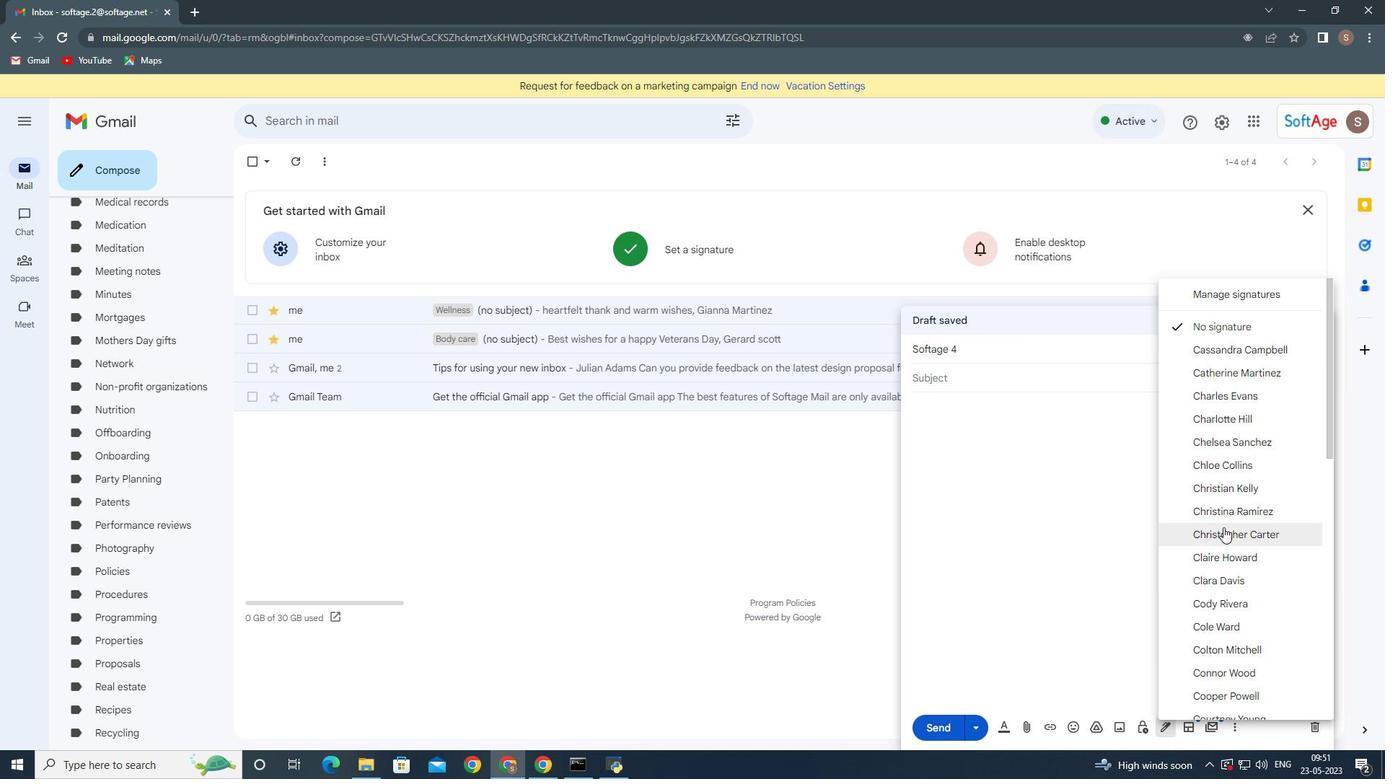 
Action: Mouse scrolled (1223, 541) with delta (0, 0)
Screenshot: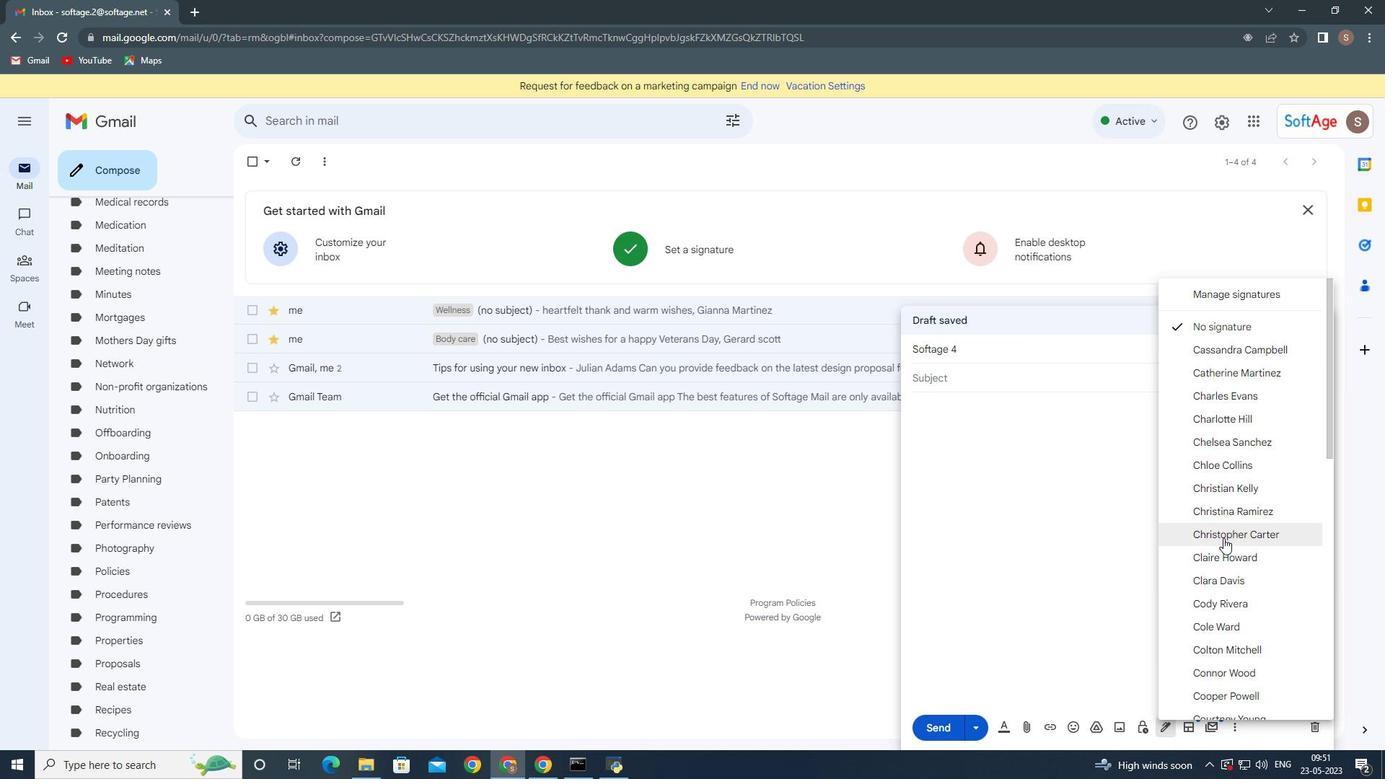 
Action: Mouse moved to (1223, 546)
Screenshot: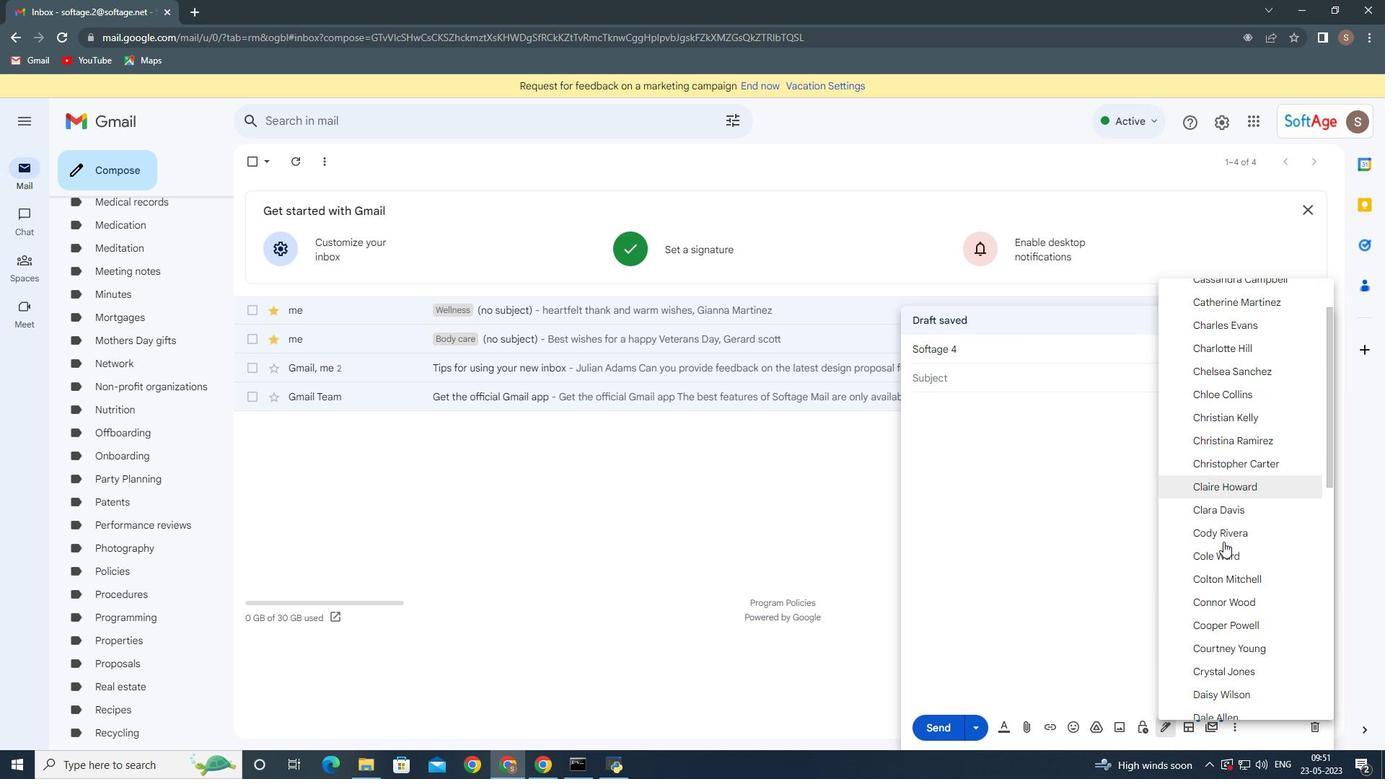 
Action: Mouse scrolled (1223, 541) with delta (0, 0)
Screenshot: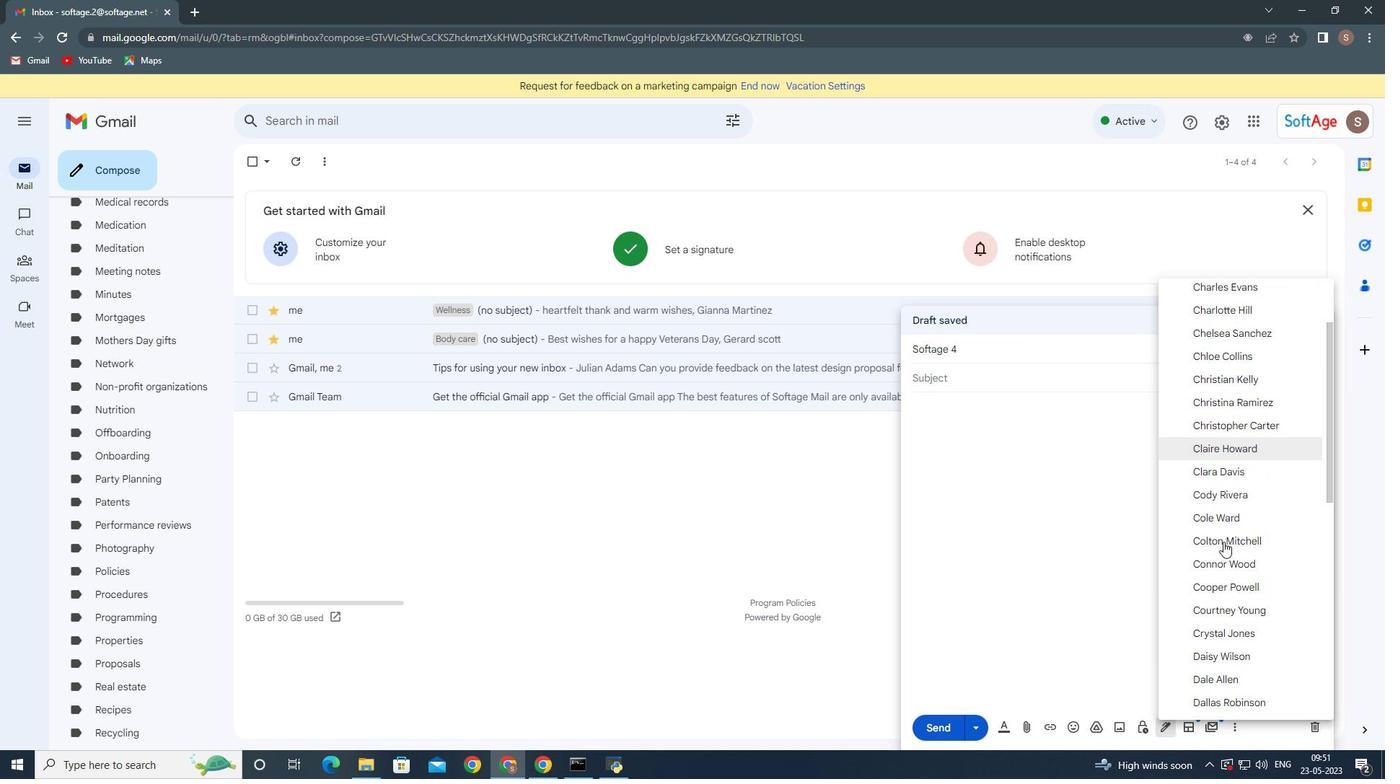 
Action: Mouse scrolled (1223, 545) with delta (0, 0)
Screenshot: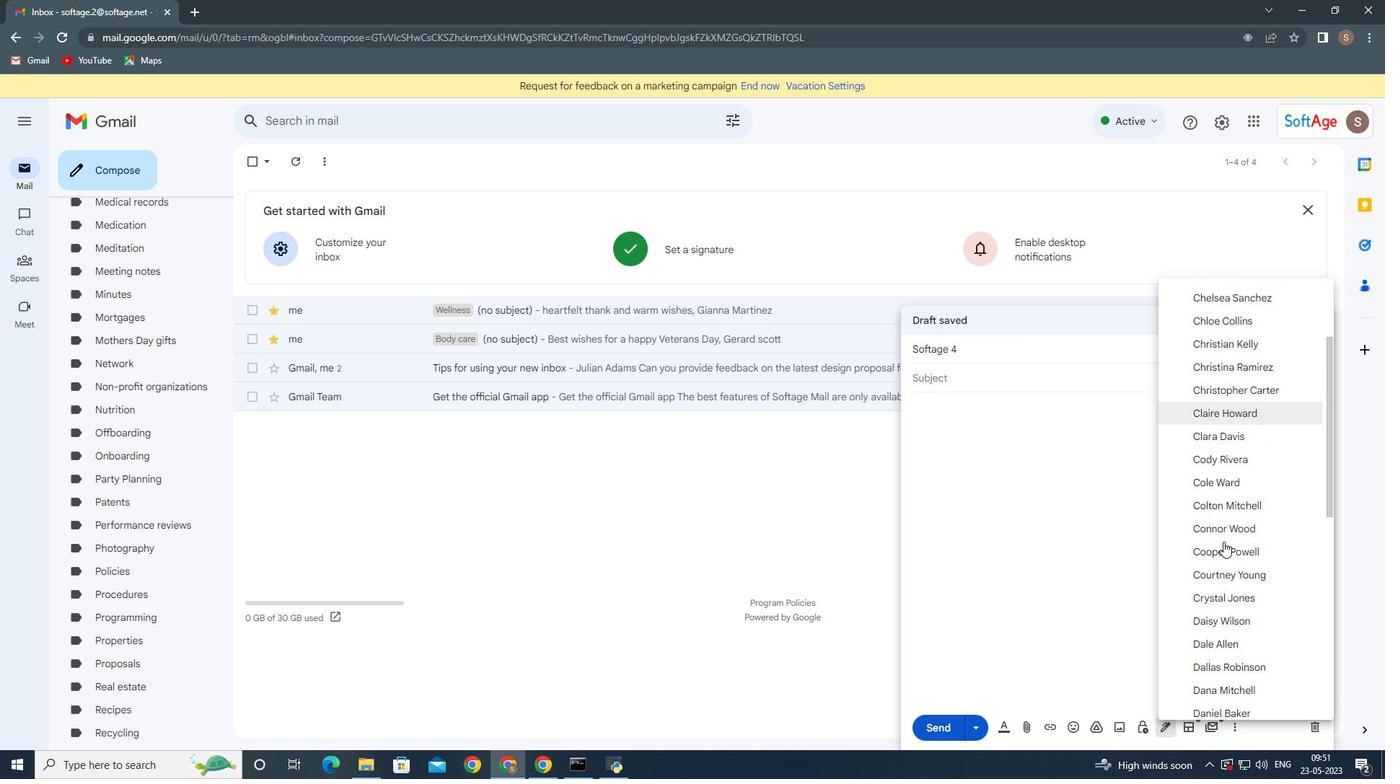 
Action: Mouse moved to (1235, 663)
Screenshot: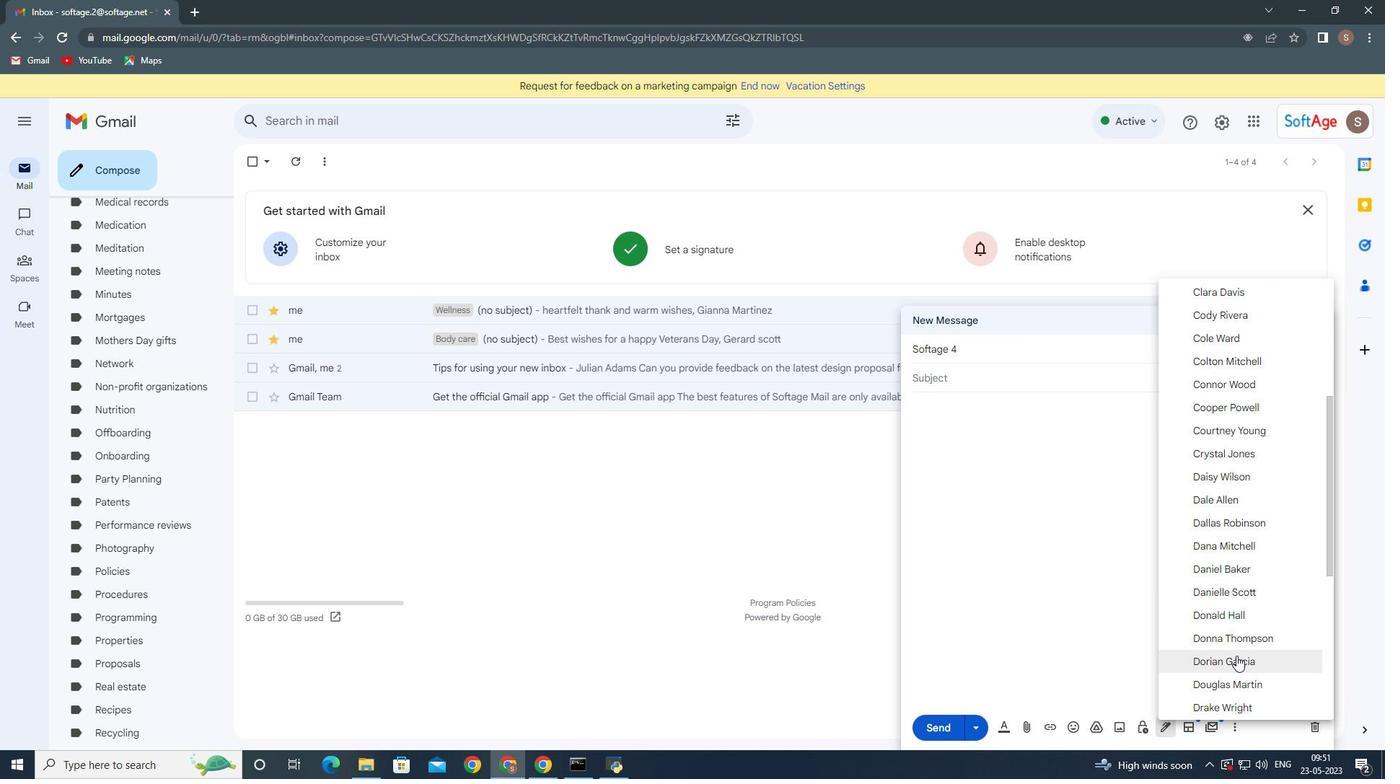 
Action: Mouse scrolled (1235, 662) with delta (0, 0)
Screenshot: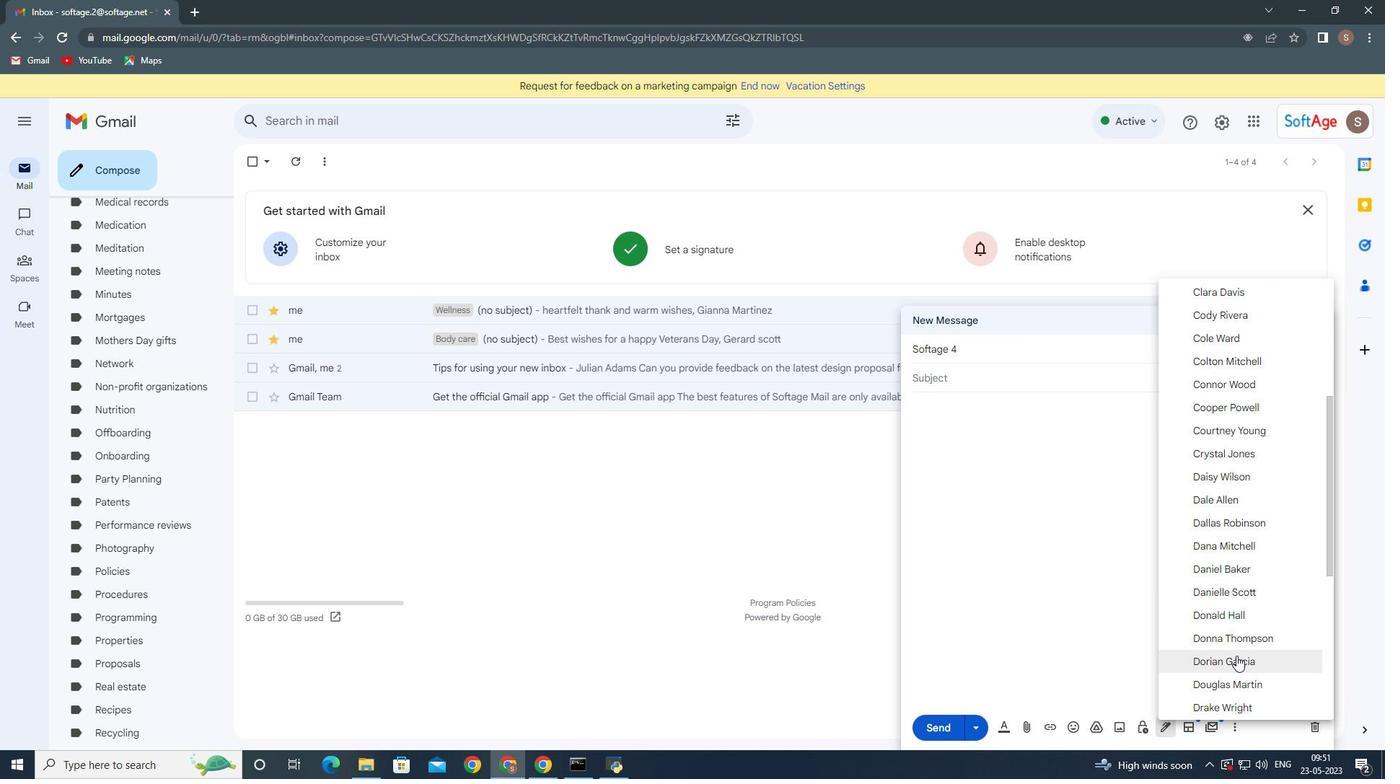 
Action: Mouse moved to (1228, 679)
Screenshot: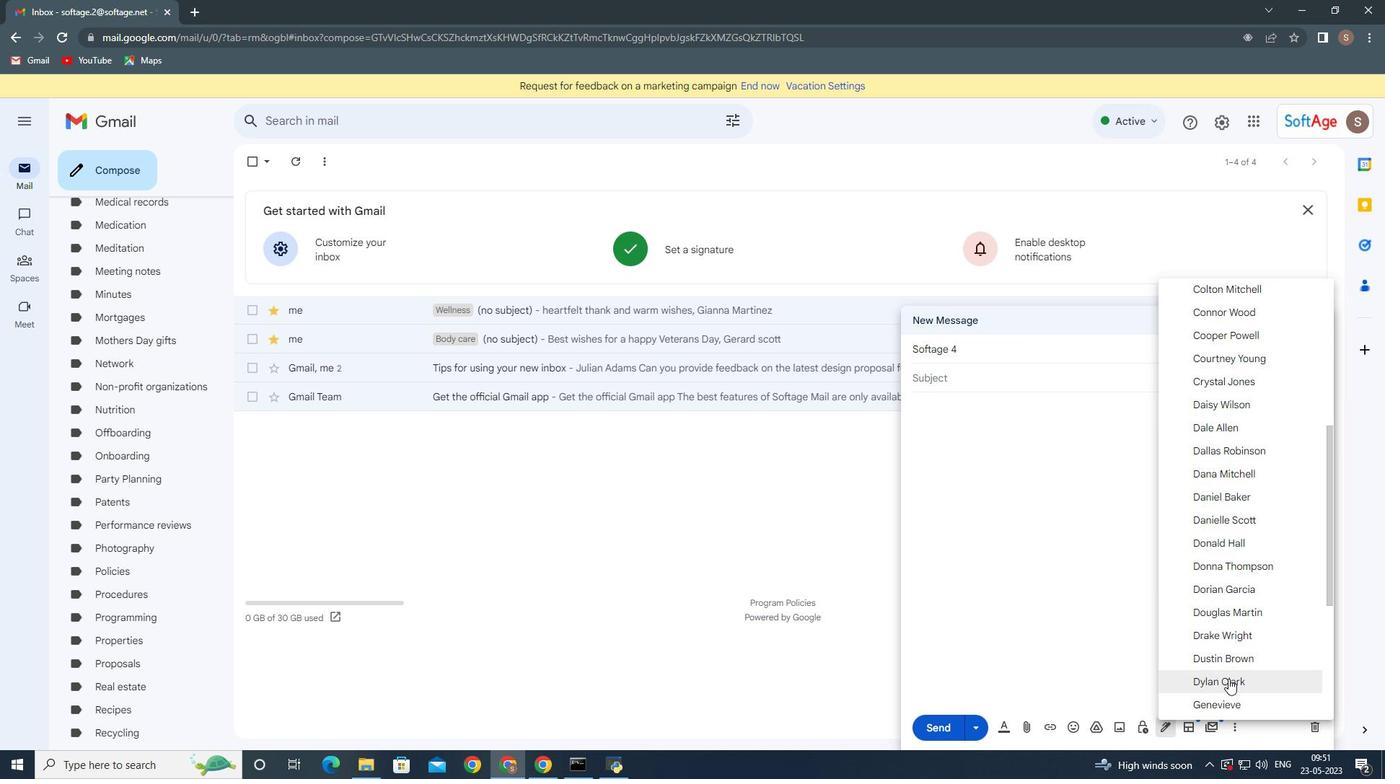 
Action: Mouse pressed left at (1228, 679)
Screenshot: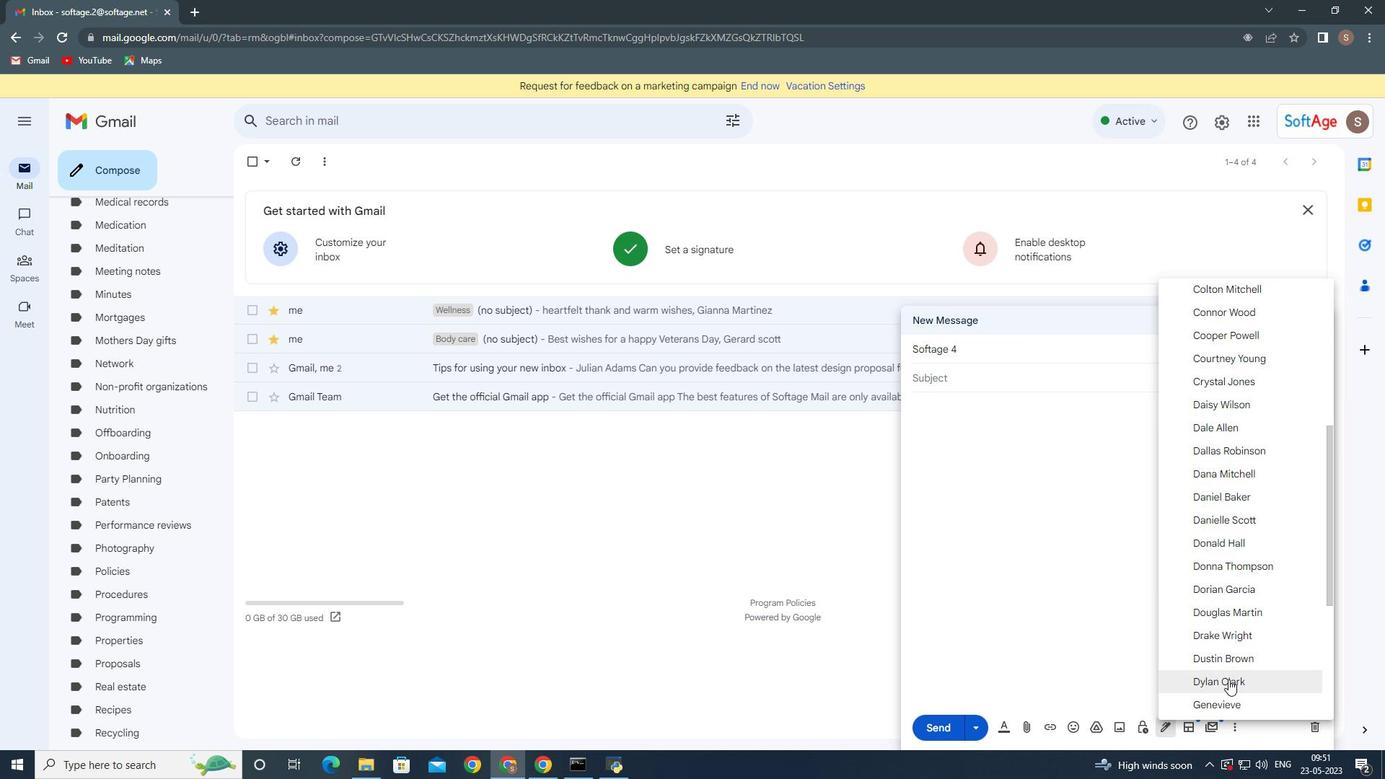 
Action: Mouse moved to (1243, 727)
Screenshot: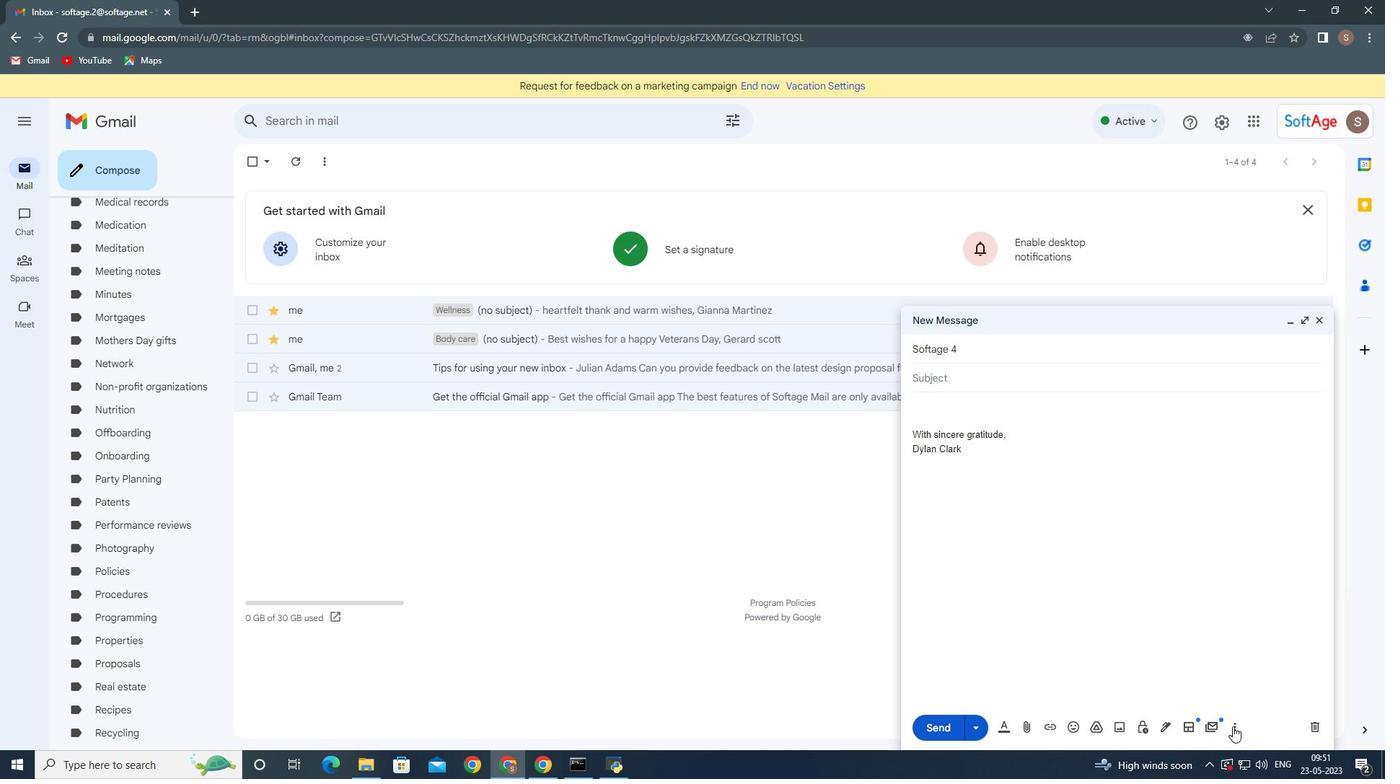 
Action: Mouse pressed left at (1243, 727)
Screenshot: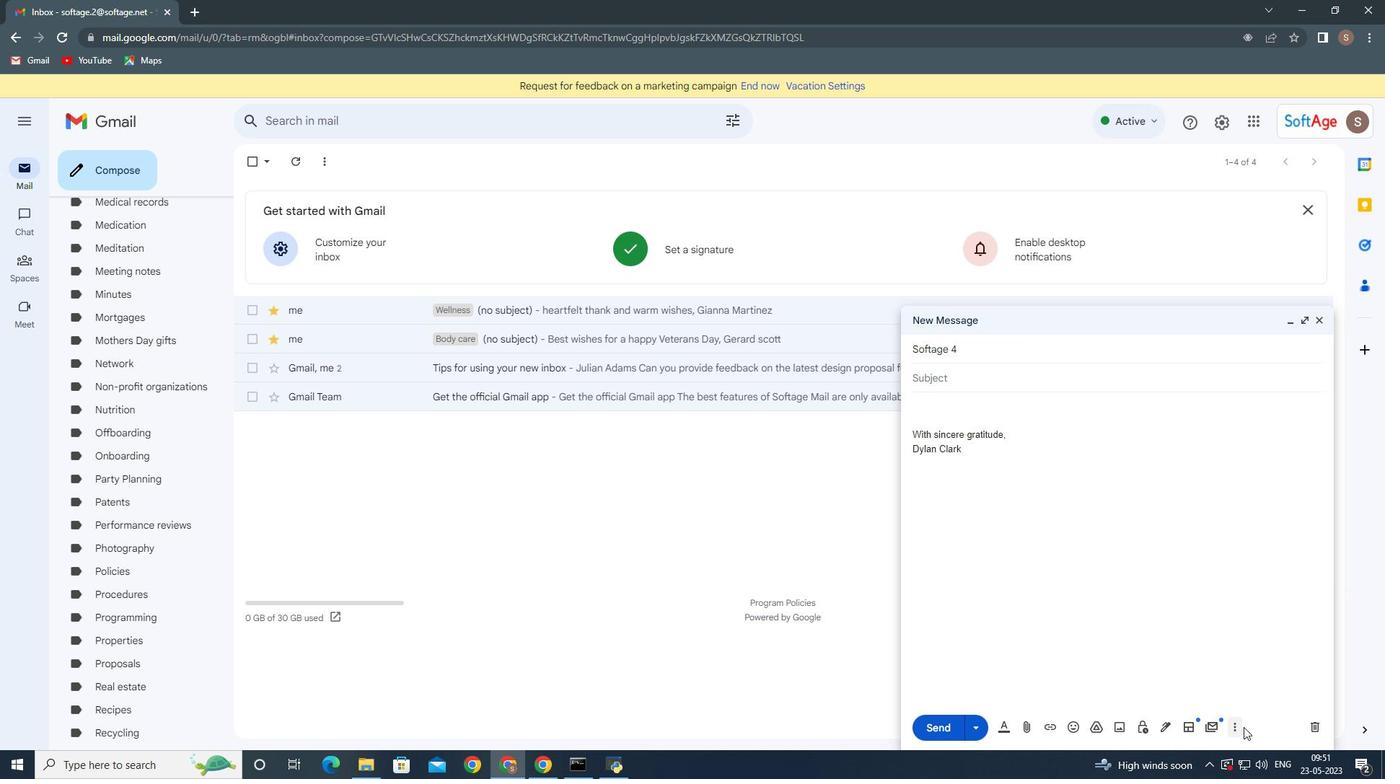 
Action: Mouse moved to (1235, 729)
Screenshot: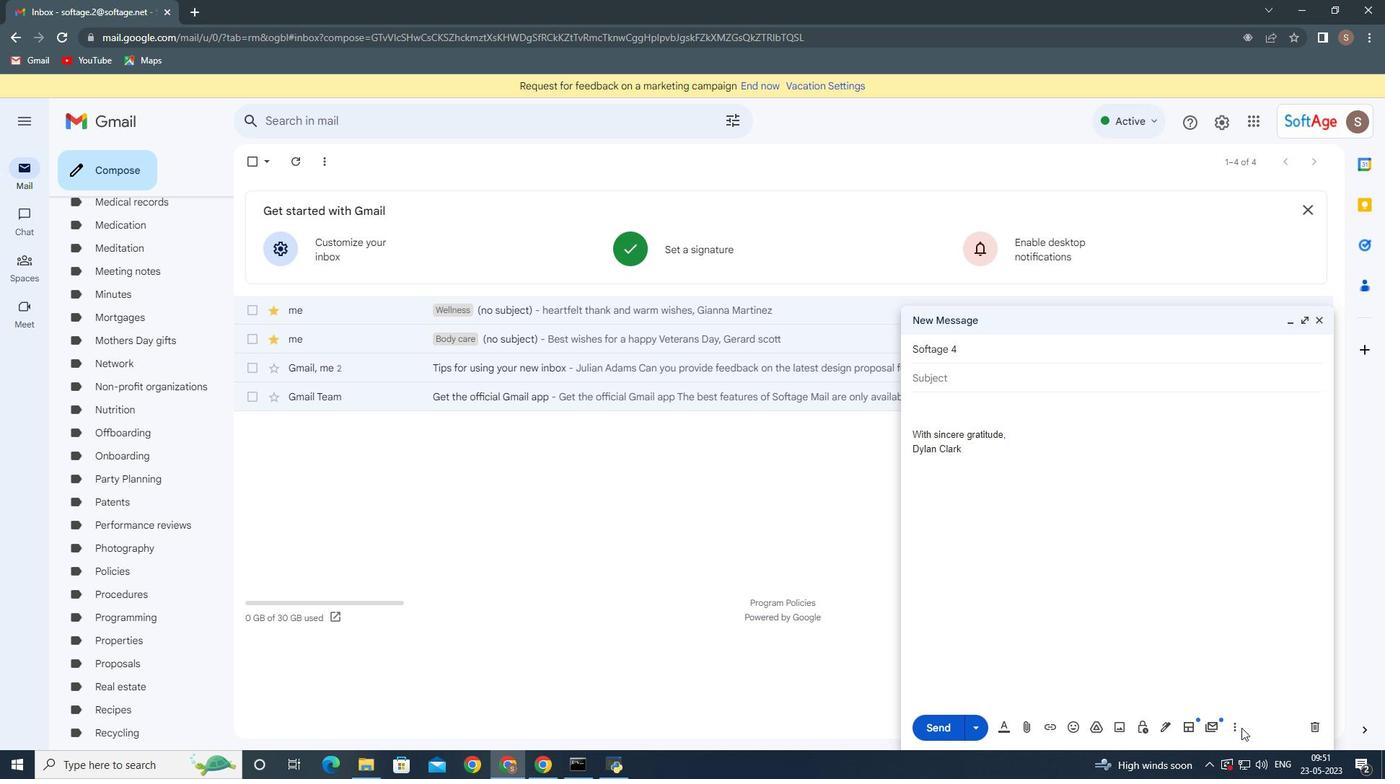 
Action: Mouse pressed left at (1235, 729)
Screenshot: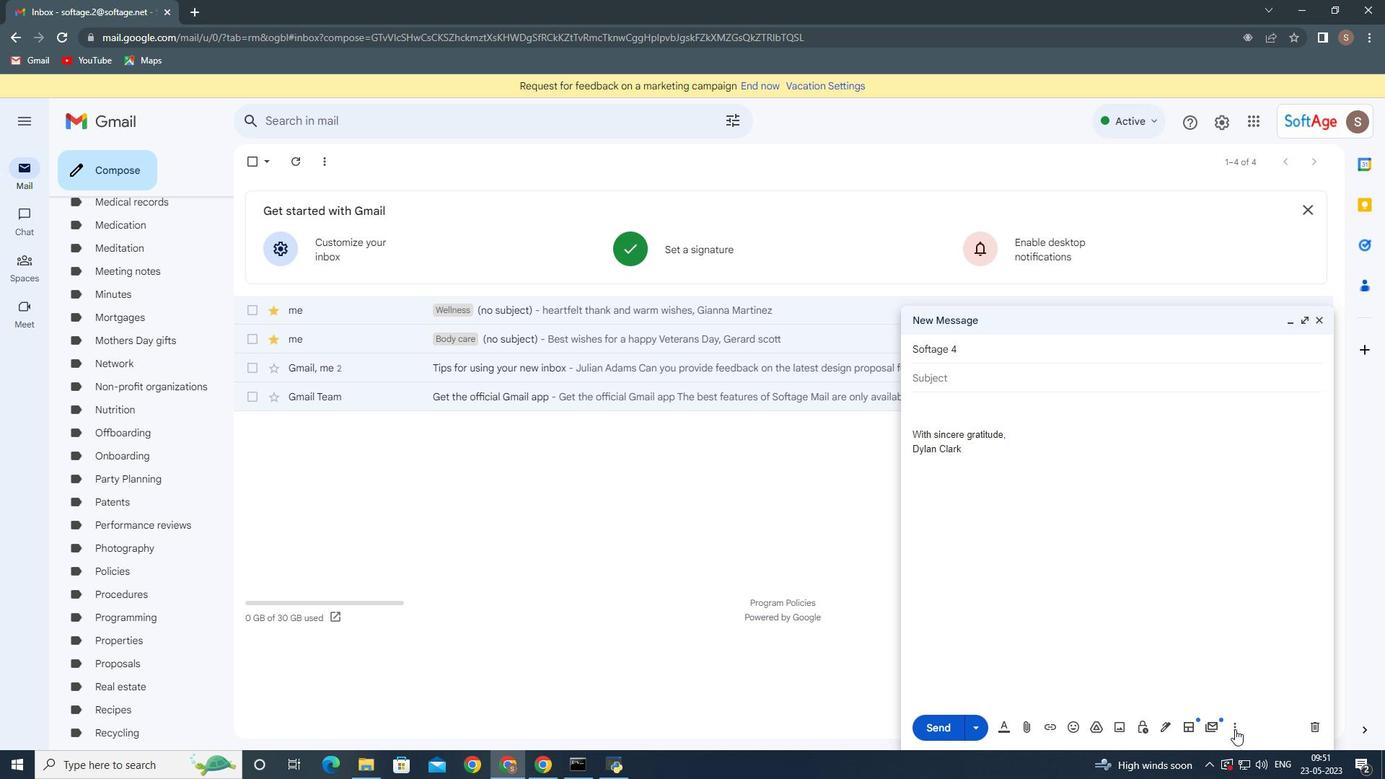 
Action: Mouse moved to (1177, 583)
Screenshot: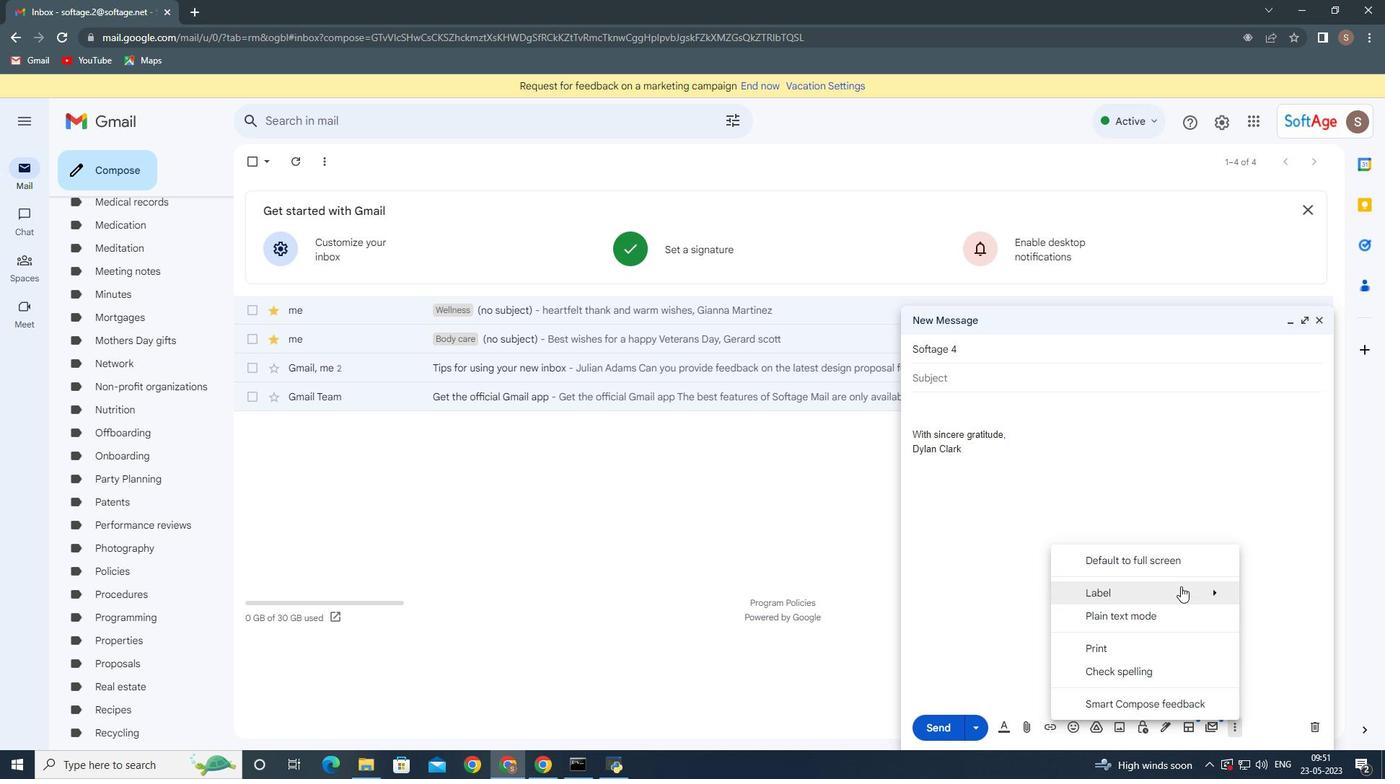 
Action: Mouse pressed left at (1177, 583)
Screenshot: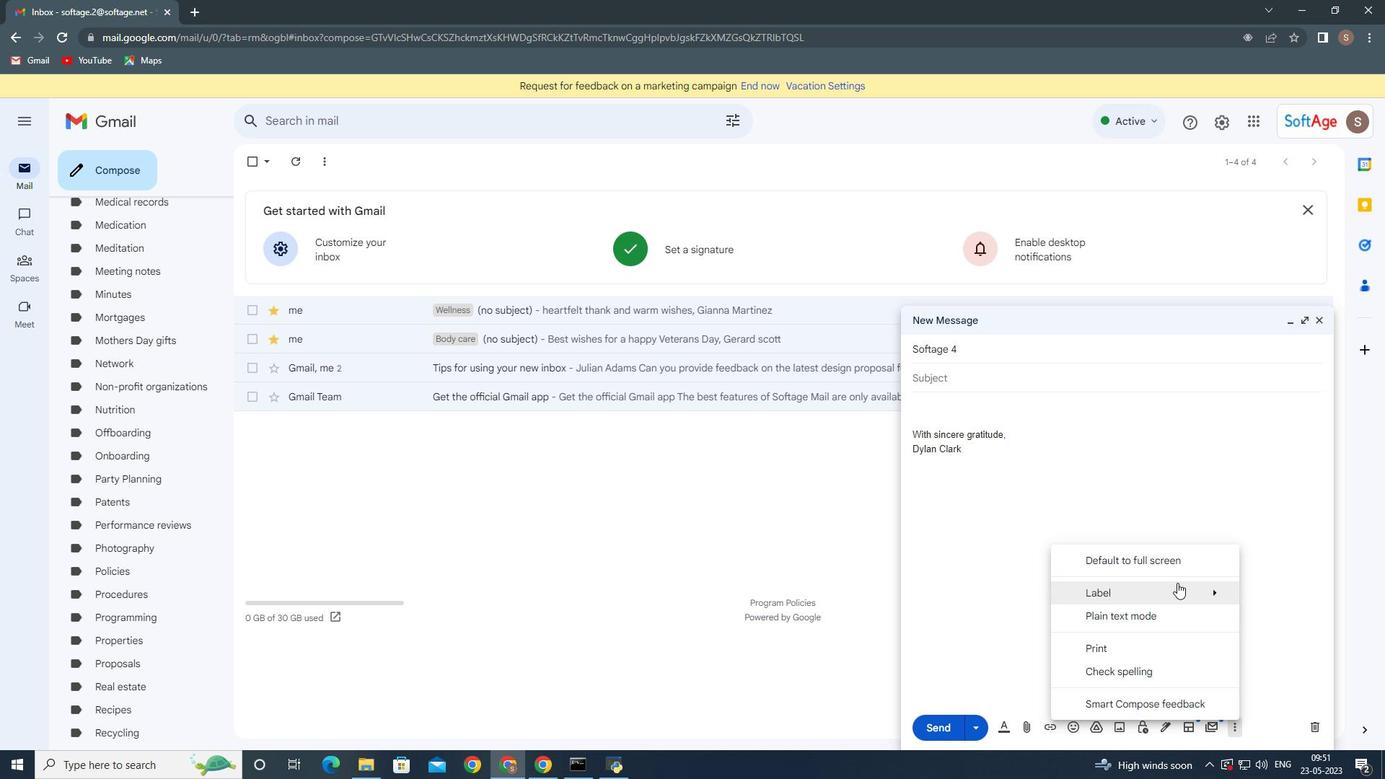 
Action: Mouse moved to (845, 570)
Screenshot: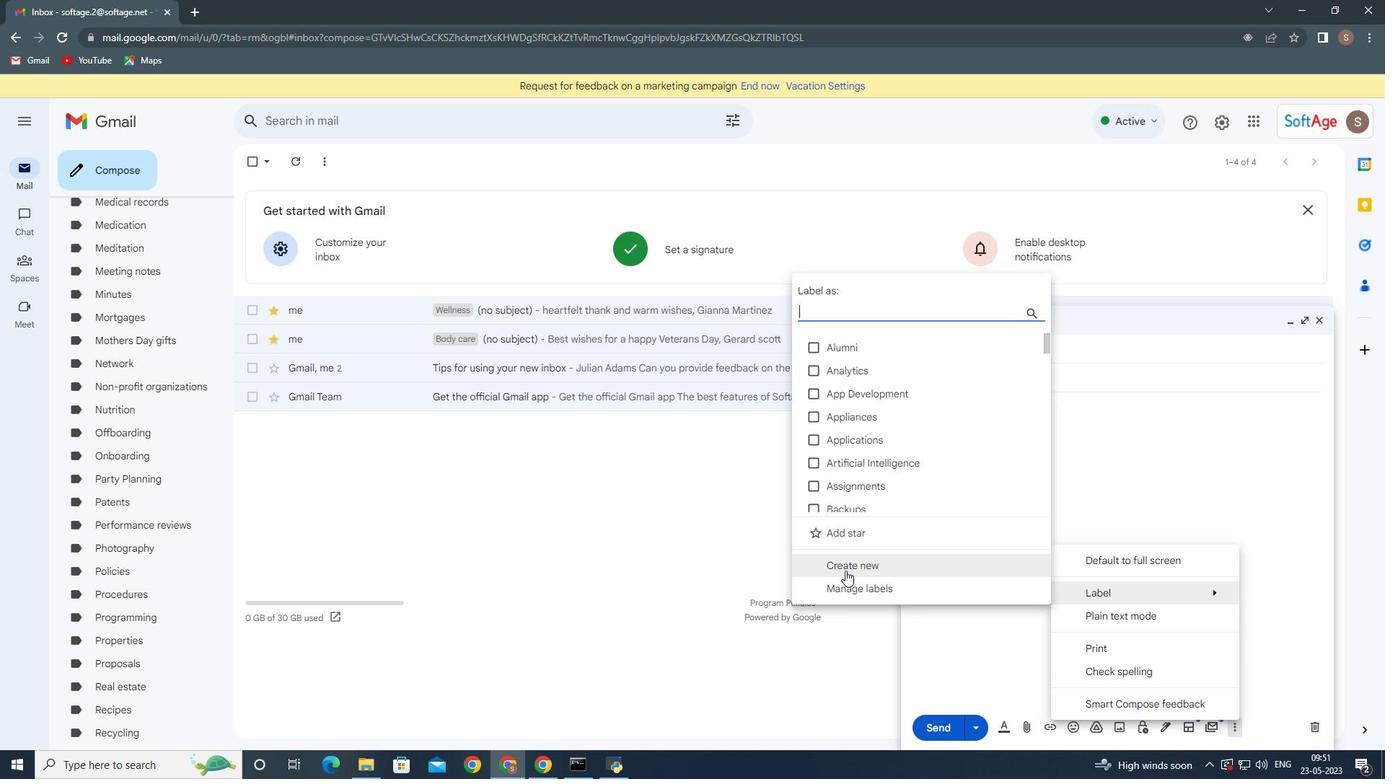 
Action: Mouse pressed left at (845, 570)
Screenshot: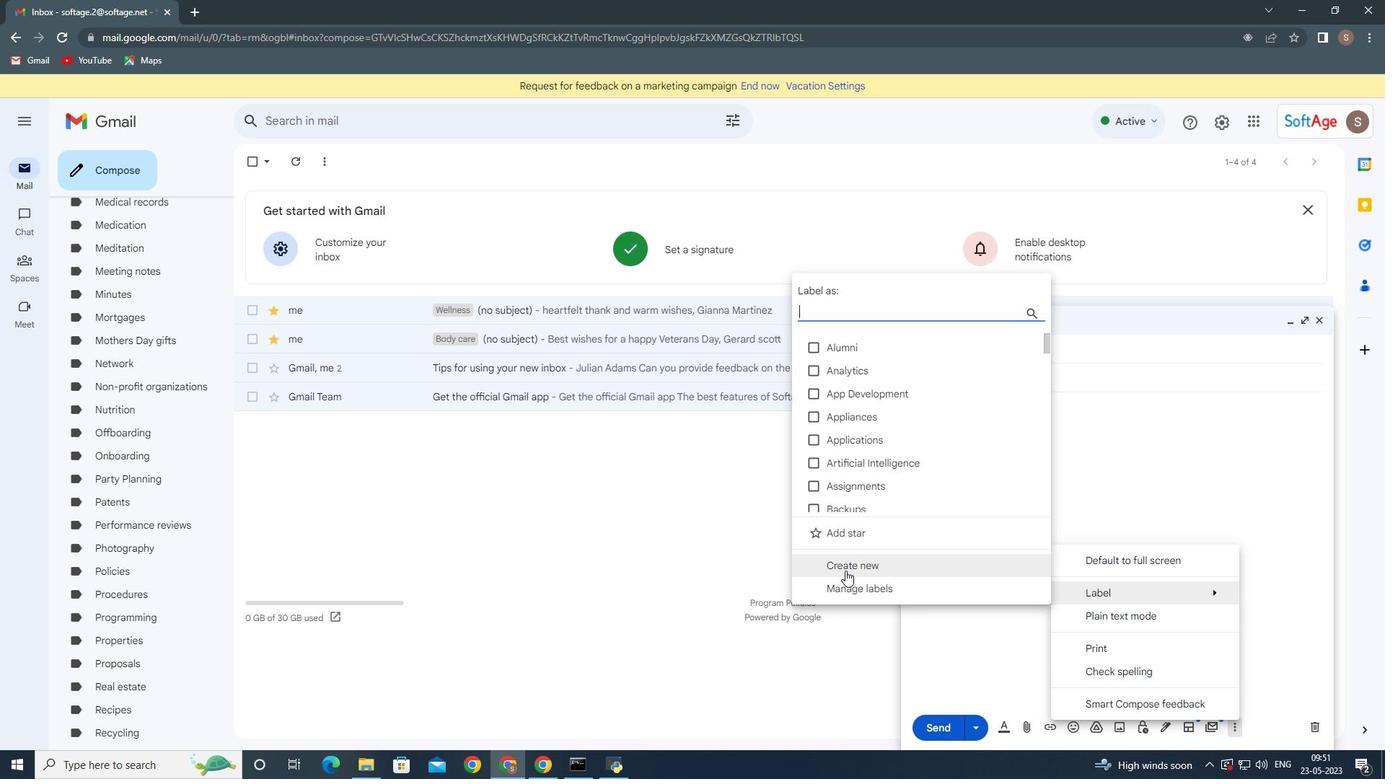 
Action: Mouse moved to (844, 566)
Screenshot: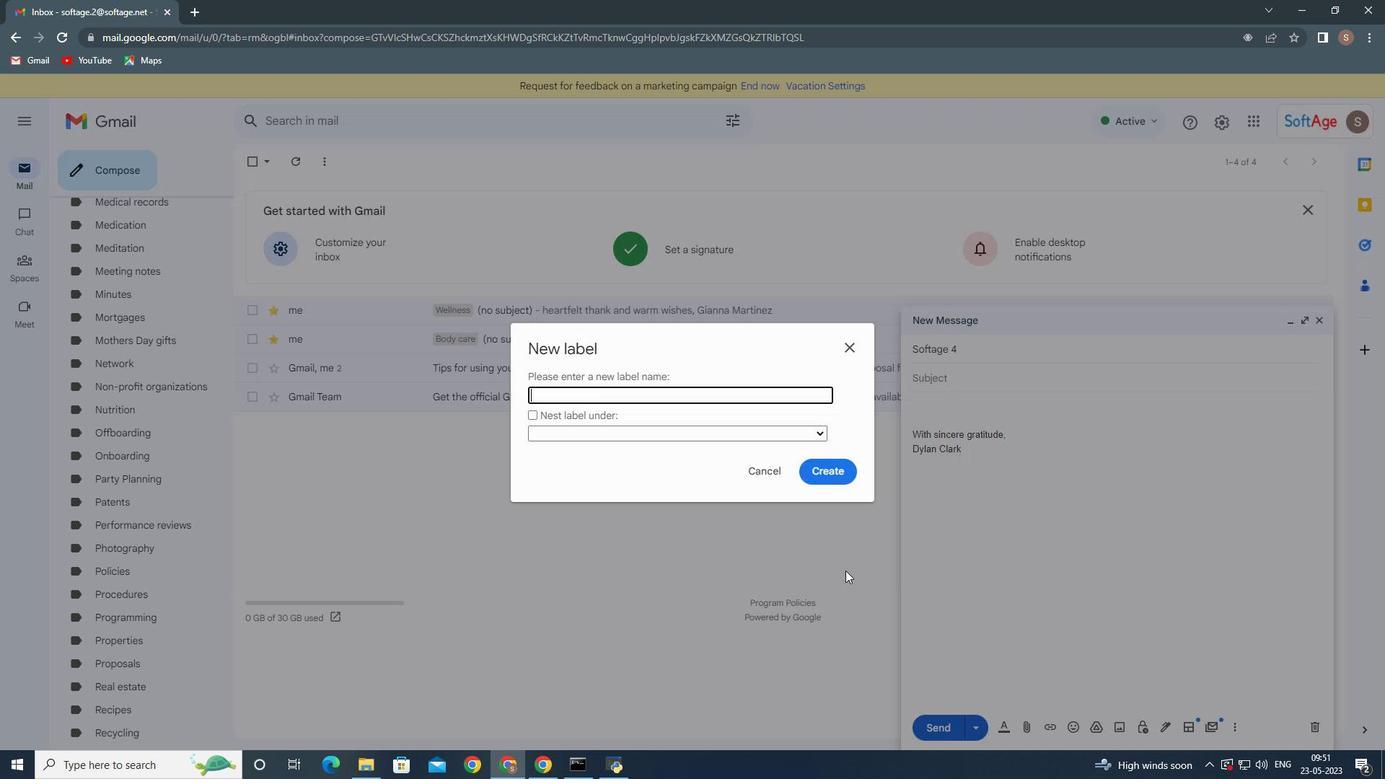 
Action: Key pressed <Key.shift>Tickets
Screenshot: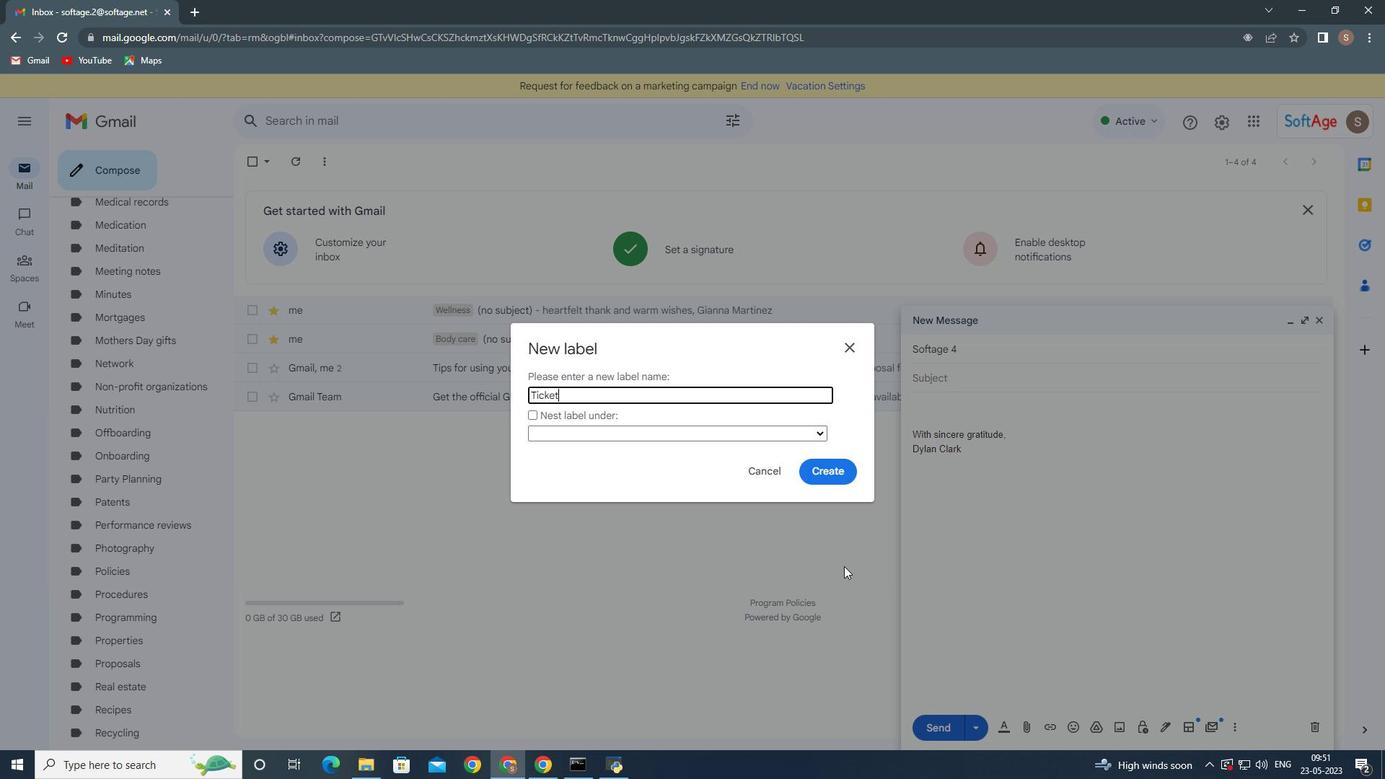 
Action: Mouse moved to (828, 469)
Screenshot: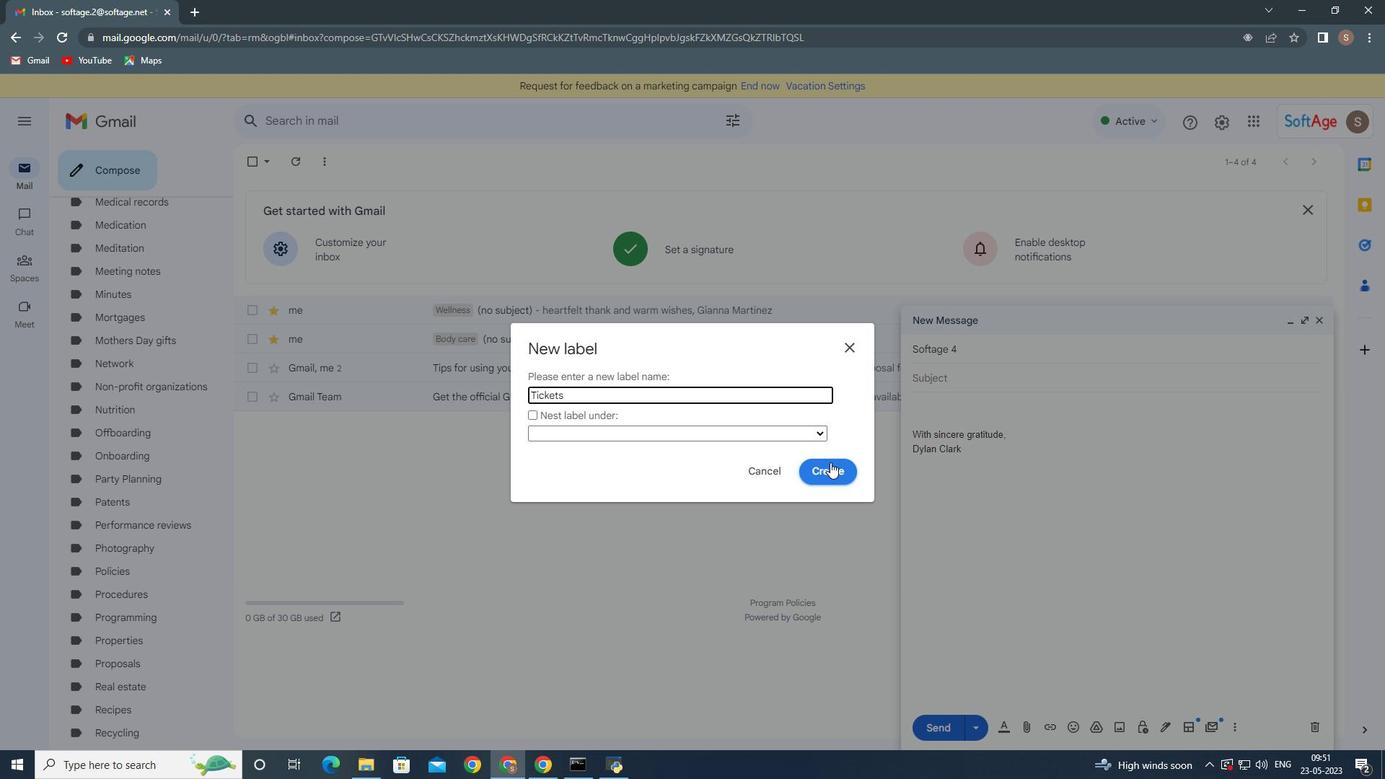 
Action: Mouse pressed left at (828, 469)
Screenshot: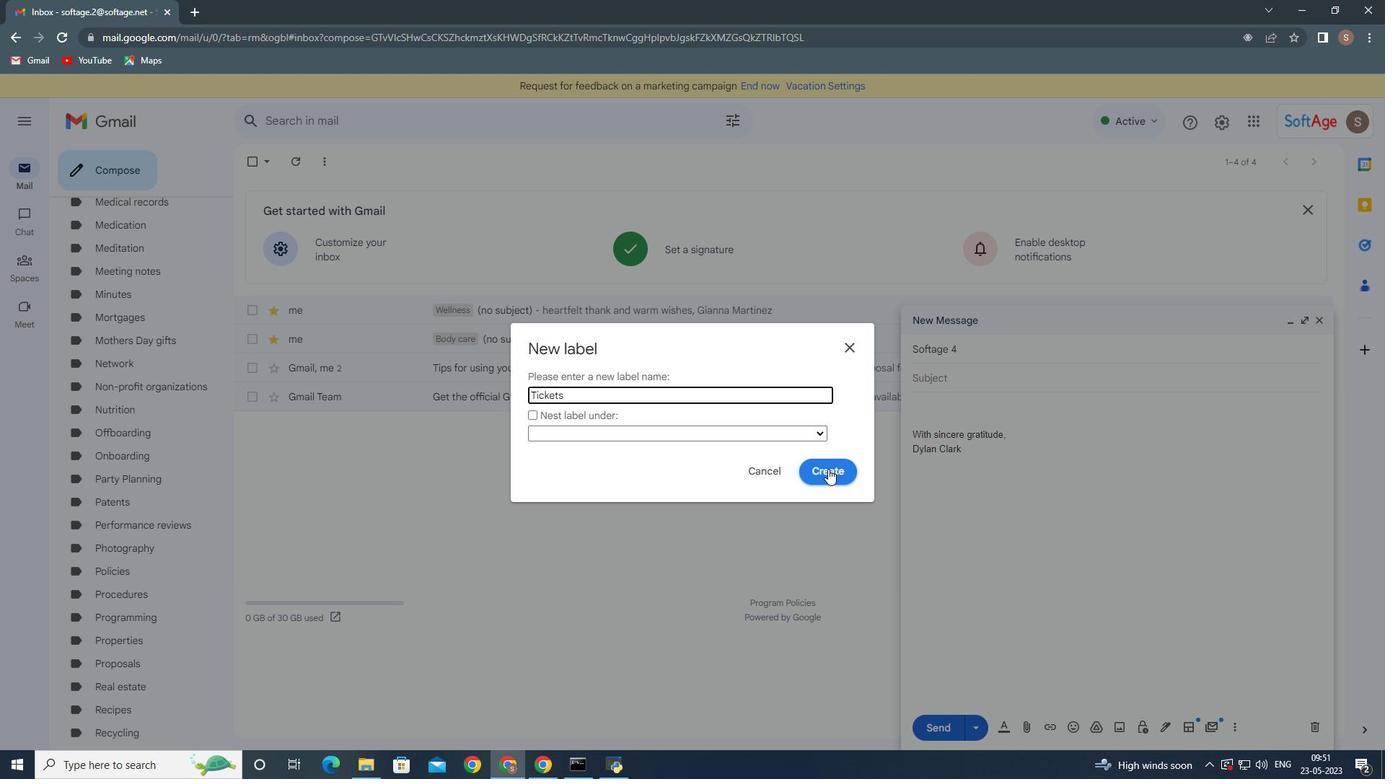 
Action: Mouse moved to (834, 482)
Screenshot: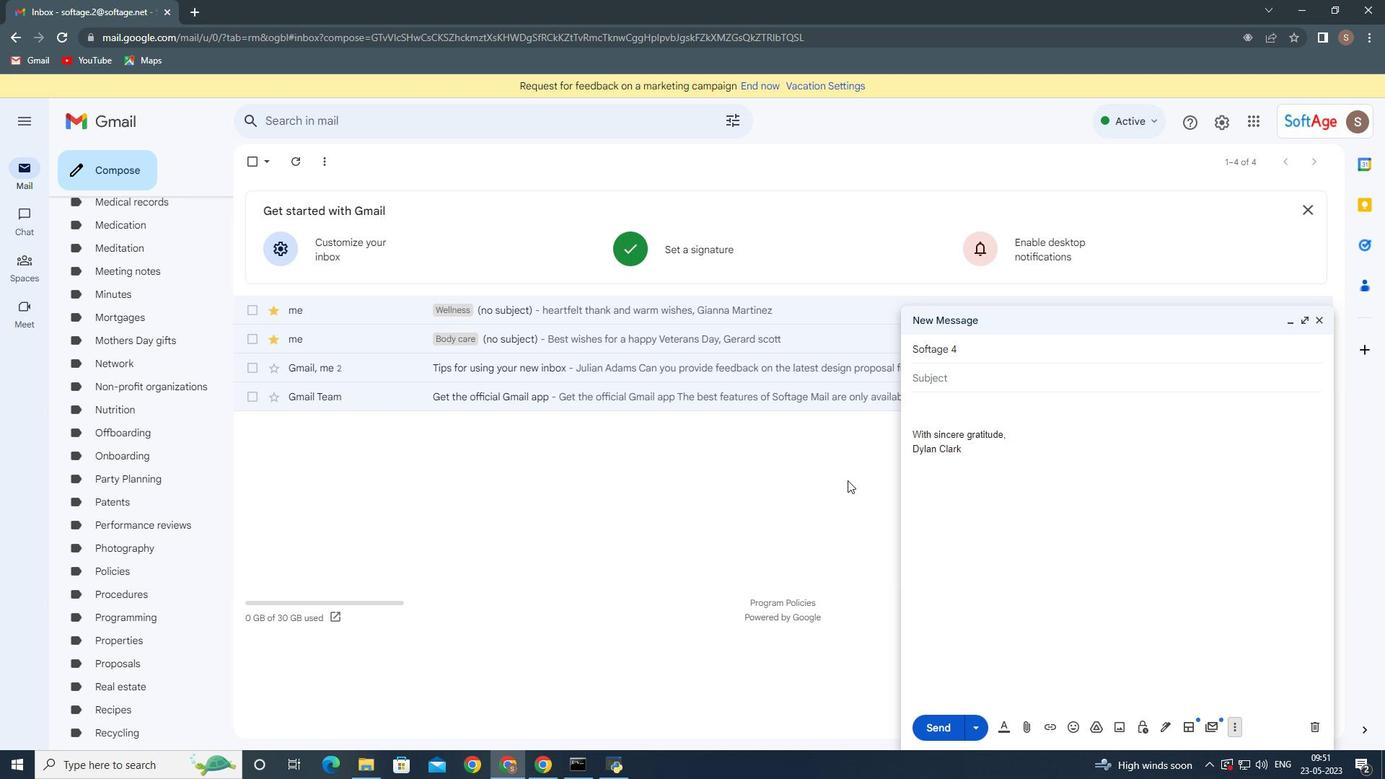 
